 Task: Add a signature Kendall Wright containing Have a great National Womens Equality Day, Kendall Wright to email address softage.3@softage.net and add a label Research and development
Action: Mouse moved to (65, 126)
Screenshot: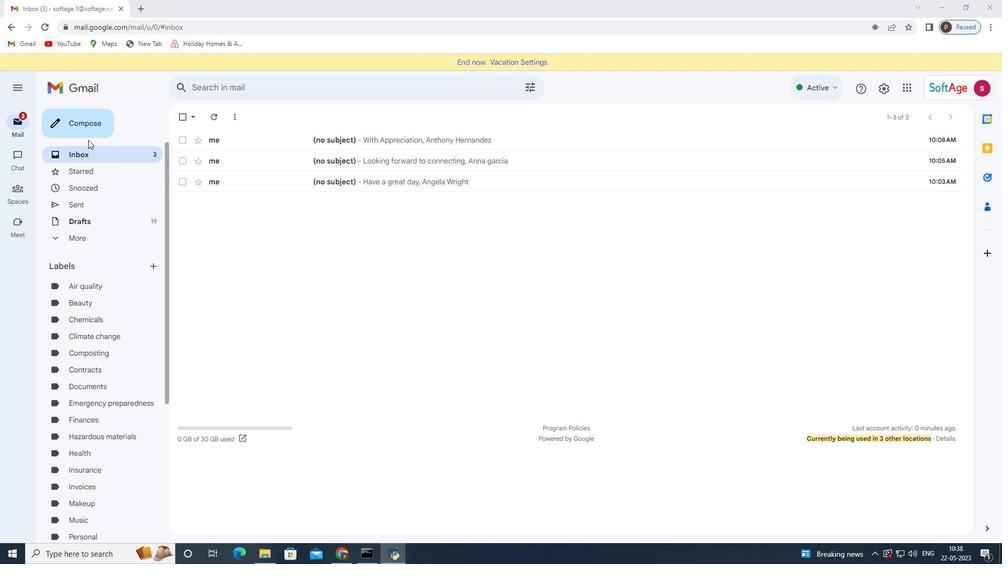 
Action: Mouse pressed left at (65, 126)
Screenshot: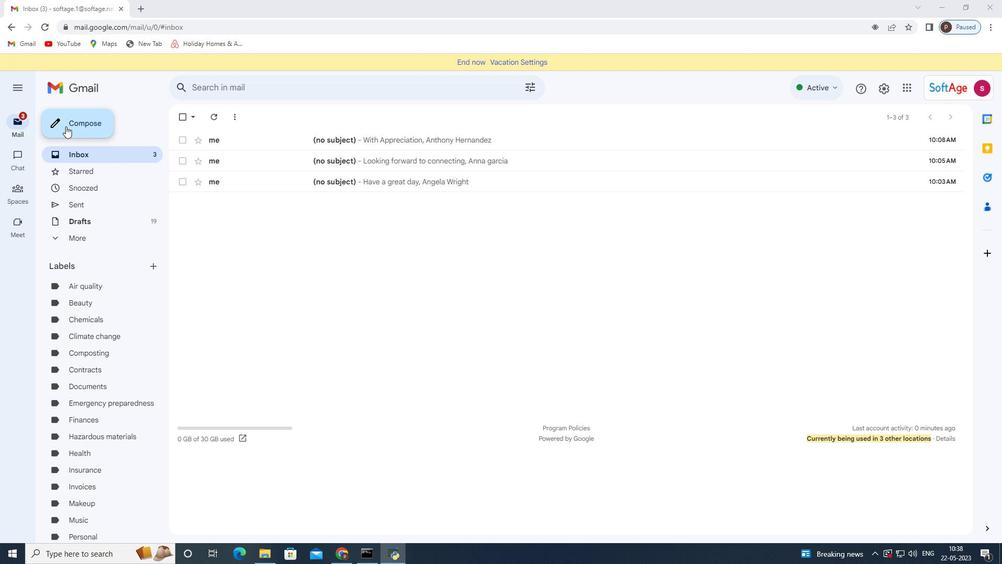 
Action: Mouse moved to (845, 528)
Screenshot: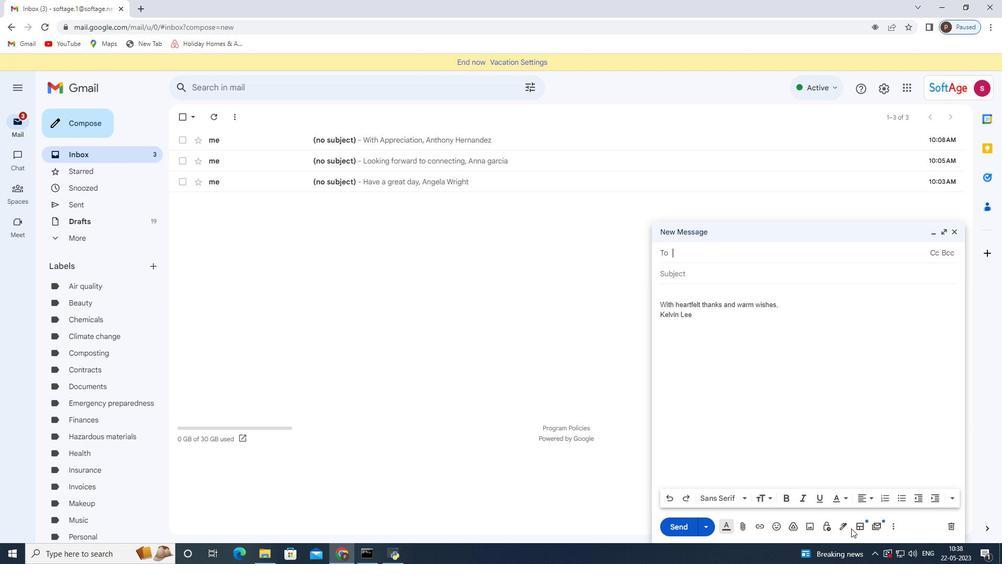 
Action: Mouse pressed left at (845, 528)
Screenshot: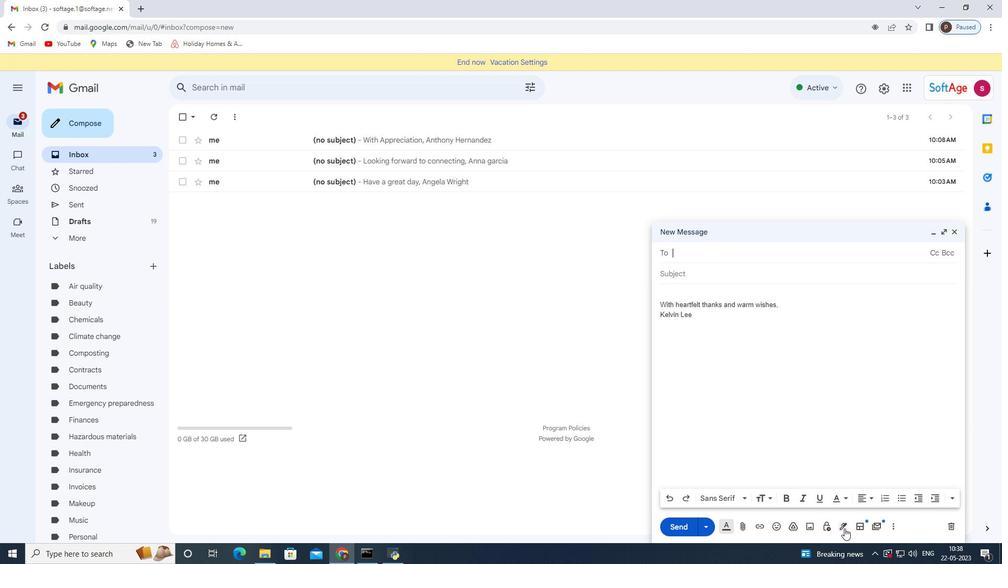 
Action: Mouse moved to (878, 467)
Screenshot: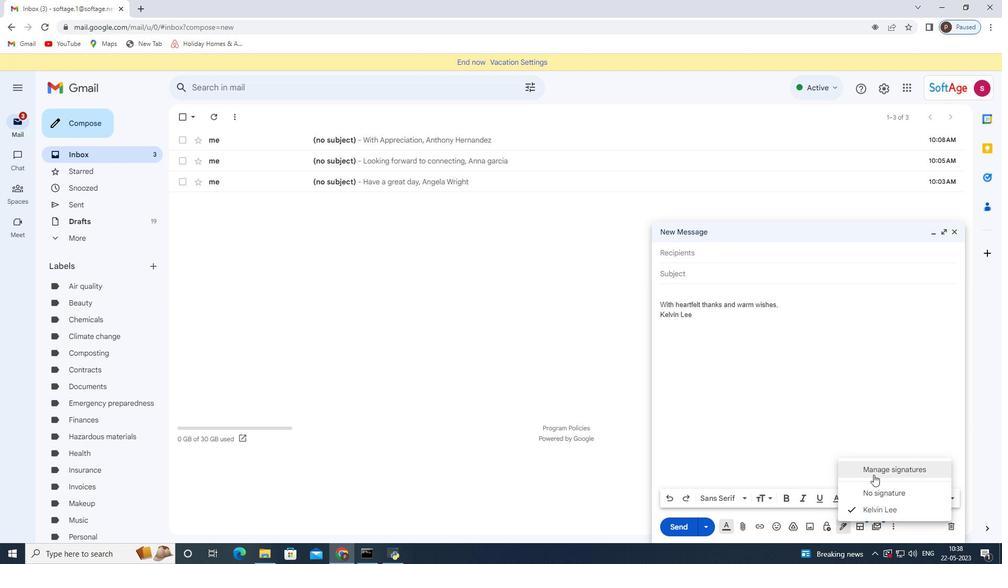 
Action: Mouse pressed left at (878, 467)
Screenshot: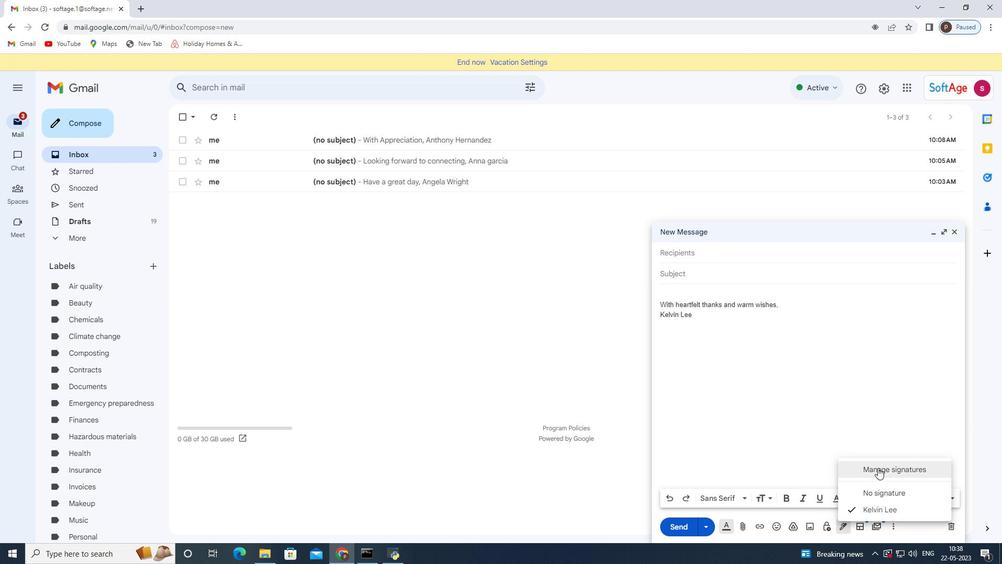 
Action: Mouse moved to (362, 312)
Screenshot: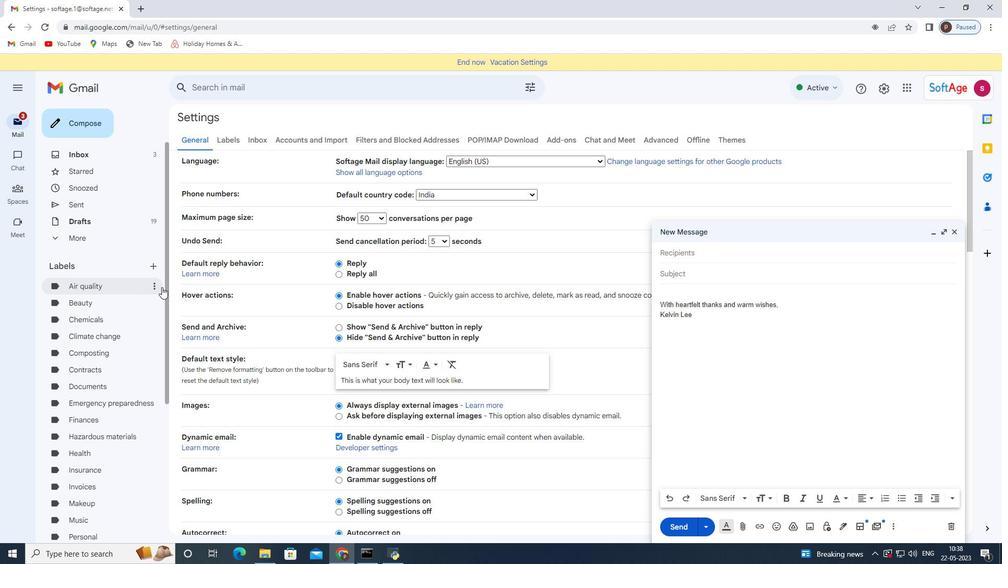 
Action: Mouse scrolled (362, 311) with delta (0, 0)
Screenshot: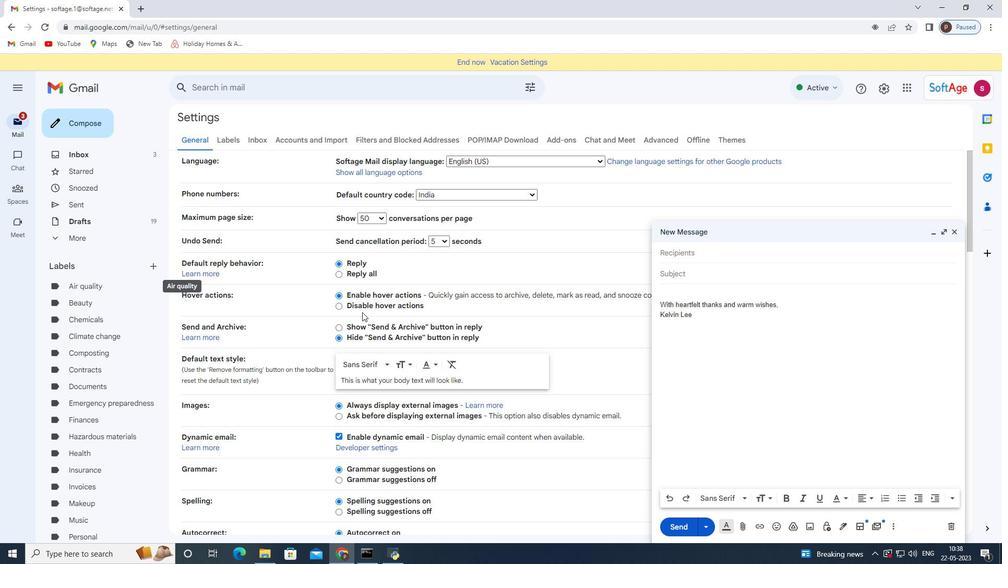 
Action: Mouse scrolled (362, 311) with delta (0, 0)
Screenshot: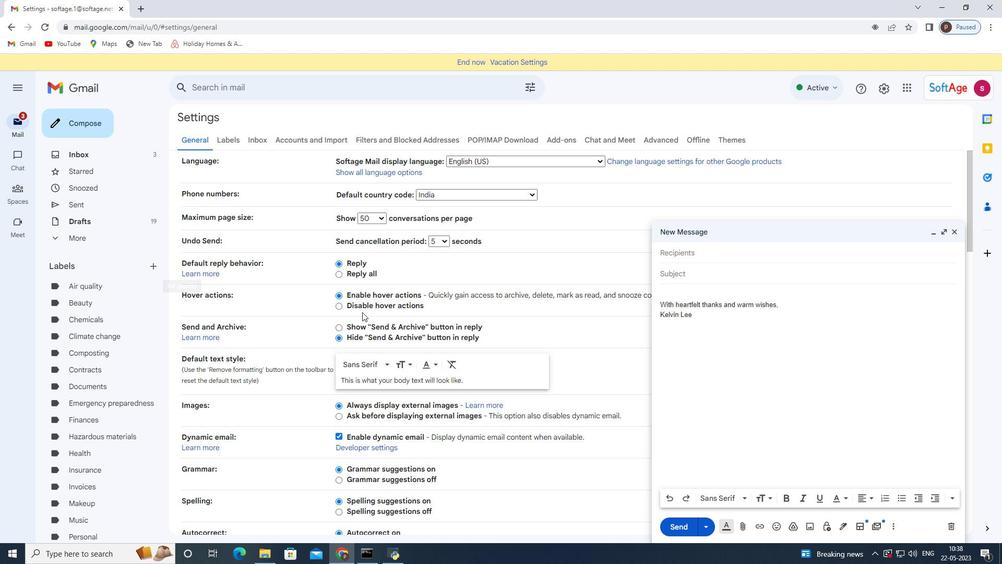 
Action: Mouse moved to (362, 312)
Screenshot: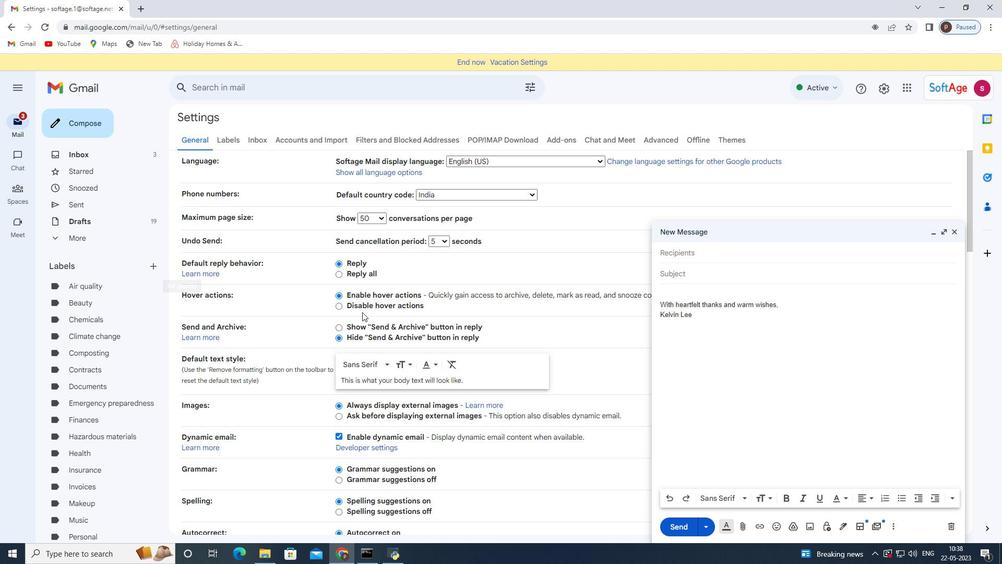 
Action: Mouse scrolled (362, 312) with delta (0, 0)
Screenshot: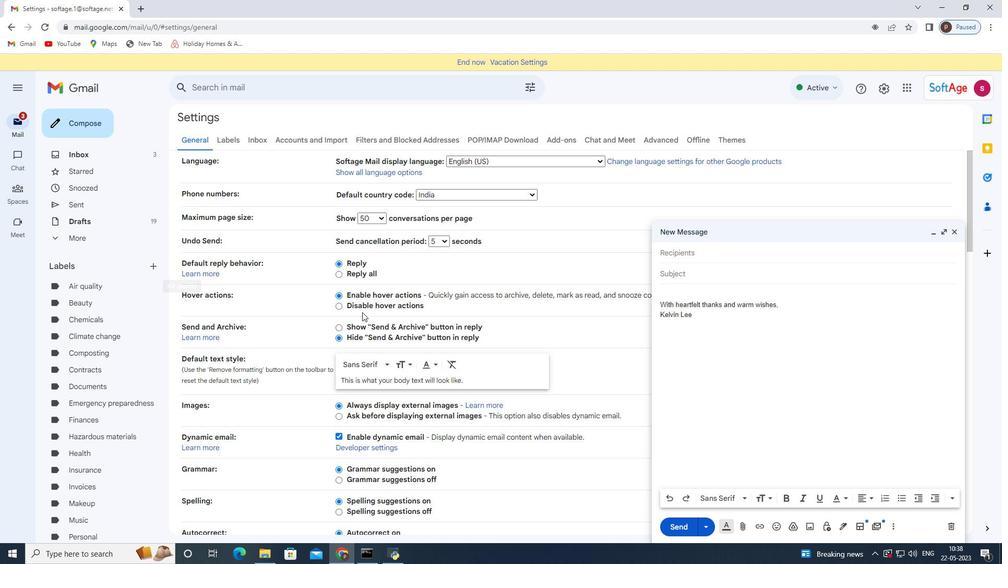 
Action: Mouse scrolled (362, 312) with delta (0, 0)
Screenshot: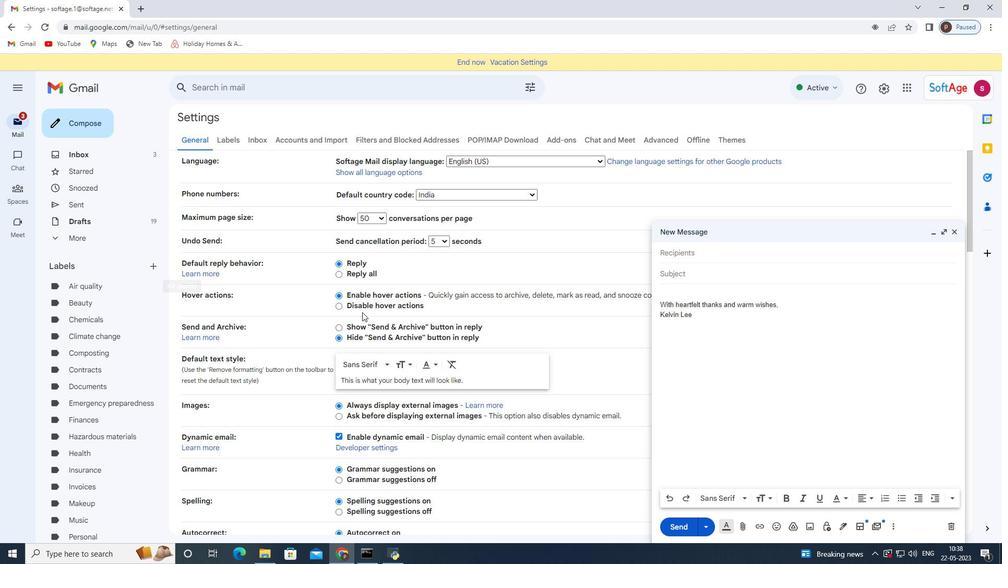 
Action: Mouse moved to (362, 313)
Screenshot: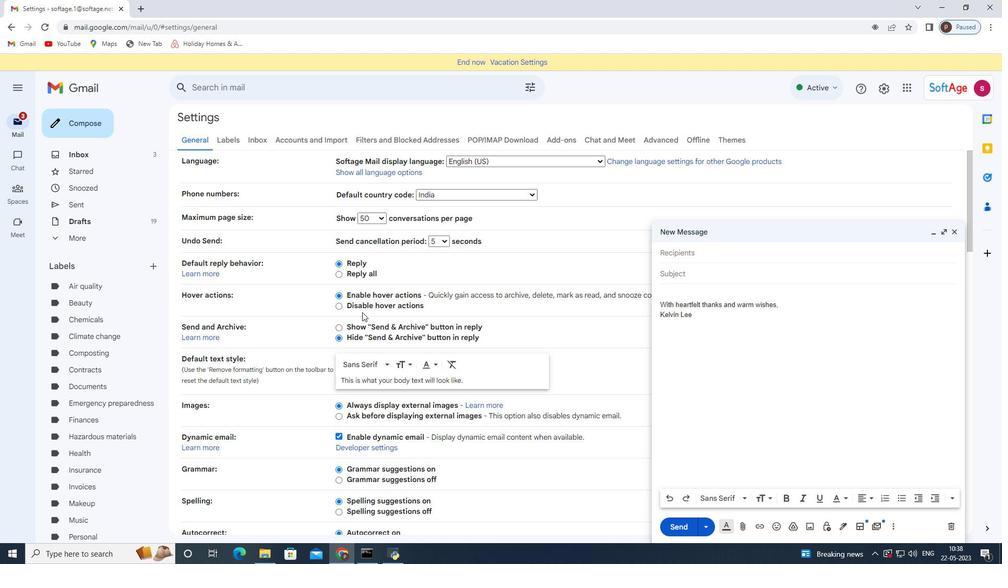 
Action: Mouse scrolled (362, 312) with delta (0, 0)
Screenshot: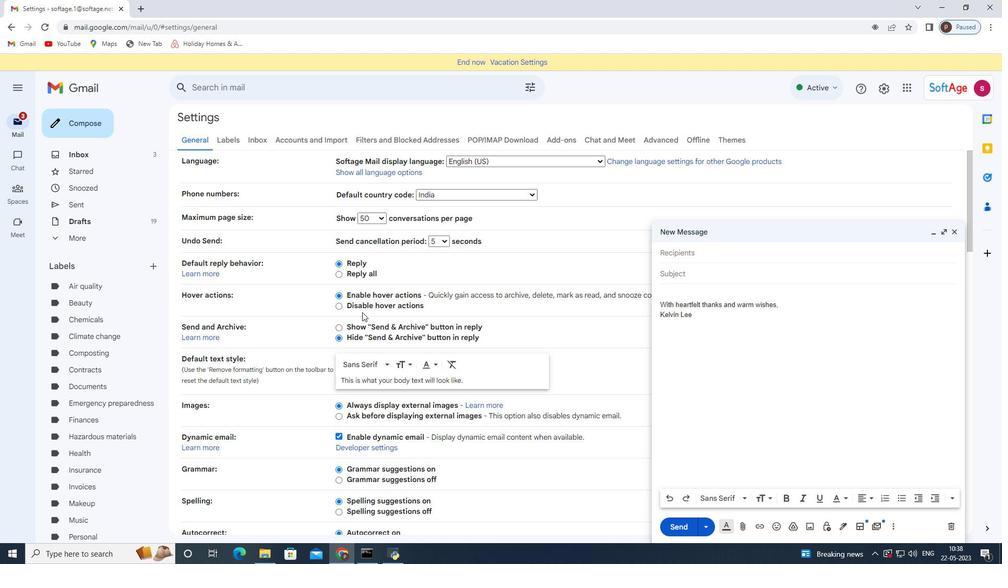 
Action: Mouse moved to (362, 313)
Screenshot: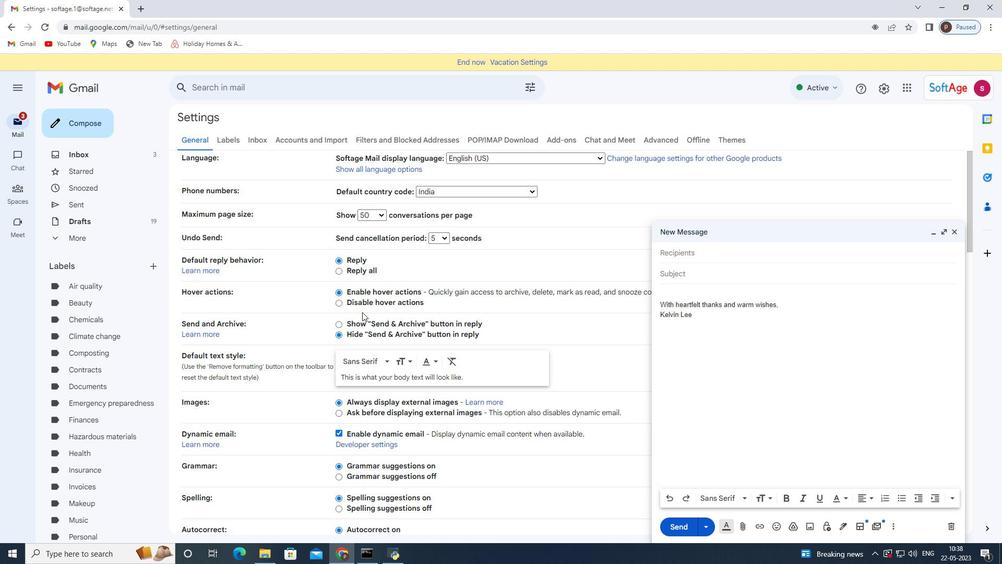 
Action: Mouse scrolled (362, 313) with delta (0, 0)
Screenshot: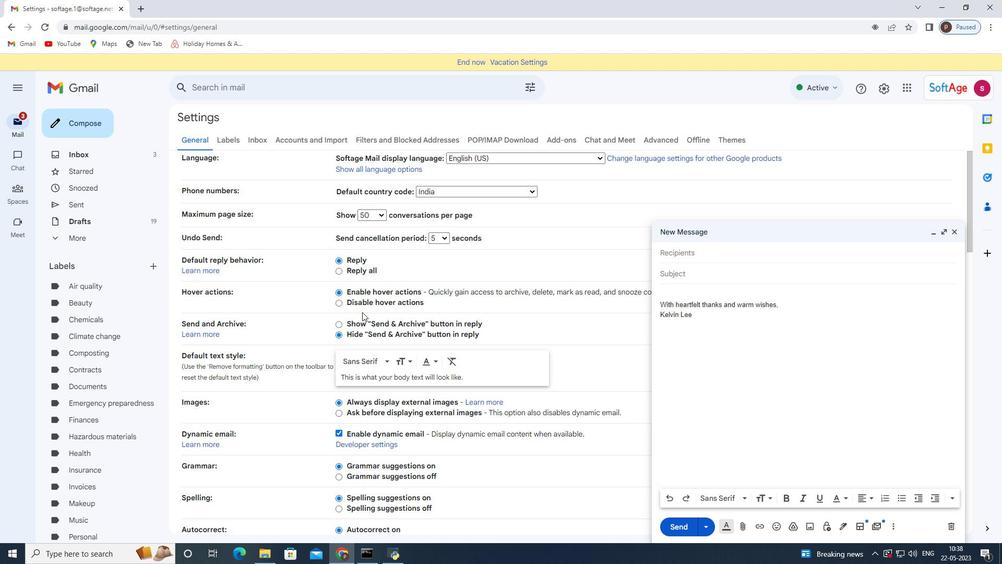 
Action: Mouse moved to (348, 333)
Screenshot: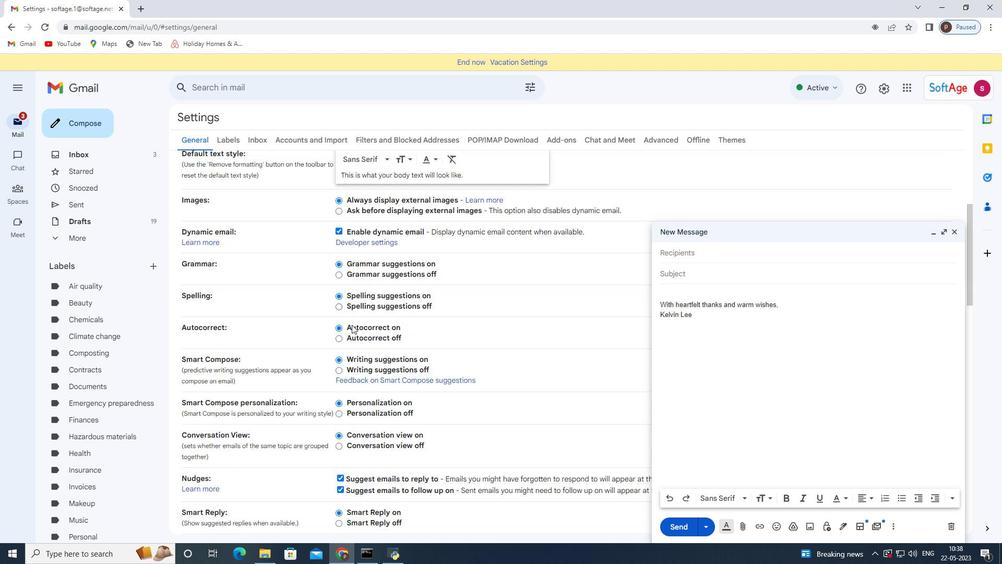 
Action: Mouse scrolled (348, 332) with delta (0, 0)
Screenshot: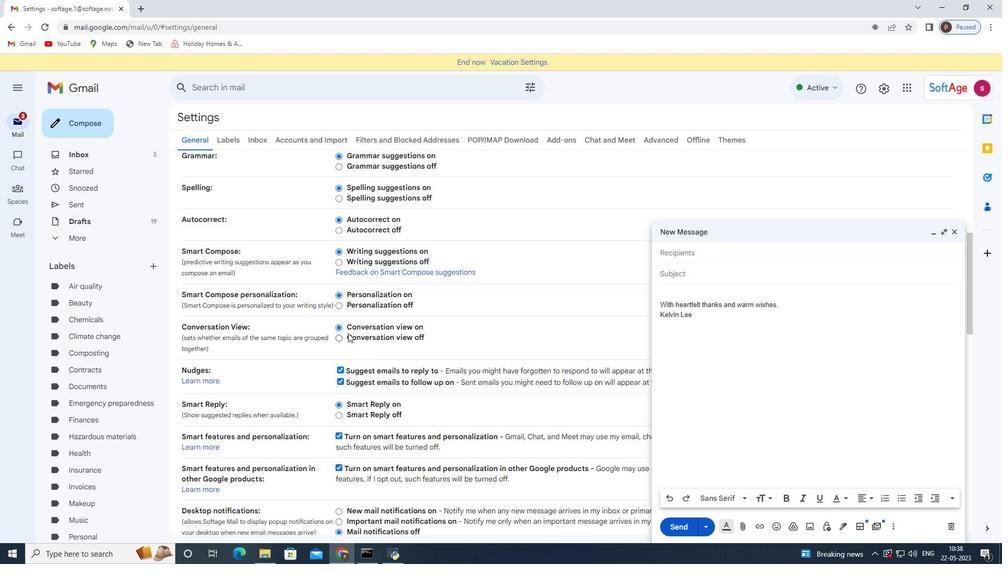 
Action: Mouse scrolled (348, 332) with delta (0, 0)
Screenshot: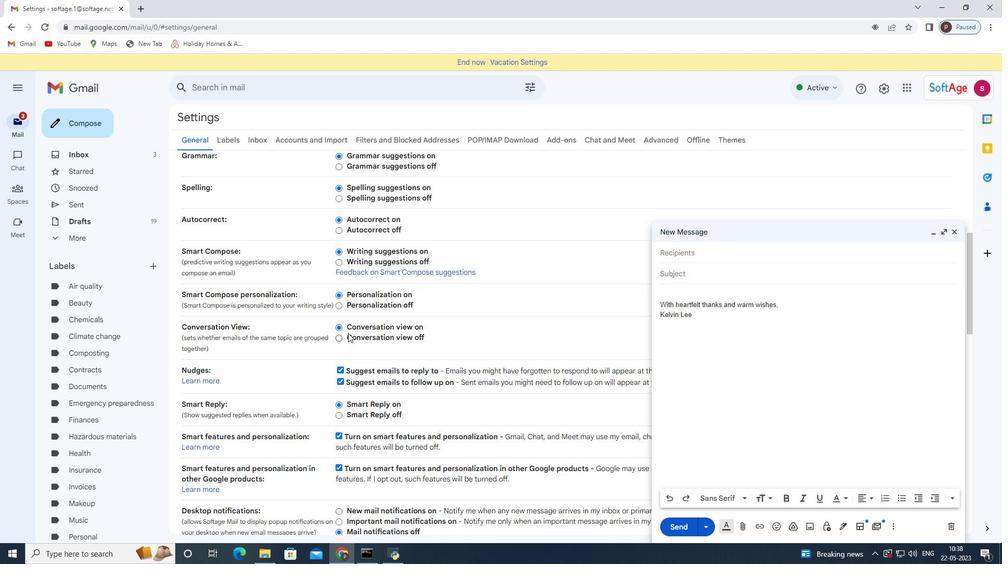 
Action: Mouse scrolled (348, 332) with delta (0, 0)
Screenshot: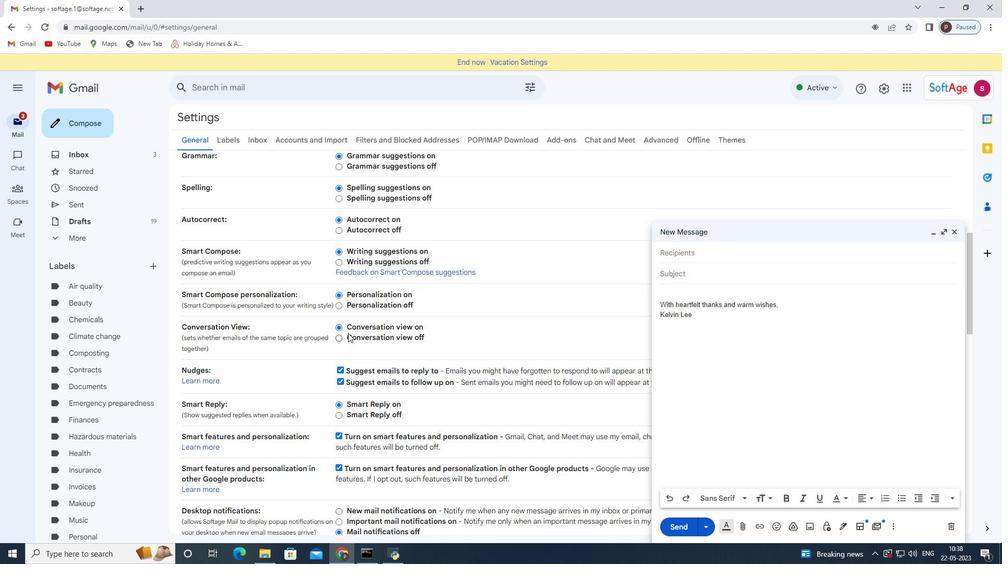 
Action: Mouse scrolled (348, 333) with delta (0, 0)
Screenshot: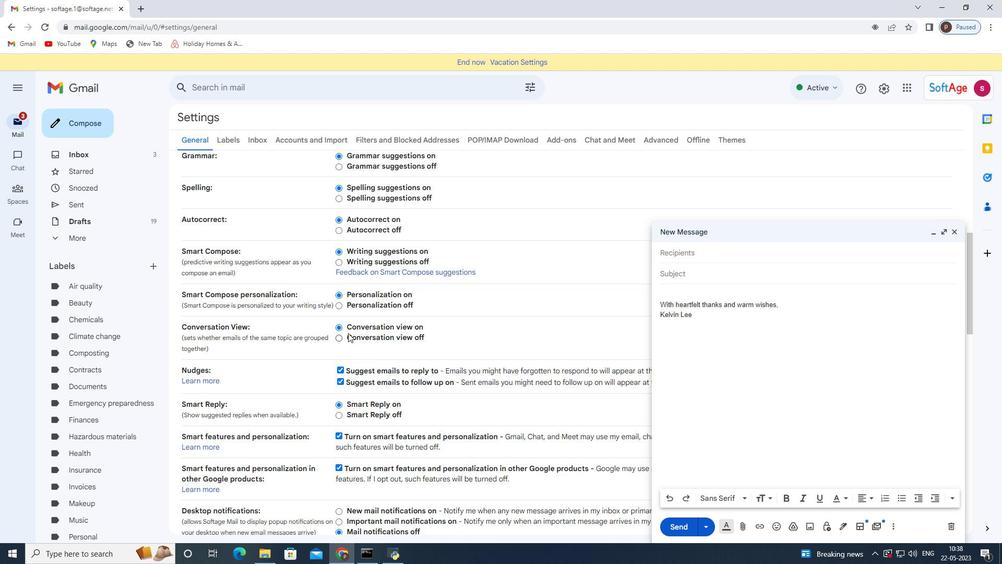 
Action: Mouse scrolled (348, 332) with delta (0, 0)
Screenshot: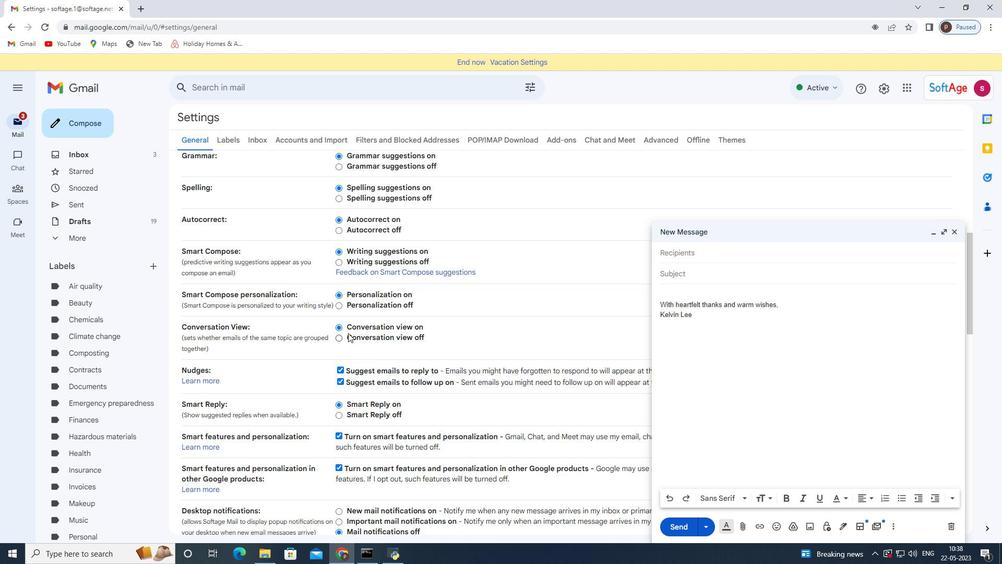 
Action: Mouse scrolled (348, 332) with delta (0, 0)
Screenshot: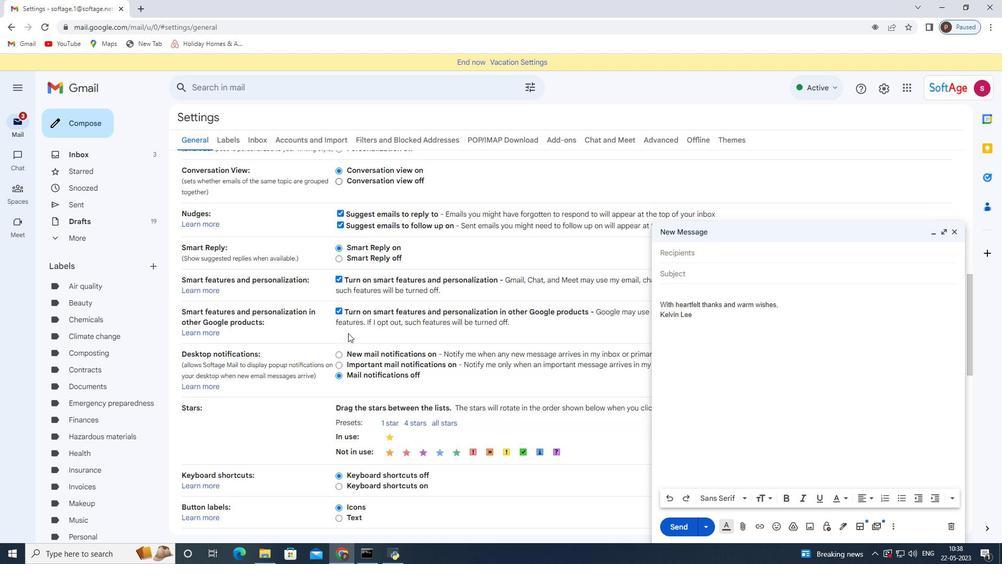 
Action: Mouse scrolled (348, 332) with delta (0, 0)
Screenshot: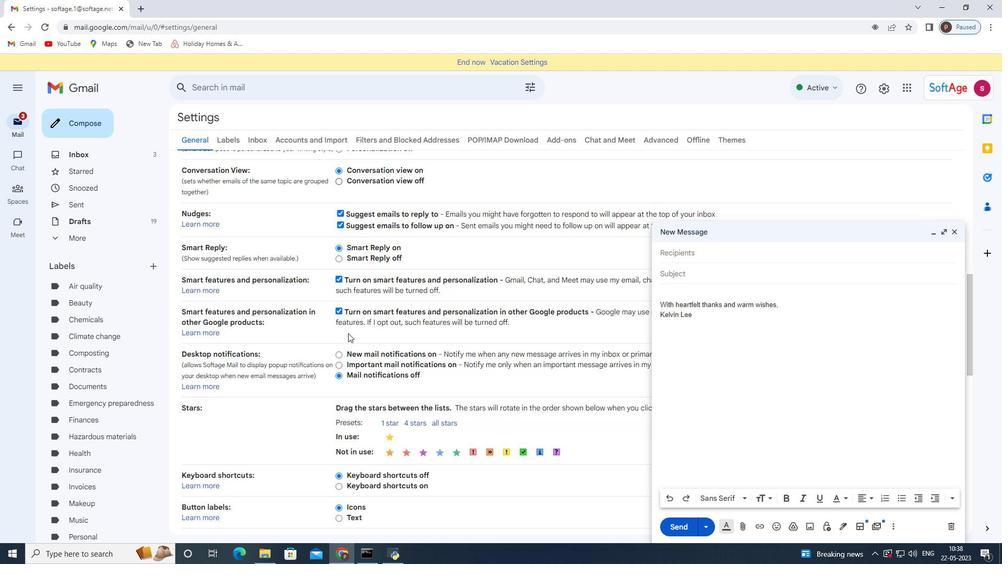 
Action: Mouse scrolled (348, 333) with delta (0, 0)
Screenshot: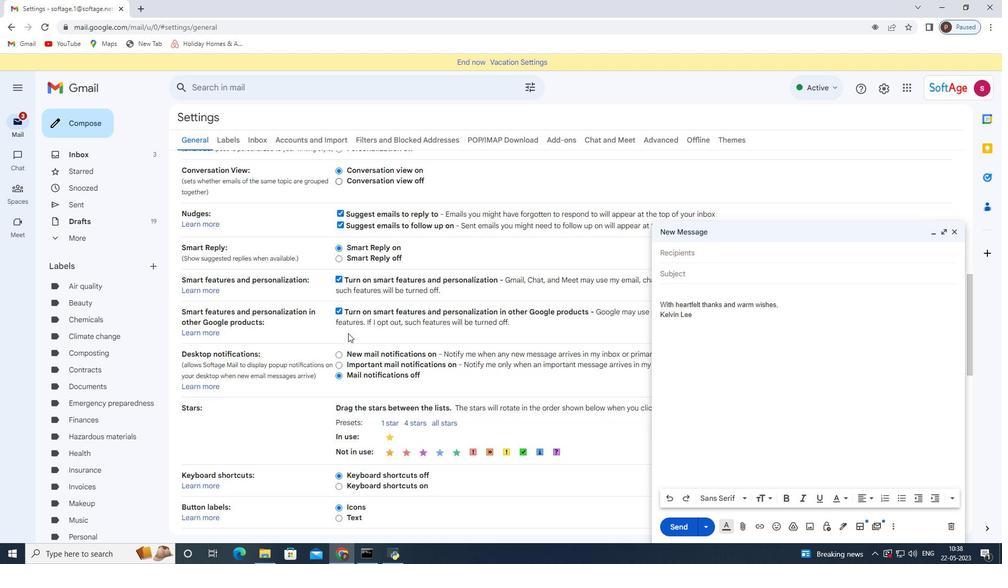 
Action: Mouse scrolled (348, 332) with delta (0, 0)
Screenshot: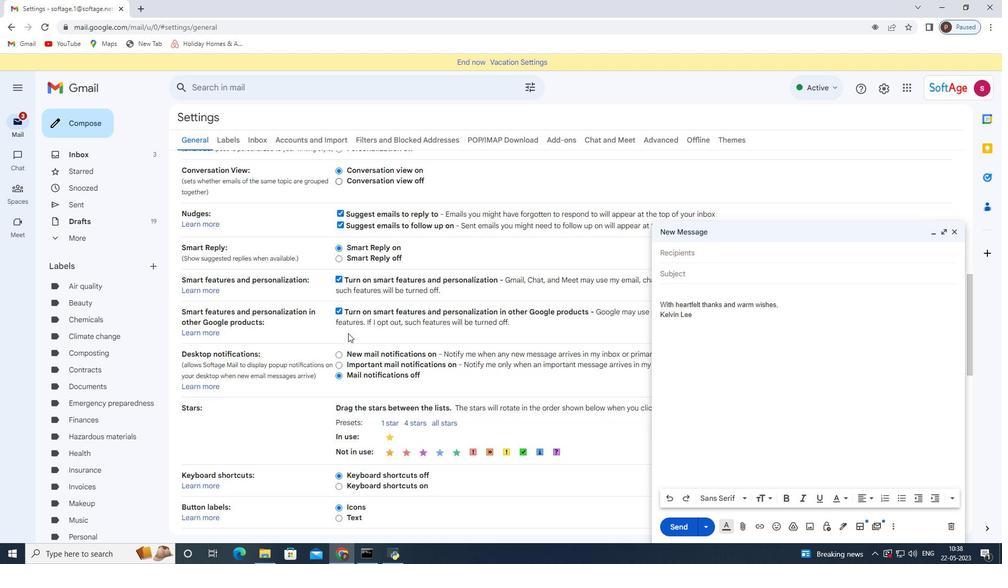 
Action: Mouse scrolled (348, 332) with delta (0, 0)
Screenshot: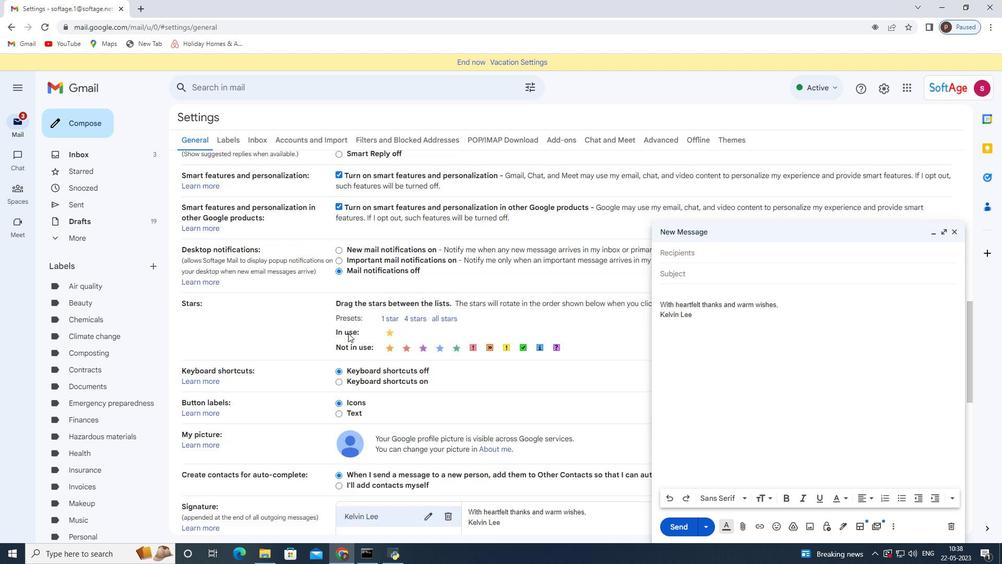 
Action: Mouse scrolled (348, 332) with delta (0, 0)
Screenshot: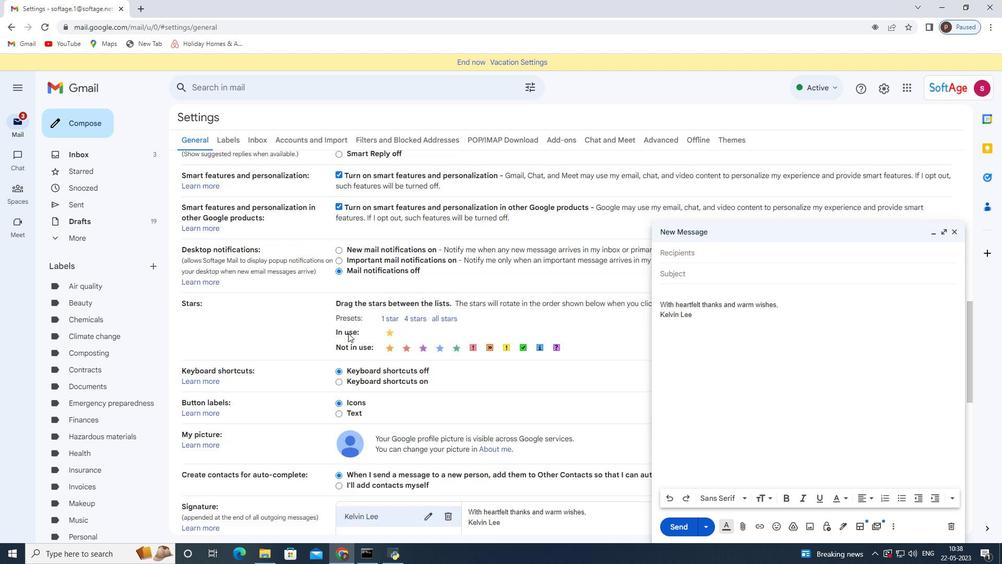 
Action: Mouse scrolled (348, 332) with delta (0, 0)
Screenshot: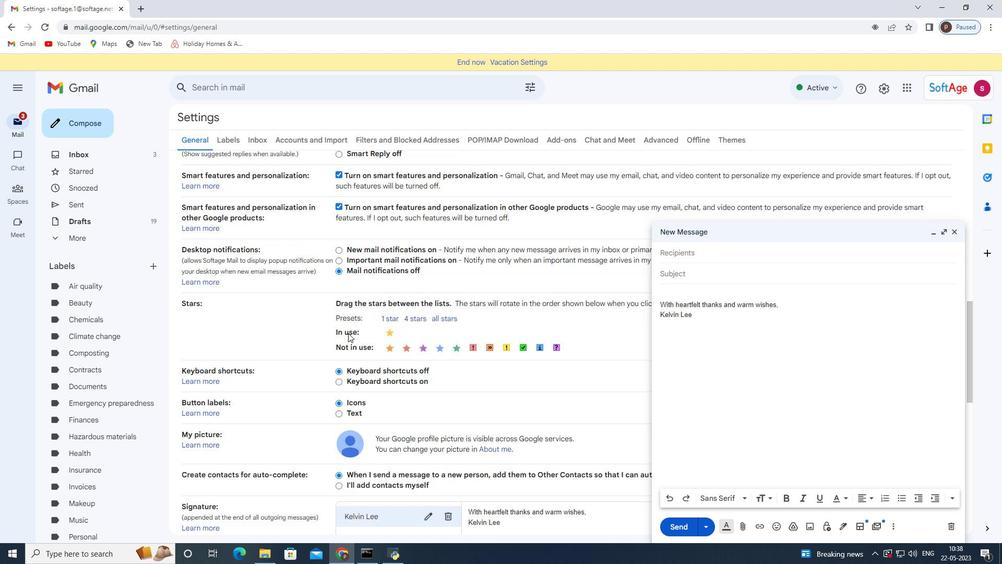 
Action: Mouse scrolled (348, 332) with delta (0, 0)
Screenshot: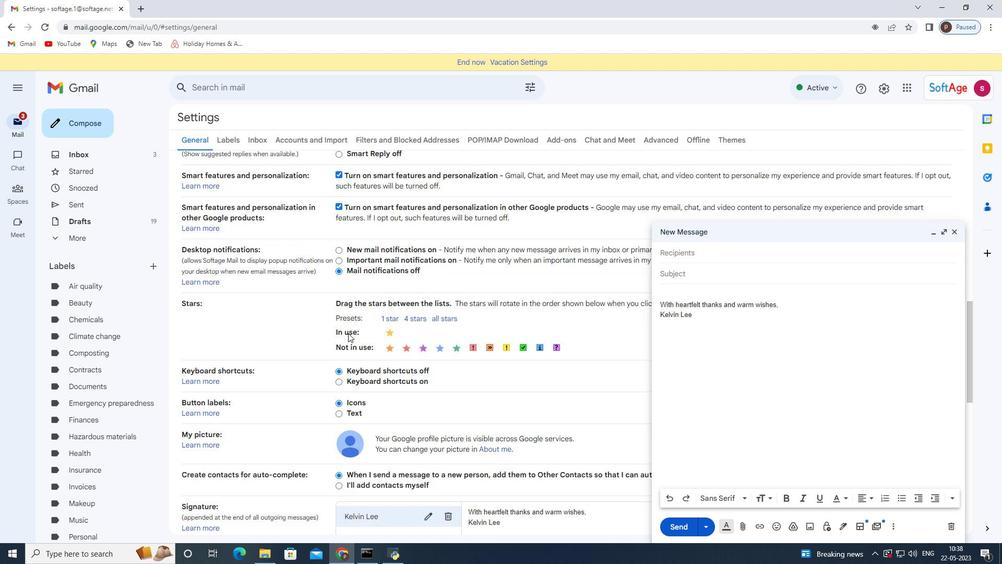 
Action: Mouse moved to (452, 308)
Screenshot: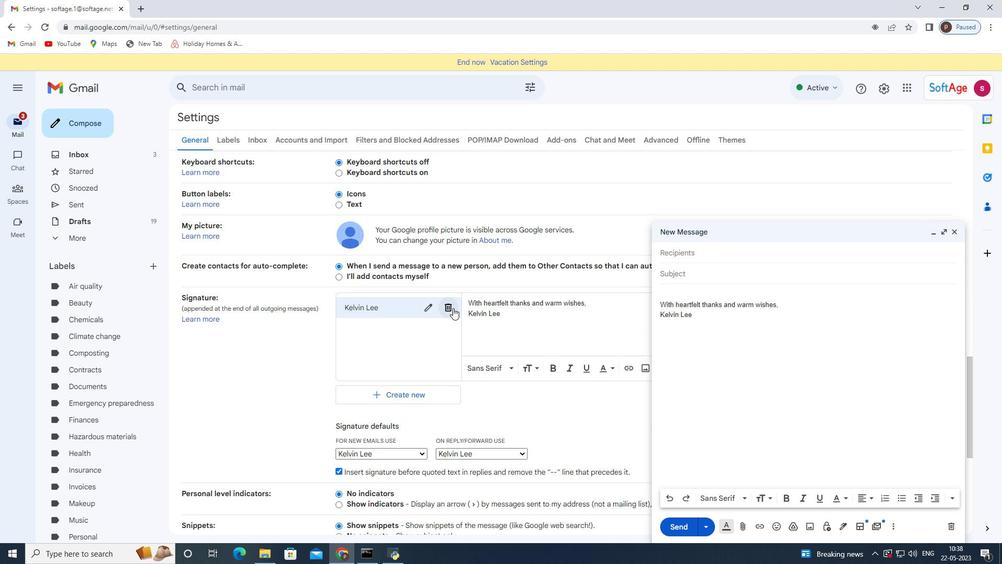 
Action: Mouse pressed left at (452, 308)
Screenshot: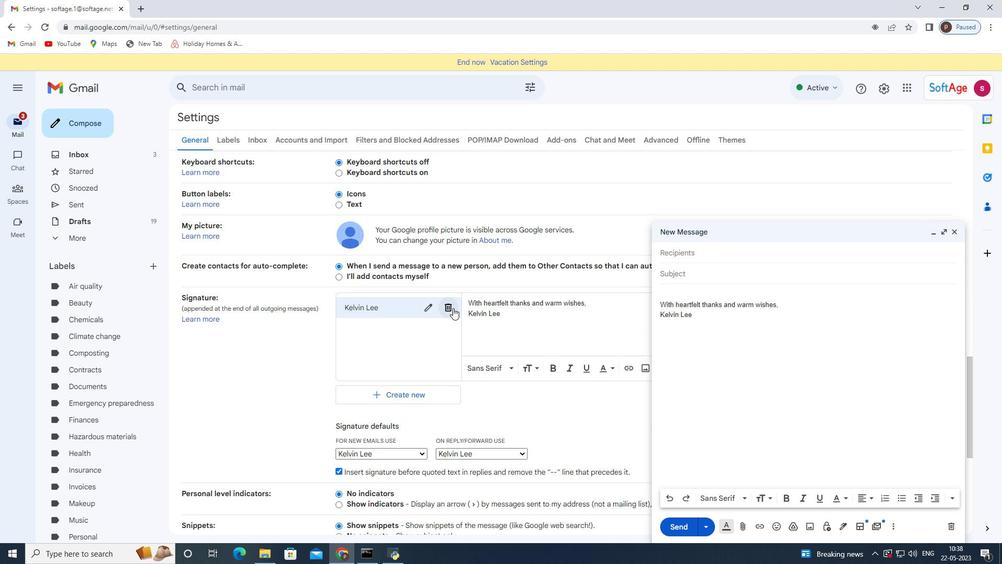 
Action: Mouse moved to (589, 320)
Screenshot: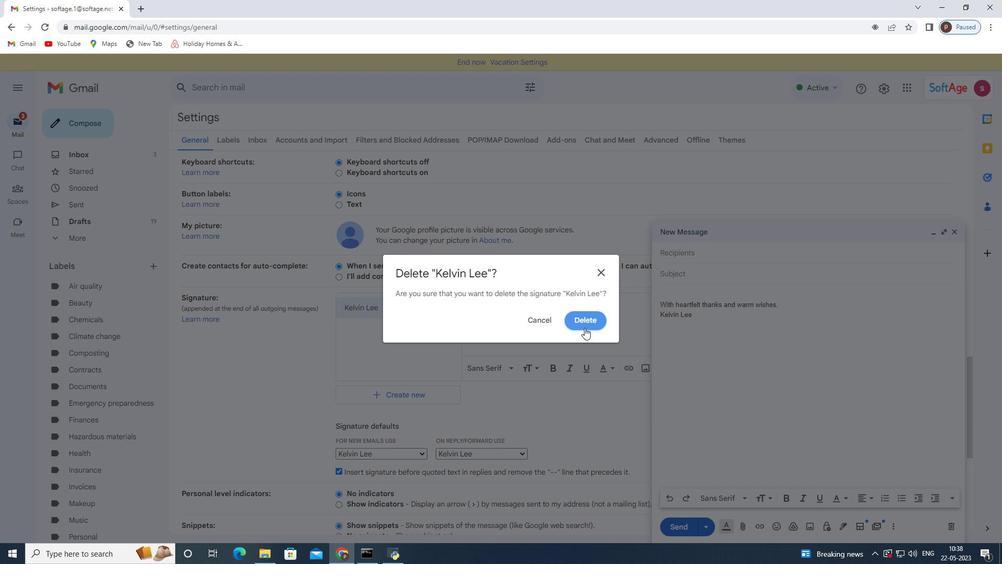 
Action: Mouse pressed left at (589, 320)
Screenshot: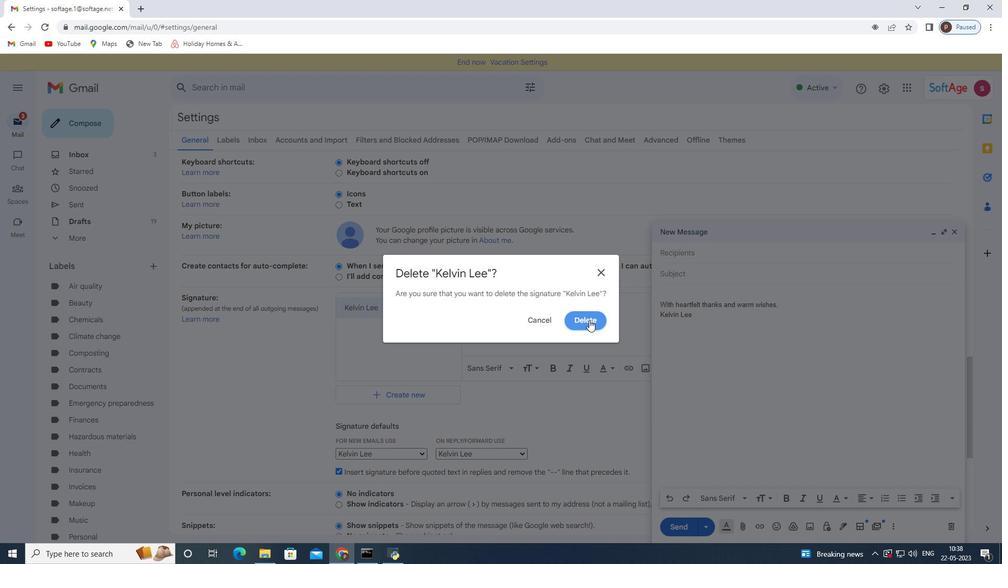 
Action: Mouse moved to (364, 317)
Screenshot: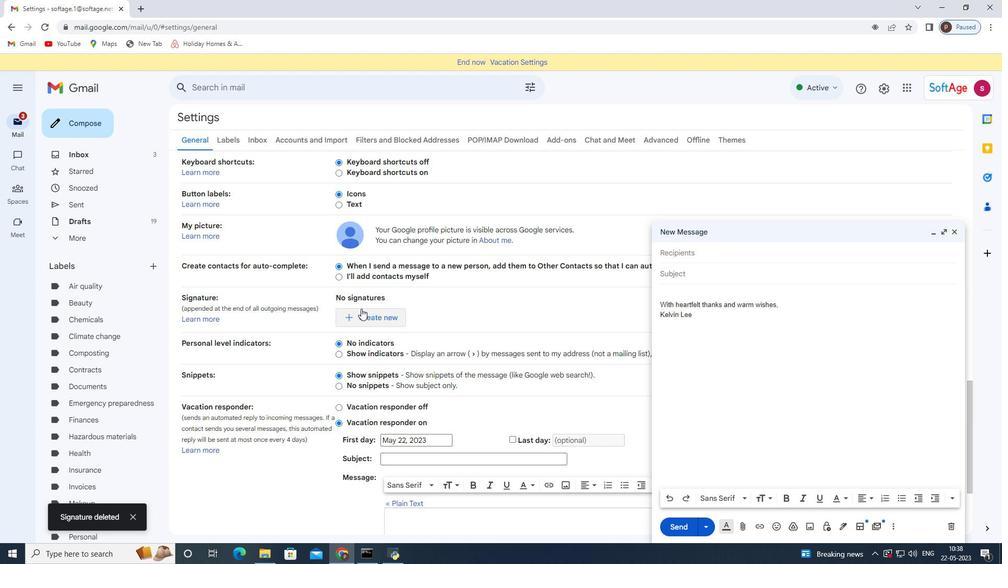 
Action: Mouse pressed left at (364, 317)
Screenshot: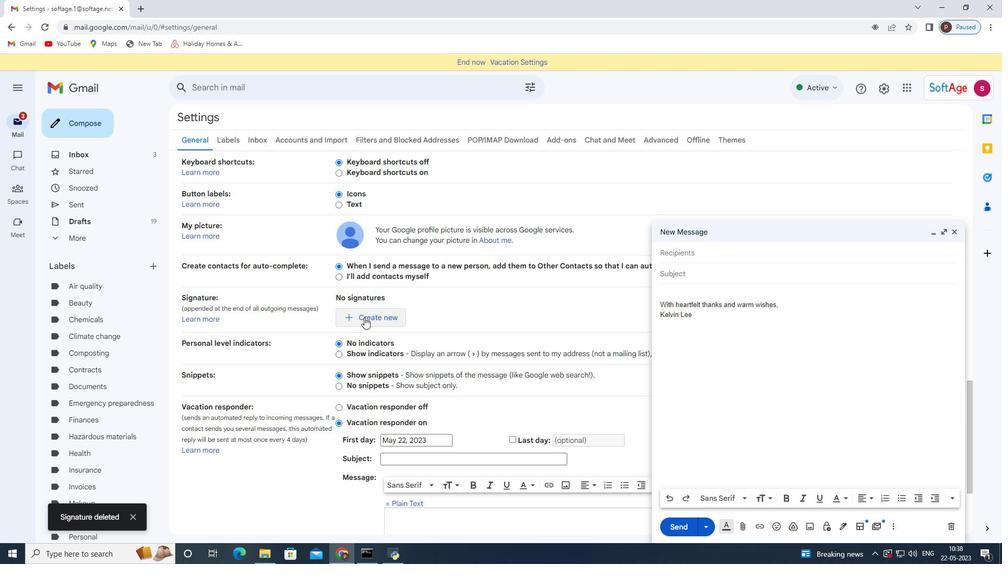 
Action: Mouse moved to (411, 293)
Screenshot: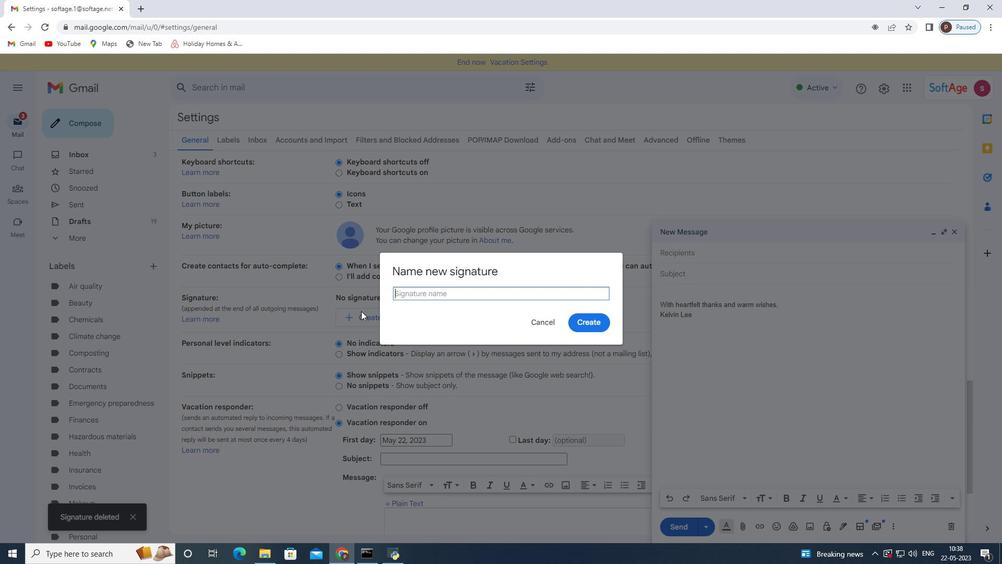 
Action: Mouse pressed left at (411, 293)
Screenshot: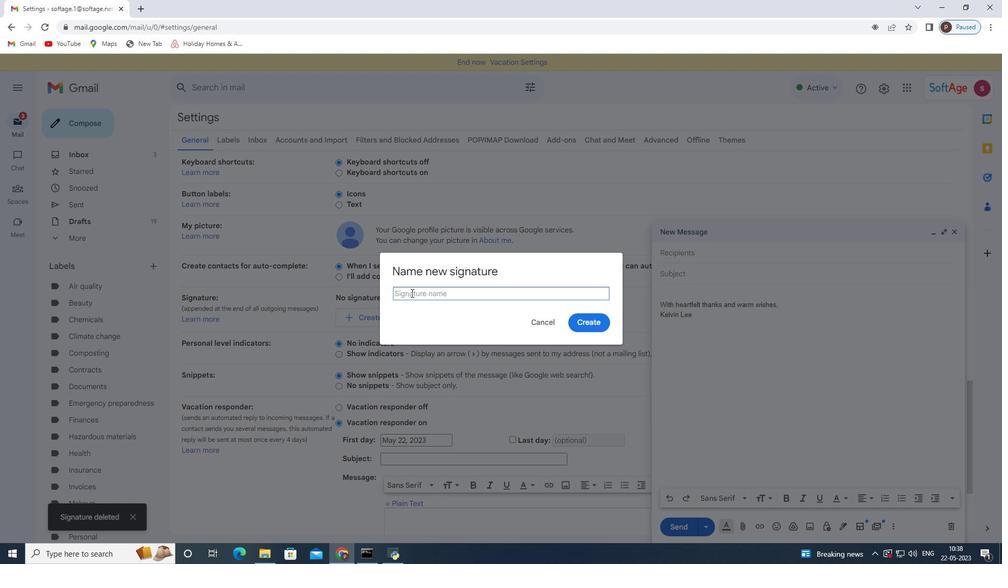 
Action: Key pressed <Key.shift><Key.shift><Key.shift><Key.shift><Key.shift>Kendall<Key.space><Key.shift>Wright
Screenshot: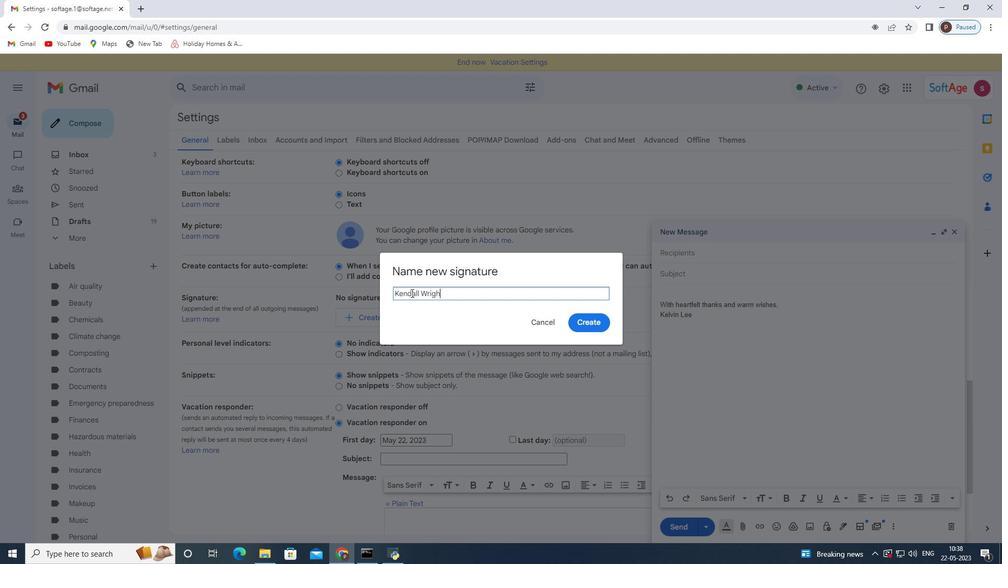 
Action: Mouse moved to (591, 325)
Screenshot: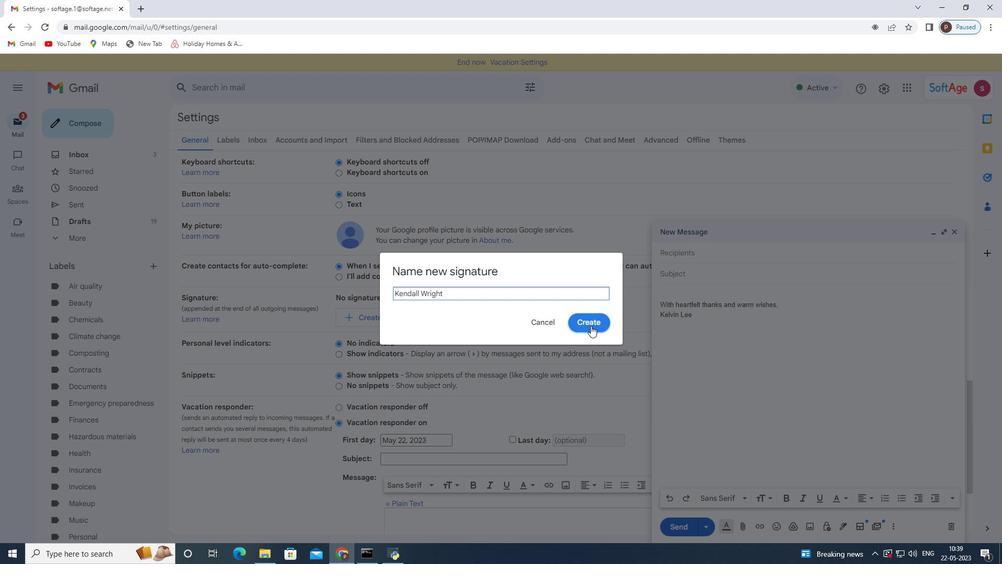 
Action: Mouse pressed left at (591, 325)
Screenshot: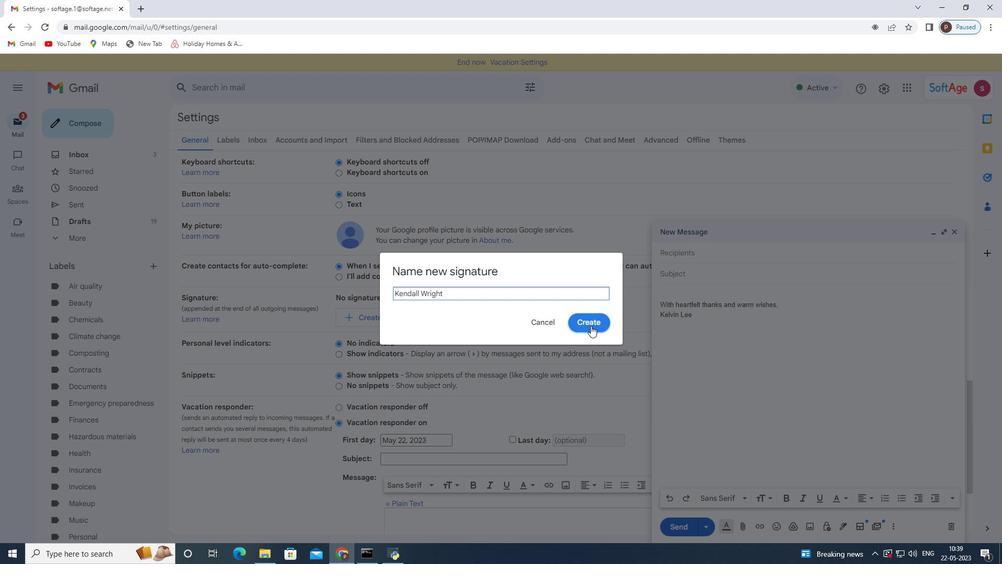
Action: Mouse moved to (489, 306)
Screenshot: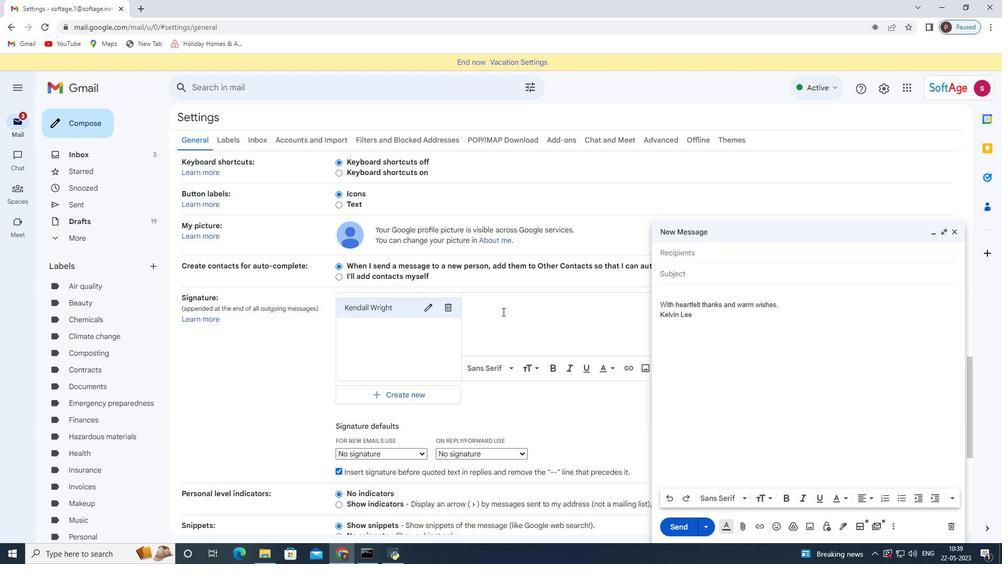 
Action: Mouse pressed left at (489, 306)
Screenshot: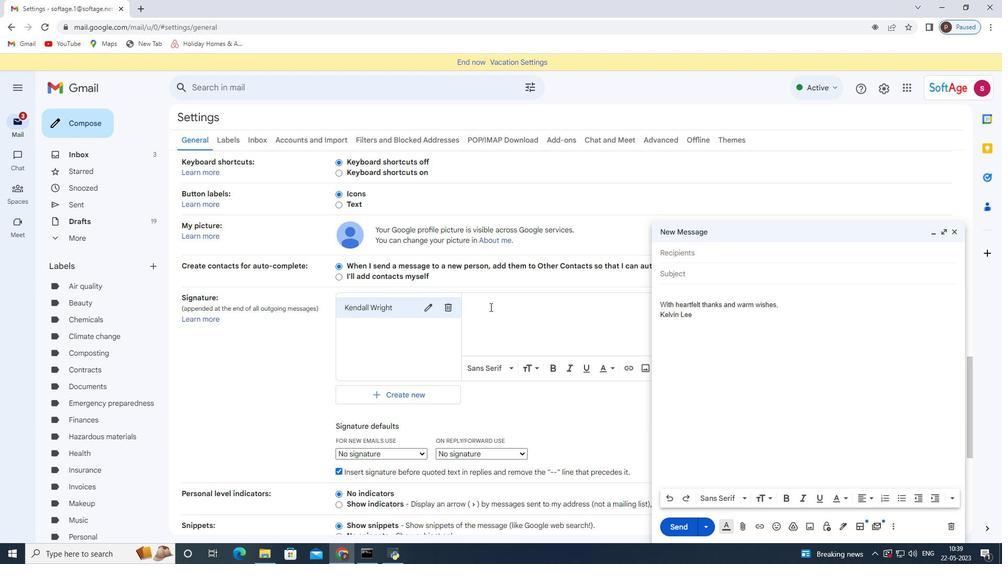 
Action: Key pressed <Key.shift>Have<Key.space>a<Key.space>great<Key.space><Key.shift>National<Key.space><Key.shift>Womwn<Key.space><Key.shift>Wquality
Screenshot: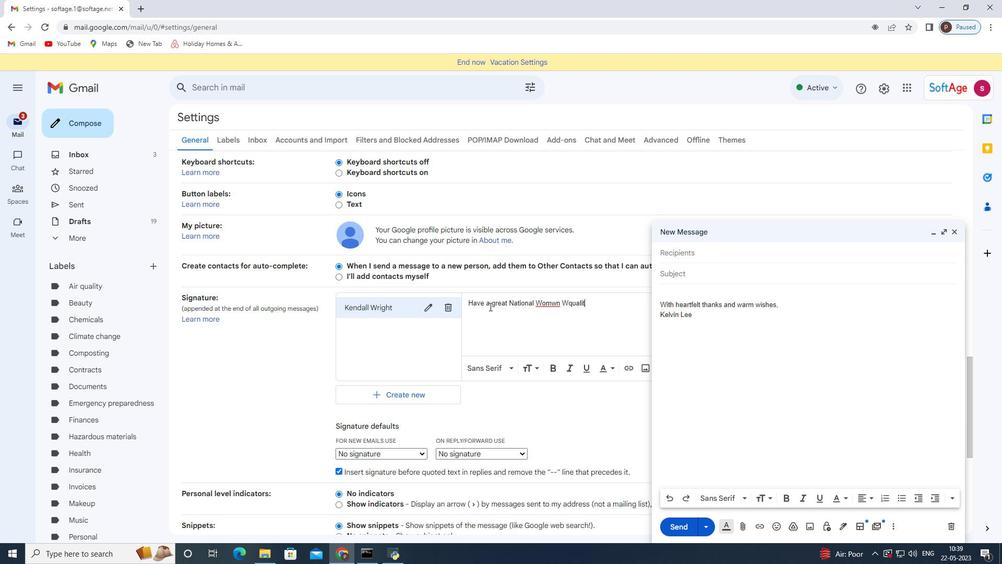 
Action: Mouse moved to (555, 303)
Screenshot: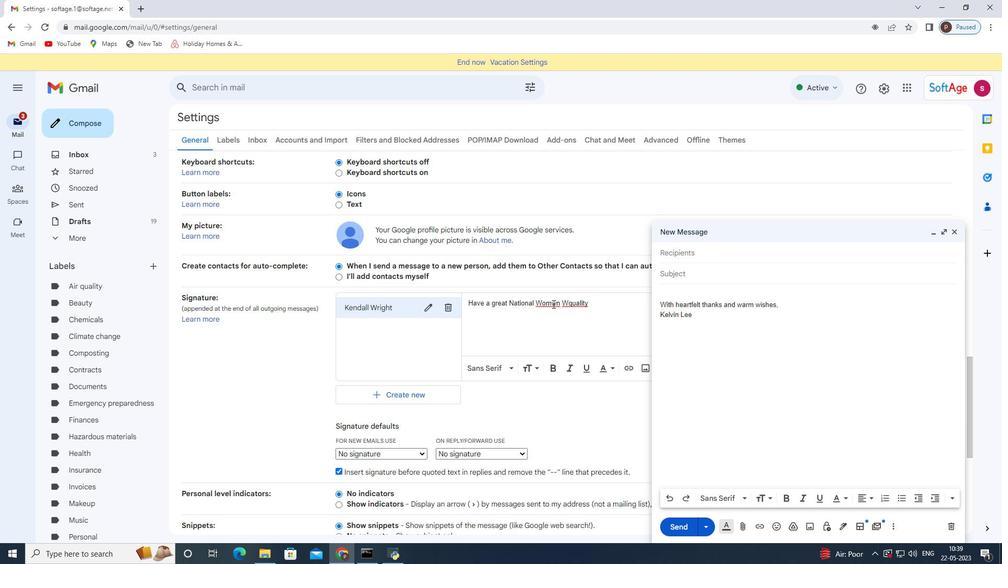 
Action: Mouse pressed left at (555, 303)
Screenshot: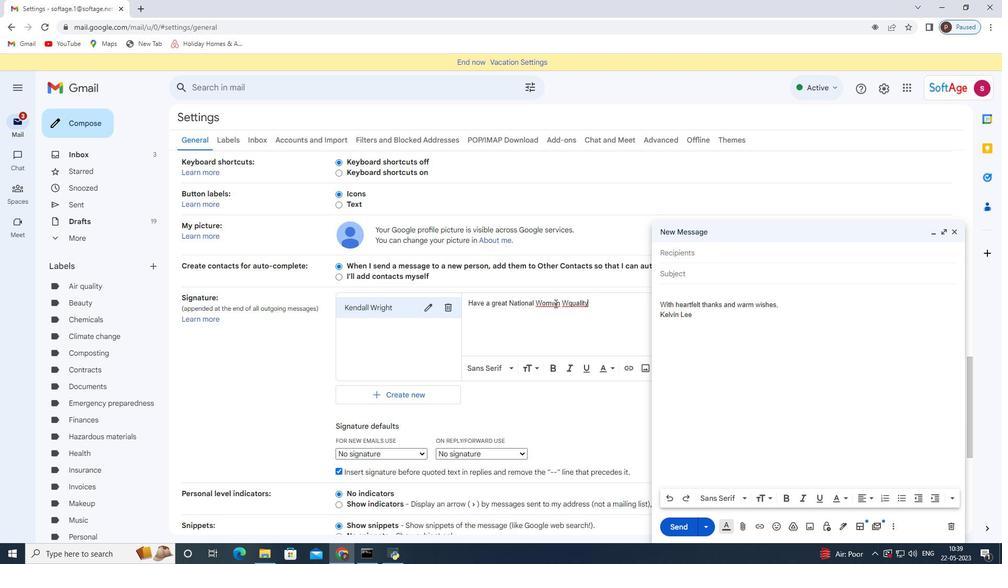 
Action: Mouse moved to (602, 394)
Screenshot: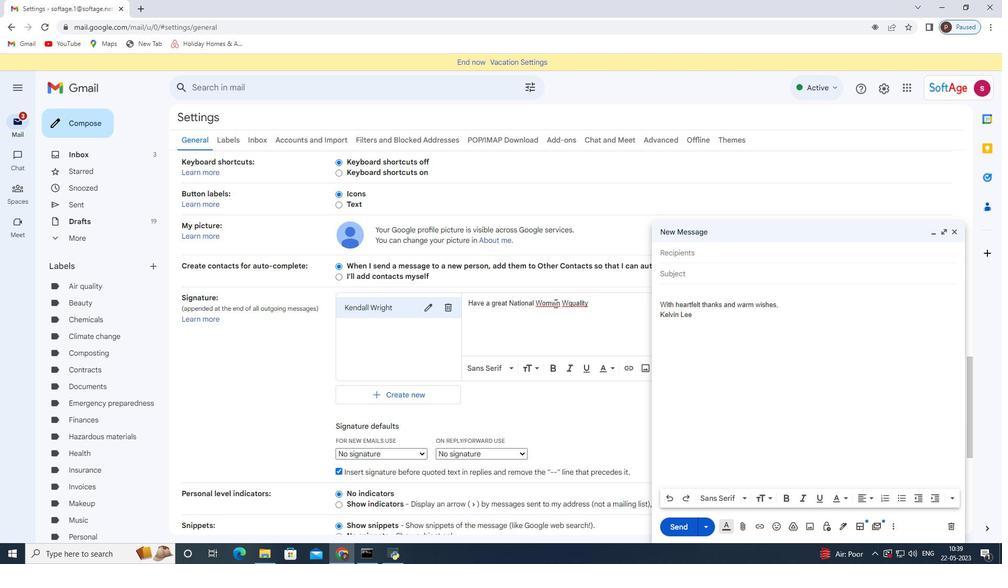 
Action: Key pressed <Key.backspace>e
Screenshot: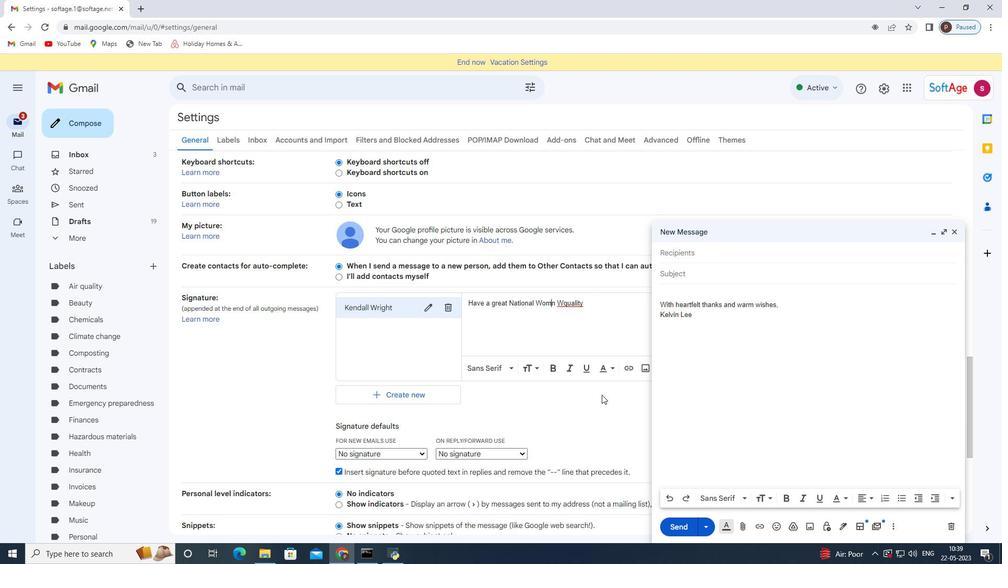 
Action: Mouse moved to (590, 308)
Screenshot: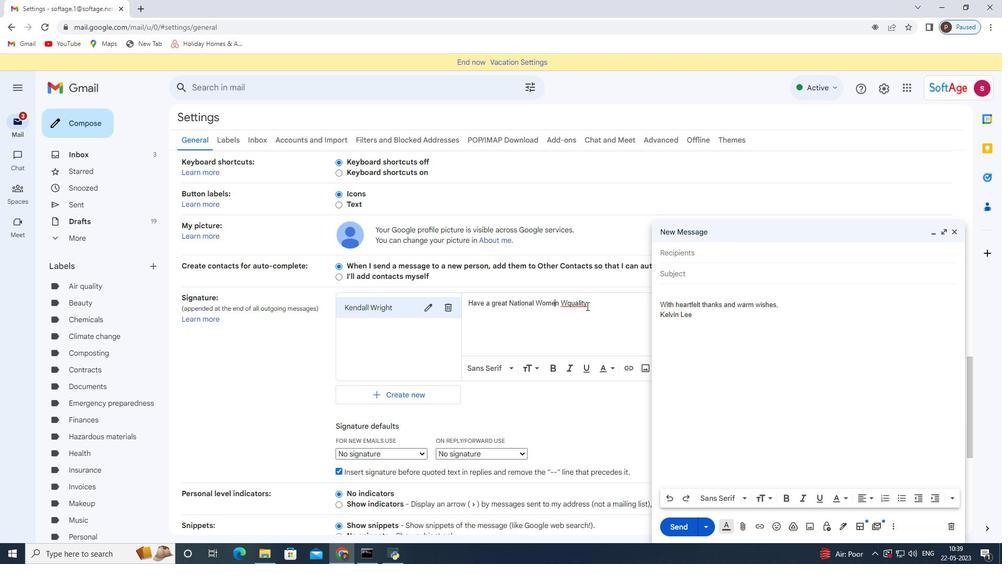 
Action: Mouse pressed left at (590, 308)
Screenshot: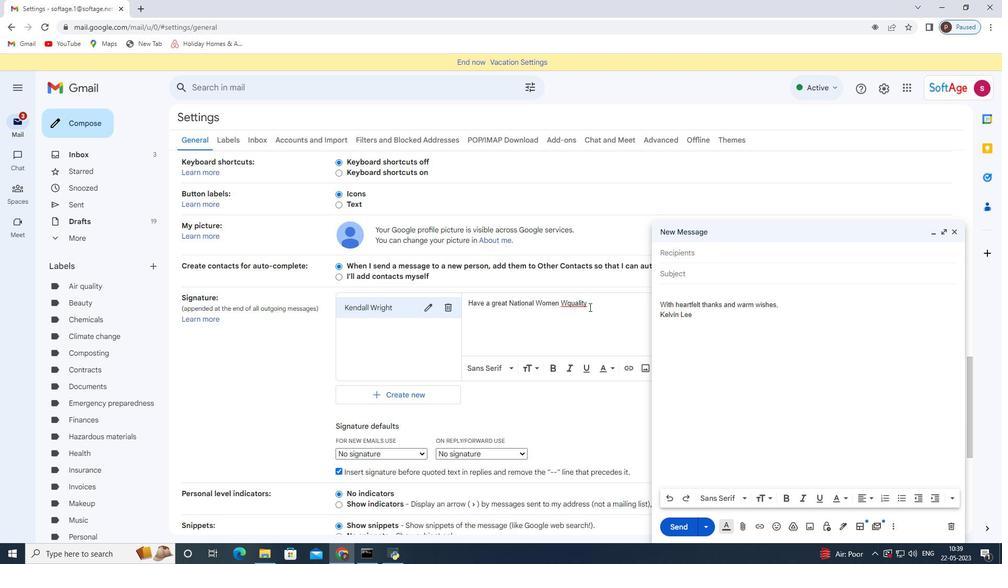
Action: Key pressed <Key.backspace><Key.backspace><Key.backspace><Key.backspace><Key.backspace><Key.backspace><Key.backspace><Key.backspace><Key.shift><Key.shift><Key.shift><Key.shift><Key.shift><Key.shift><Key.shift><Key.shift><Key.shift><Key.shift><Key.shift><Key.shift><Key.shift><Key.shift>Equality<Key.space><Key.shift>Day,<Key.enter><Key.shift>Kendall<Key.space><Key.shift>Wright
Screenshot: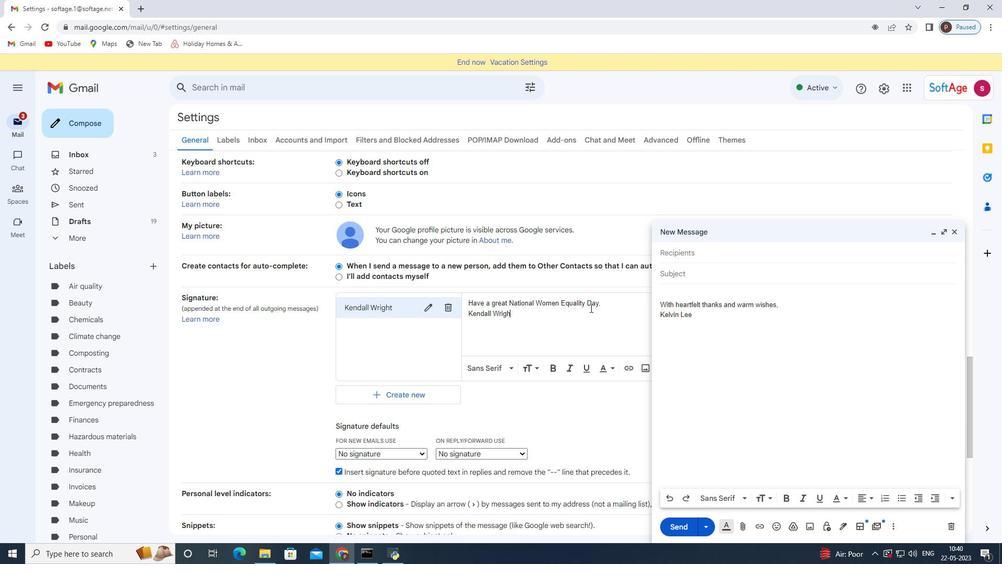 
Action: Mouse moved to (473, 388)
Screenshot: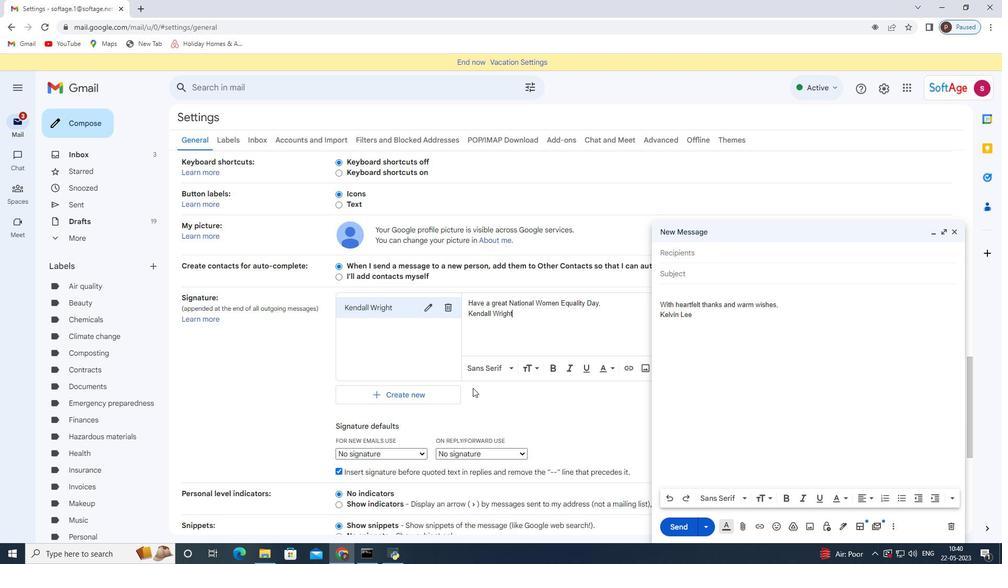 
Action: Mouse scrolled (473, 387) with delta (0, 0)
Screenshot: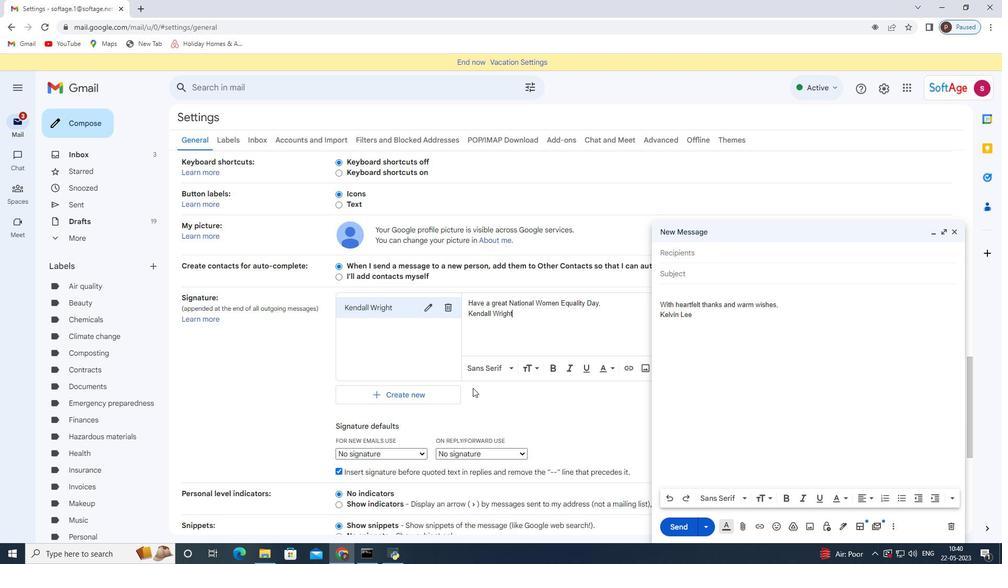 
Action: Mouse moved to (474, 388)
Screenshot: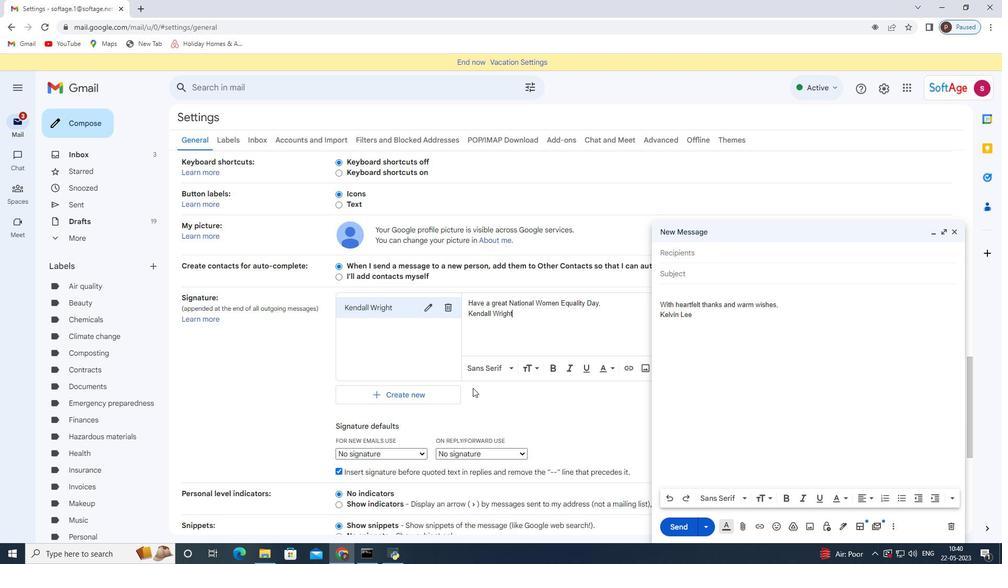 
Action: Mouse scrolled (474, 387) with delta (0, 0)
Screenshot: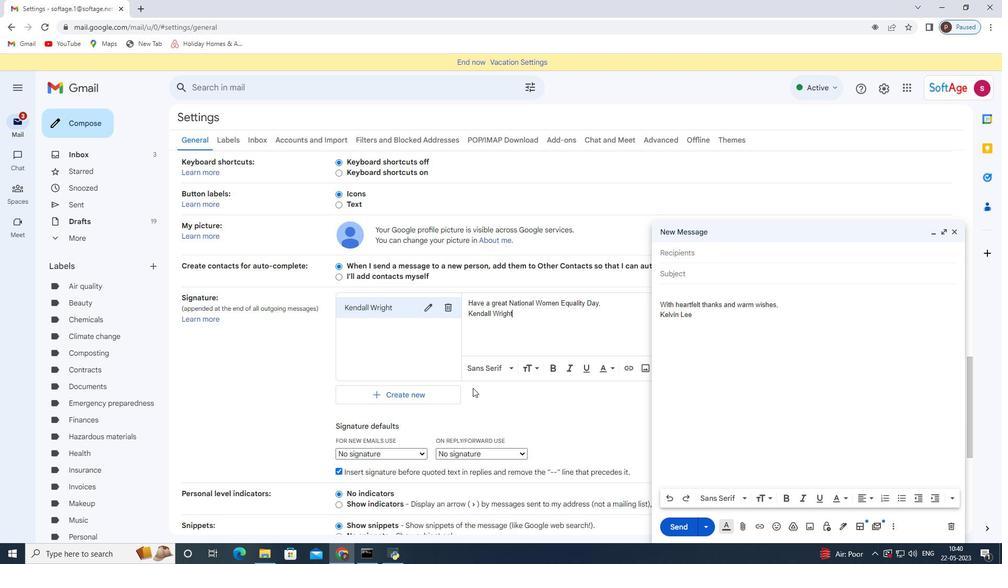 
Action: Mouse moved to (474, 387)
Screenshot: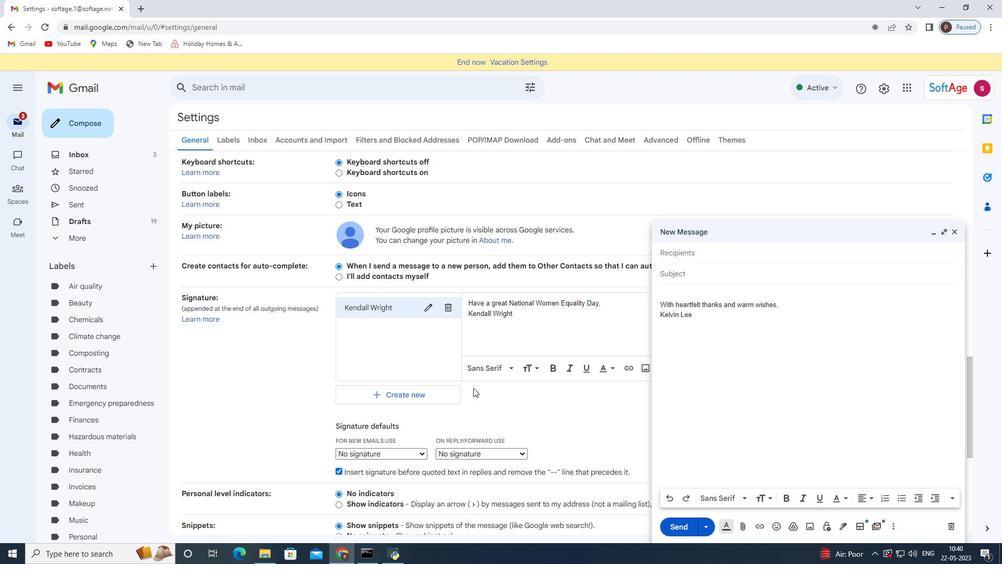 
Action: Mouse scrolled (474, 387) with delta (0, 0)
Screenshot: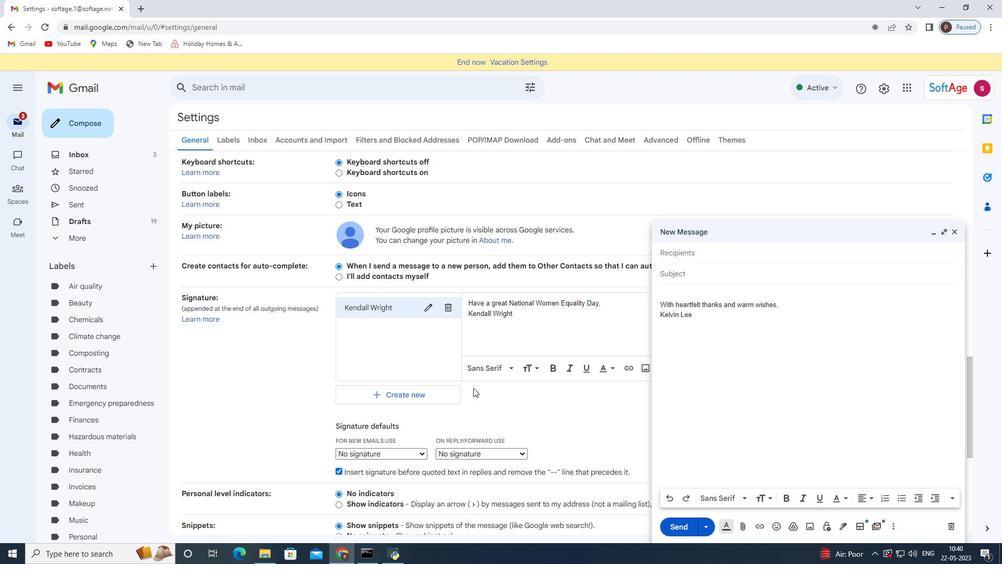 
Action: Mouse moved to (407, 293)
Screenshot: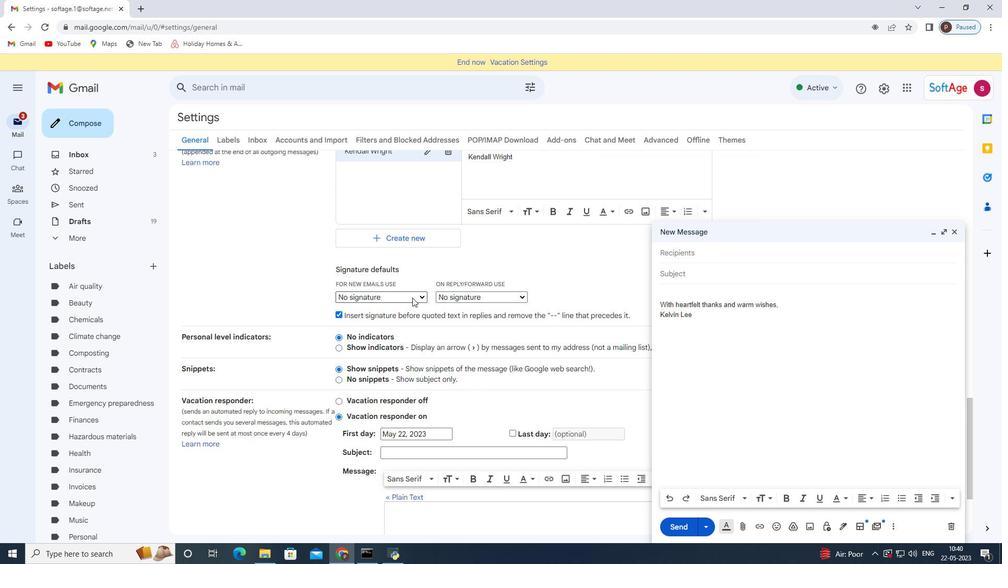 
Action: Mouse pressed left at (407, 293)
Screenshot: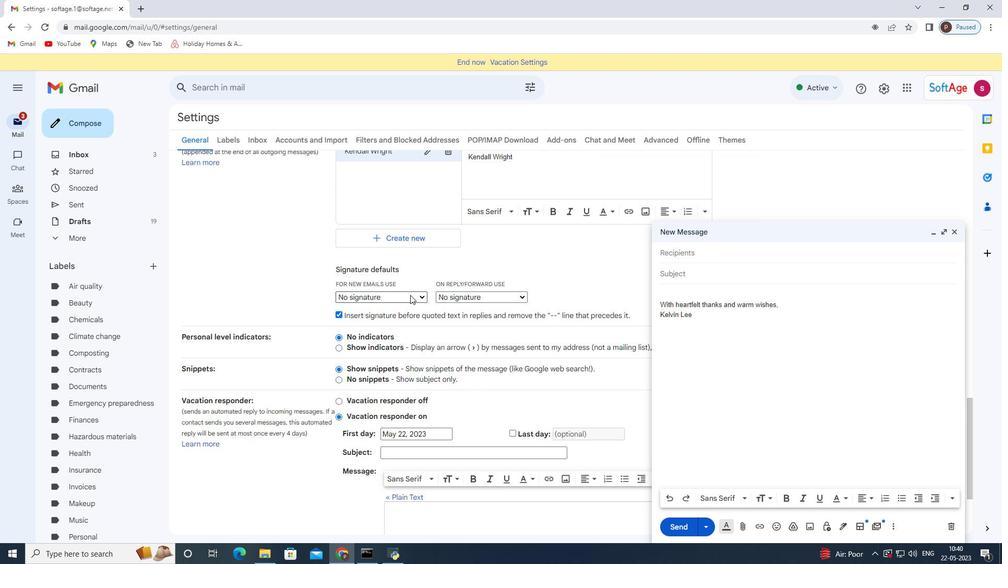 
Action: Mouse moved to (405, 314)
Screenshot: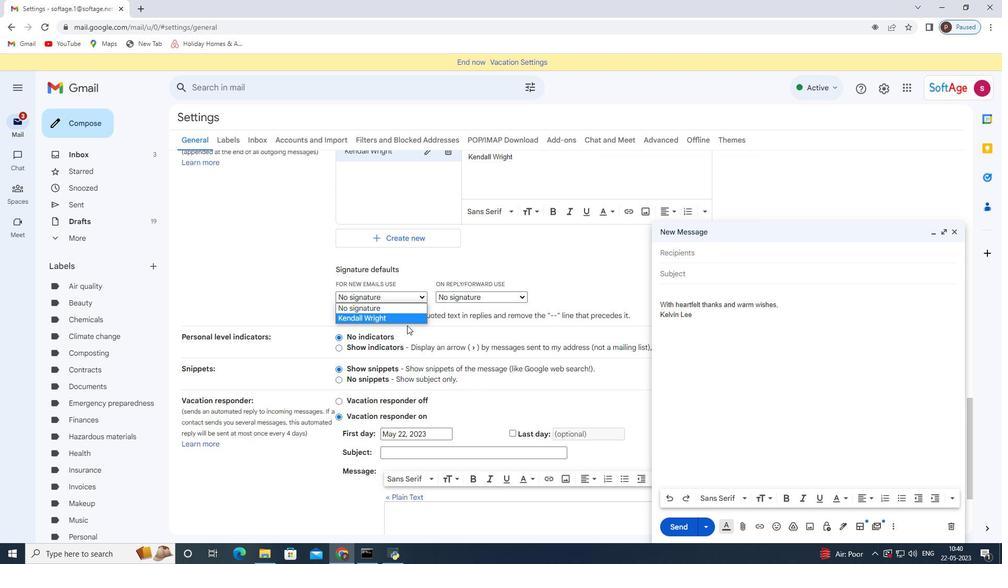 
Action: Mouse pressed left at (405, 314)
Screenshot: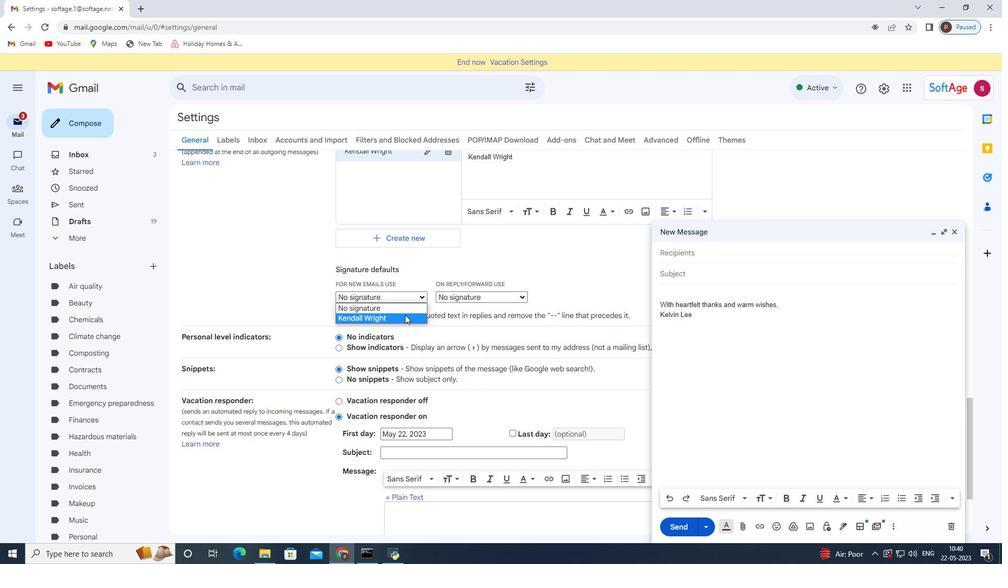 
Action: Mouse moved to (493, 296)
Screenshot: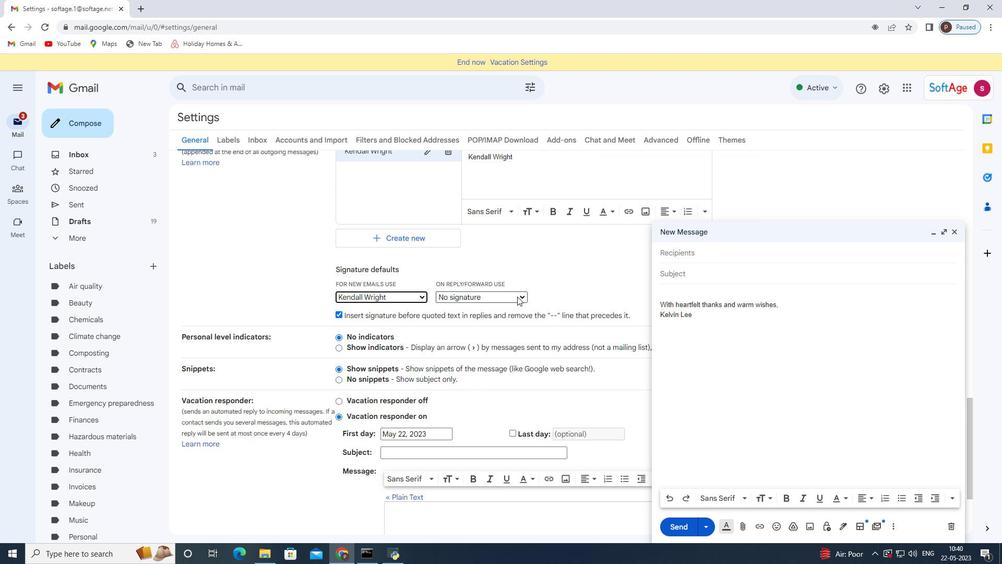 
Action: Mouse pressed left at (493, 296)
Screenshot: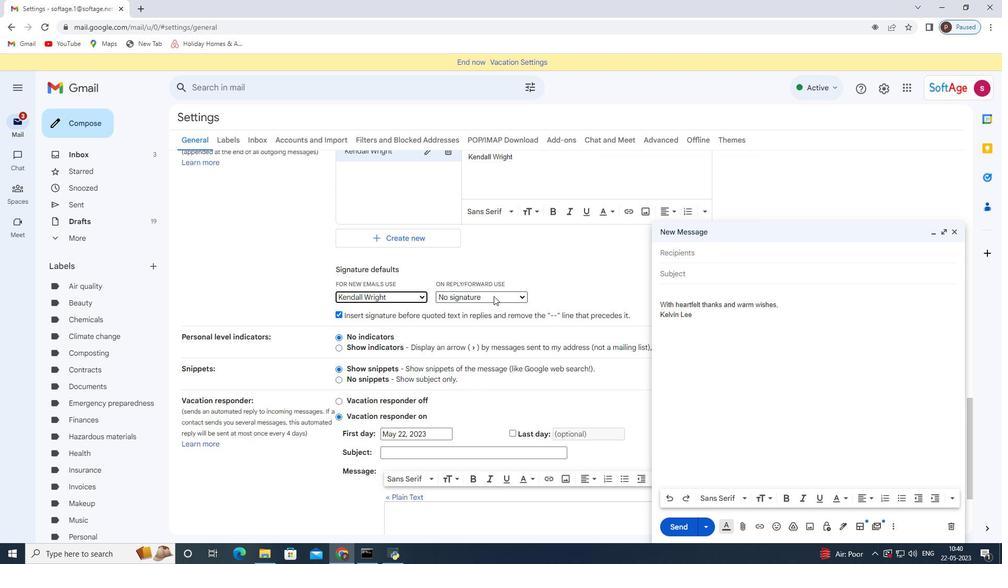 
Action: Mouse moved to (494, 320)
Screenshot: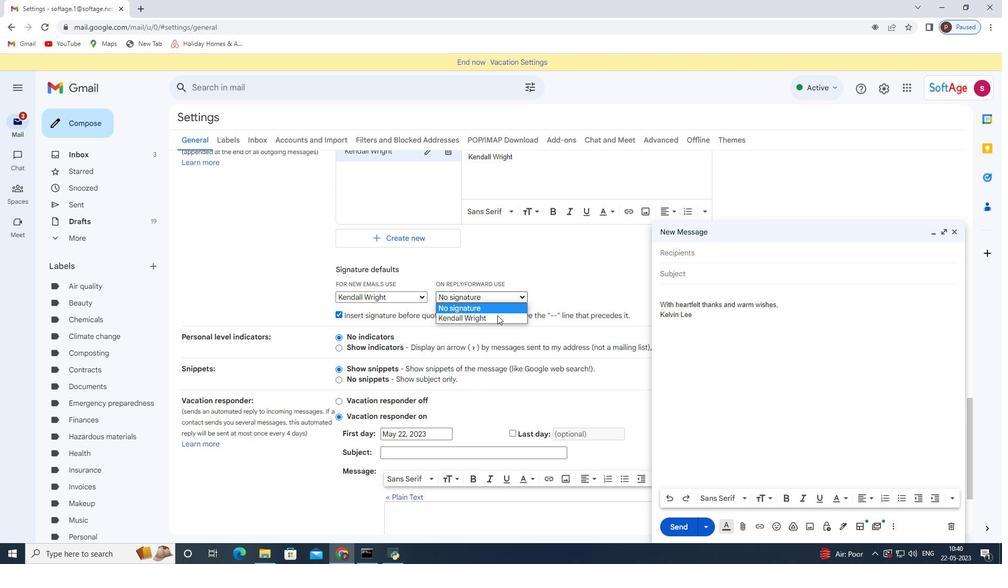 
Action: Mouse pressed left at (494, 320)
Screenshot: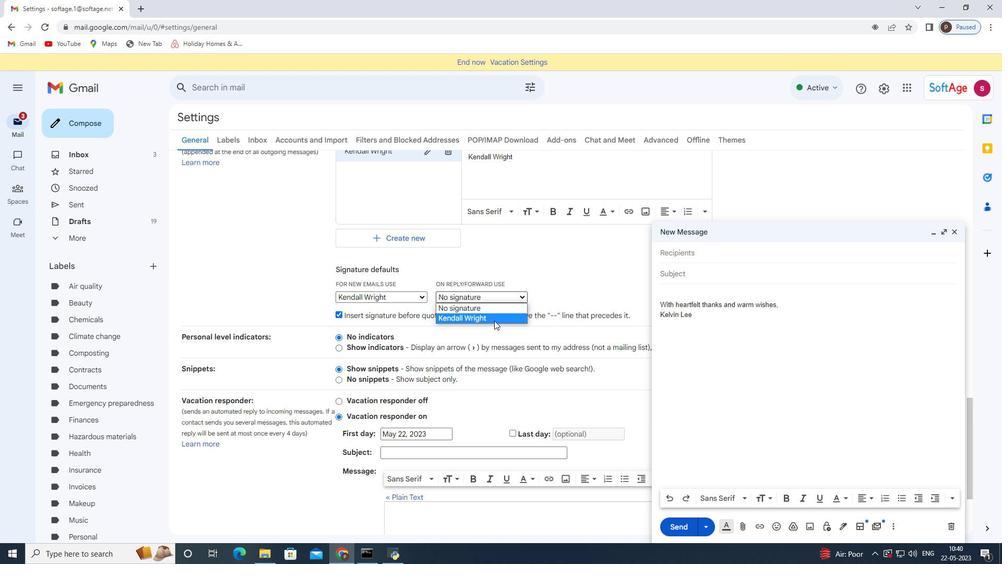 
Action: Mouse moved to (449, 344)
Screenshot: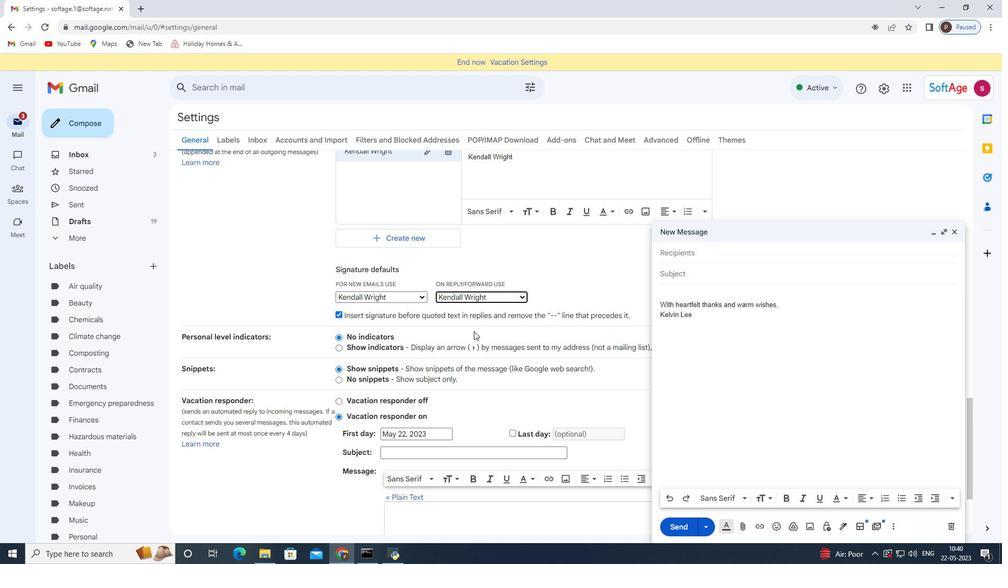 
Action: Mouse scrolled (449, 343) with delta (0, 0)
Screenshot: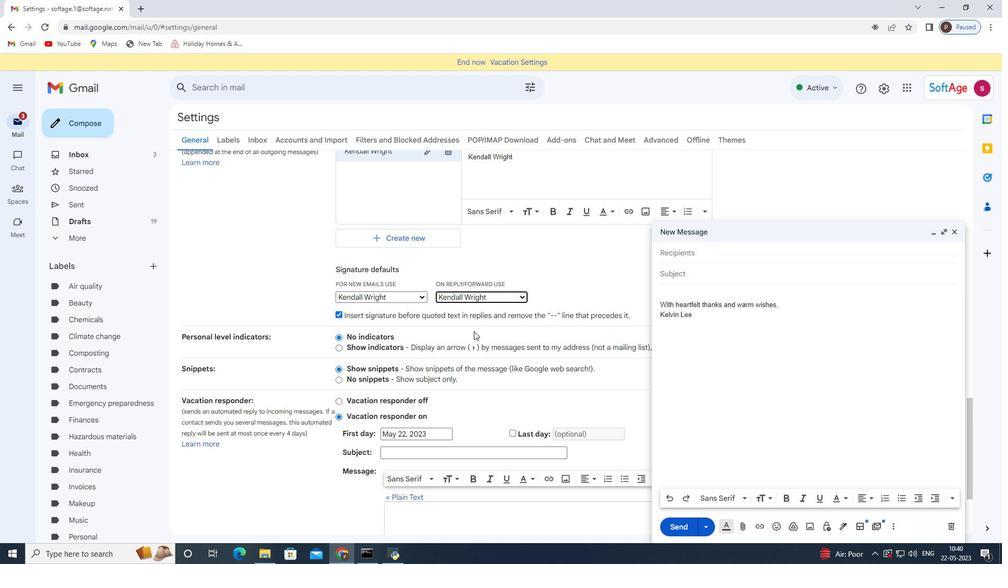 
Action: Mouse moved to (447, 346)
Screenshot: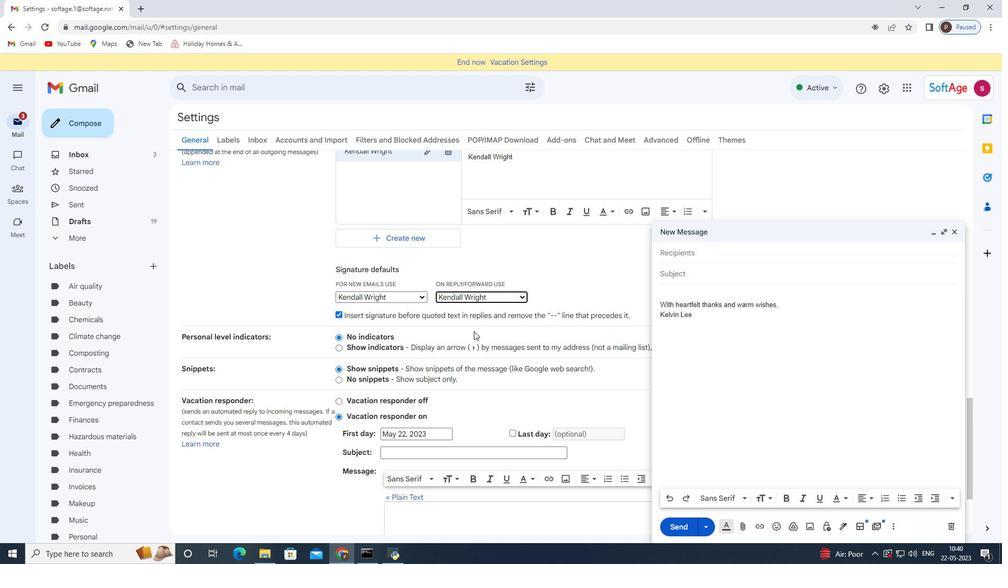 
Action: Mouse scrolled (447, 345) with delta (0, 0)
Screenshot: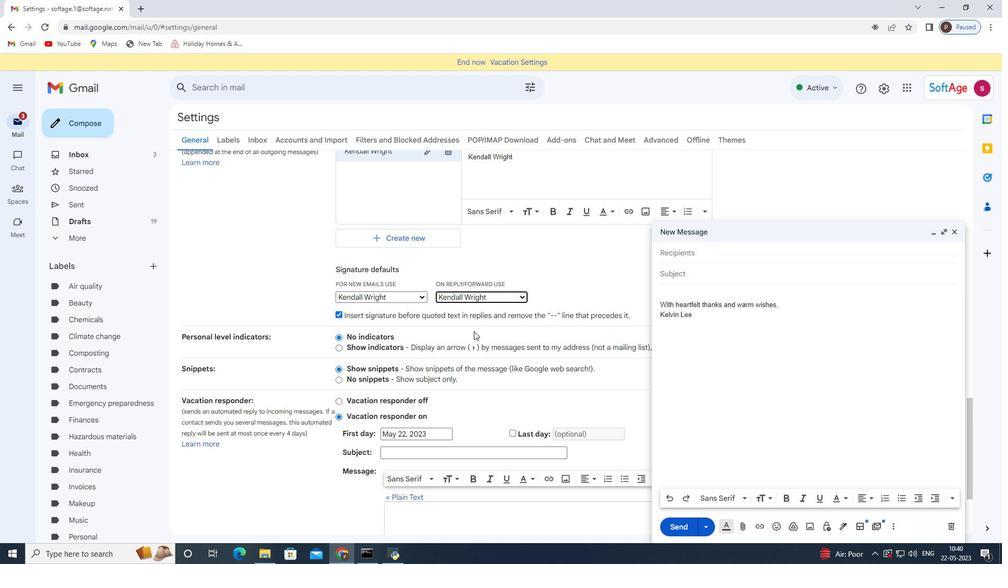 
Action: Mouse moved to (545, 508)
Screenshot: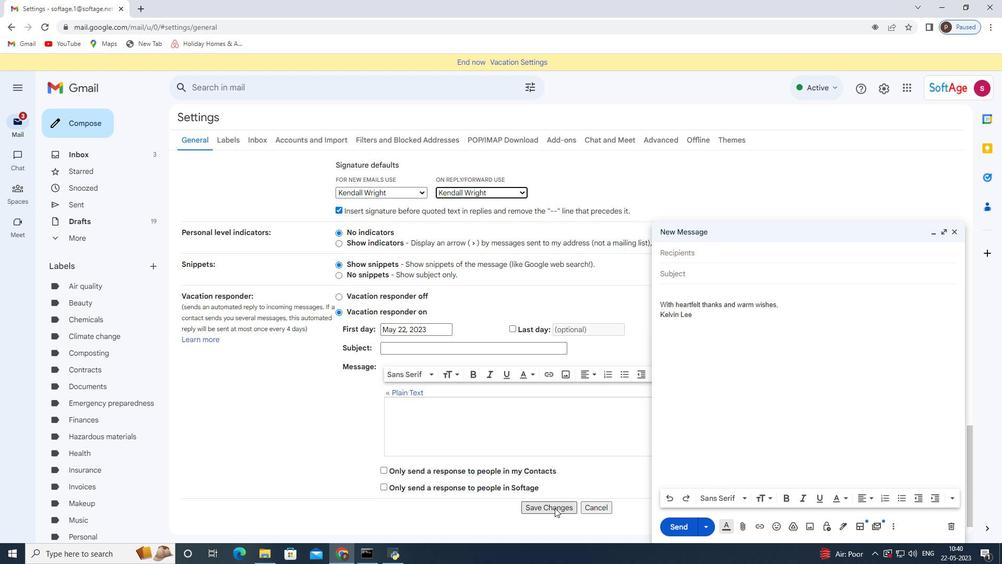 
Action: Mouse pressed left at (545, 508)
Screenshot: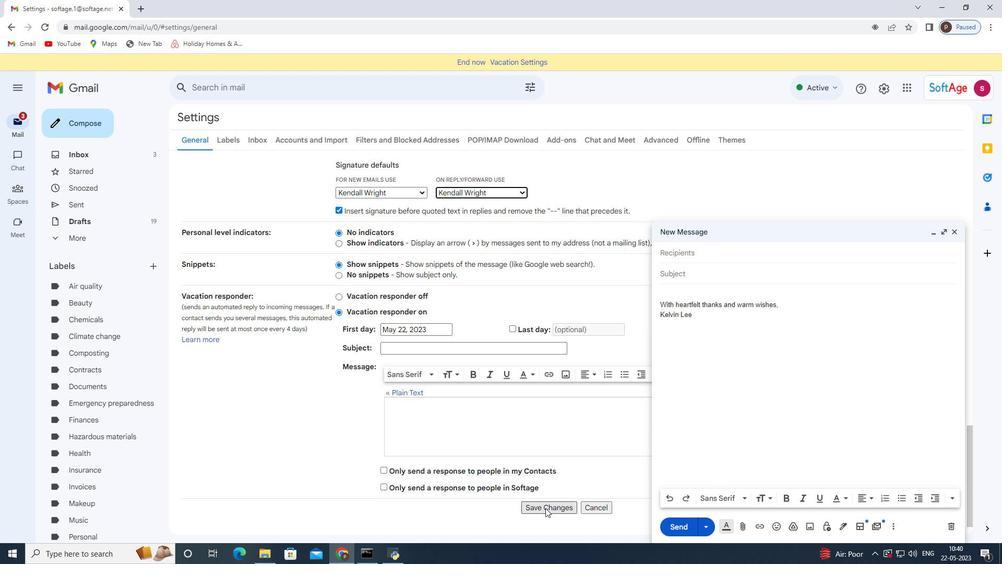 
Action: Mouse moved to (955, 234)
Screenshot: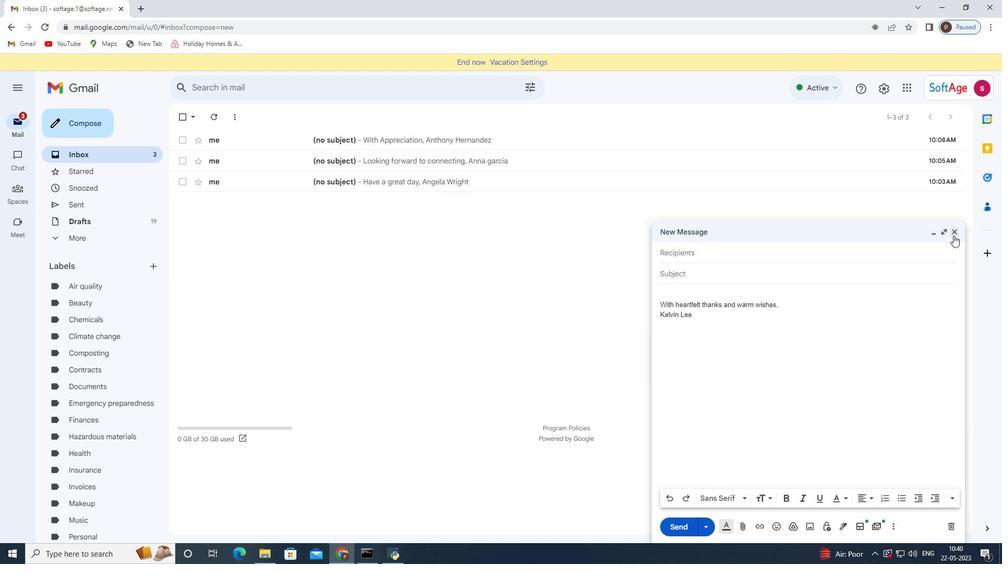 
Action: Mouse pressed left at (955, 234)
Screenshot: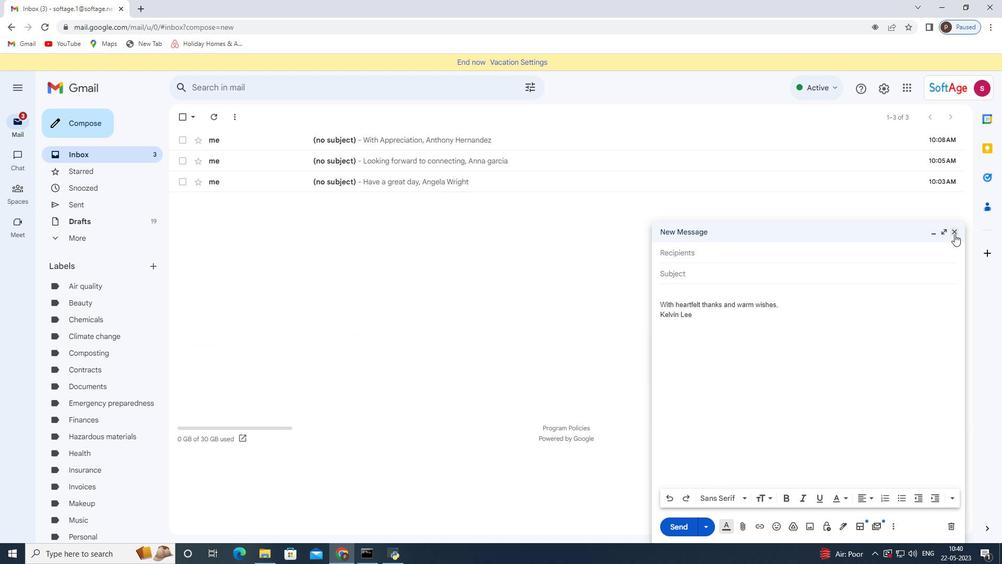
Action: Mouse moved to (89, 117)
Screenshot: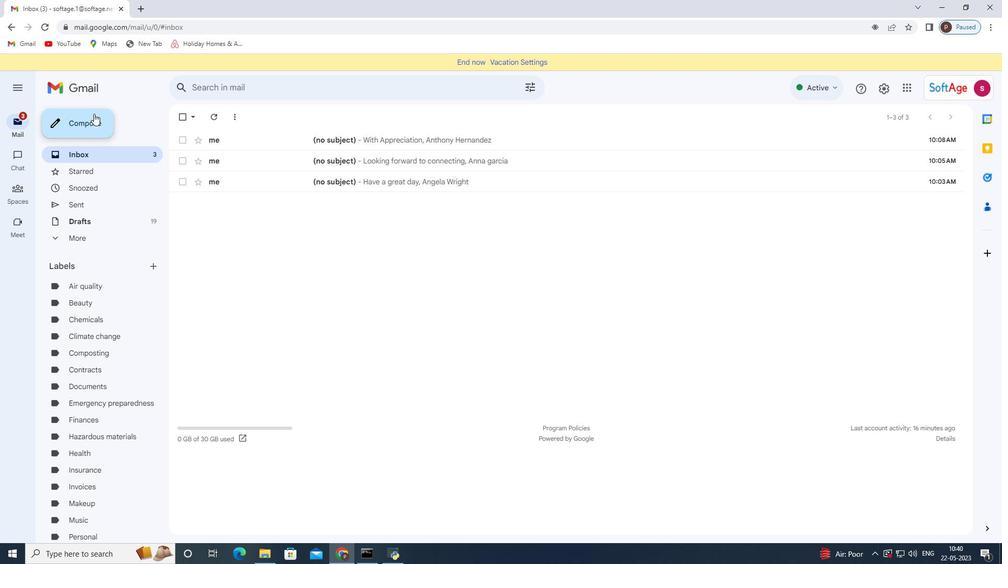 
Action: Mouse pressed left at (89, 117)
Screenshot: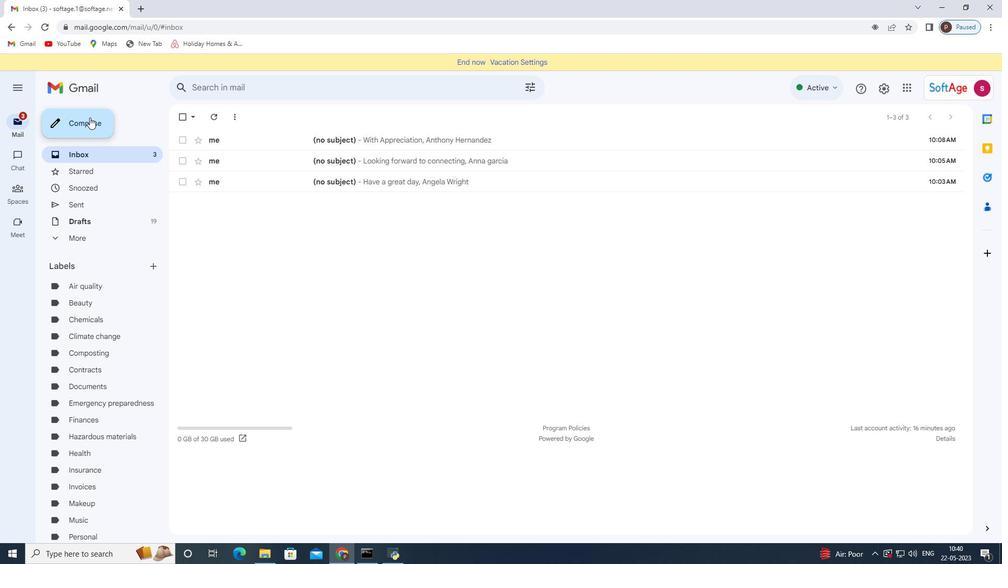 
Action: Mouse moved to (695, 249)
Screenshot: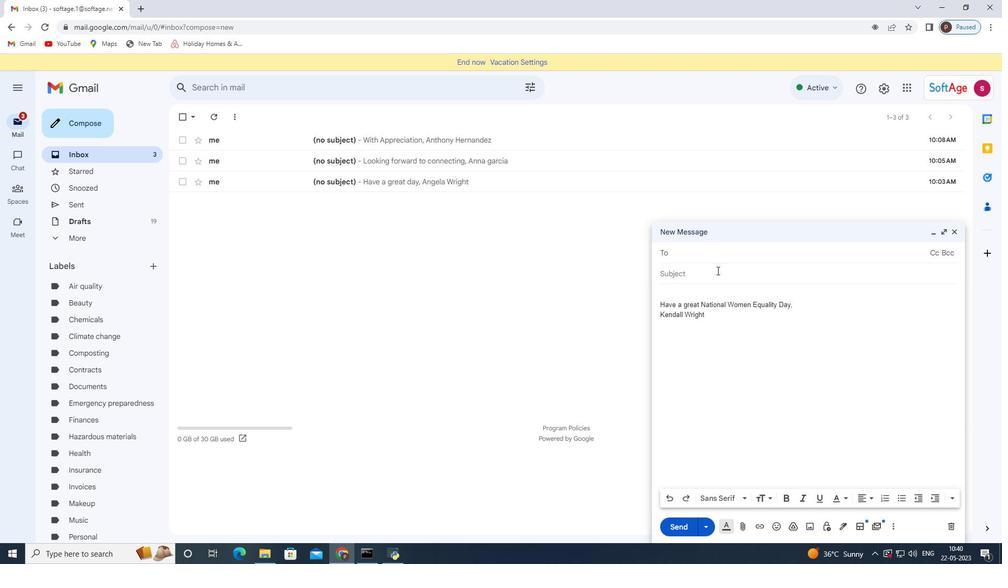 
Action: Mouse pressed left at (695, 249)
Screenshot: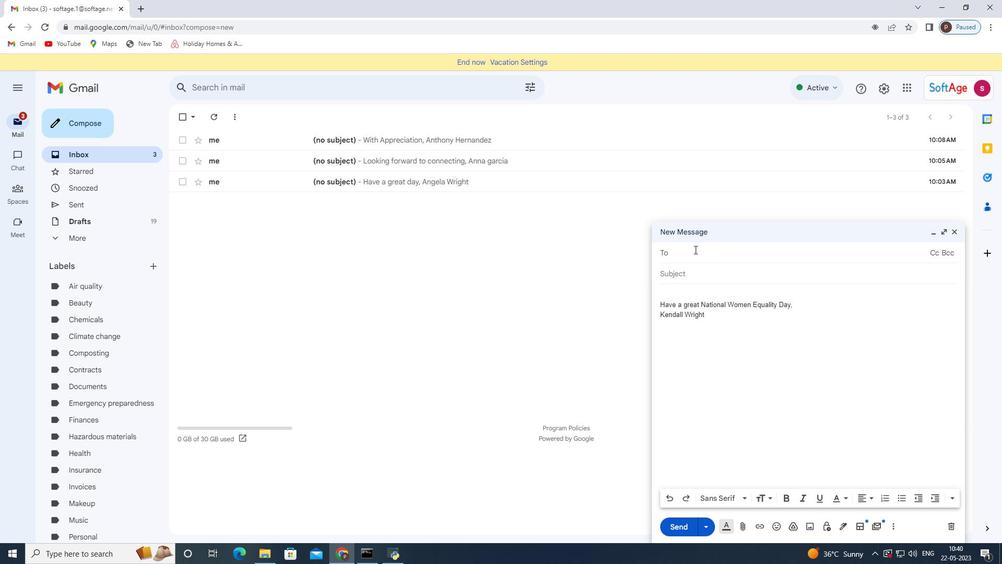 
Action: Key pressed softage.3<Key.shift>@sp<Key.backspace>oftage,<Key.backspace>.net
Screenshot: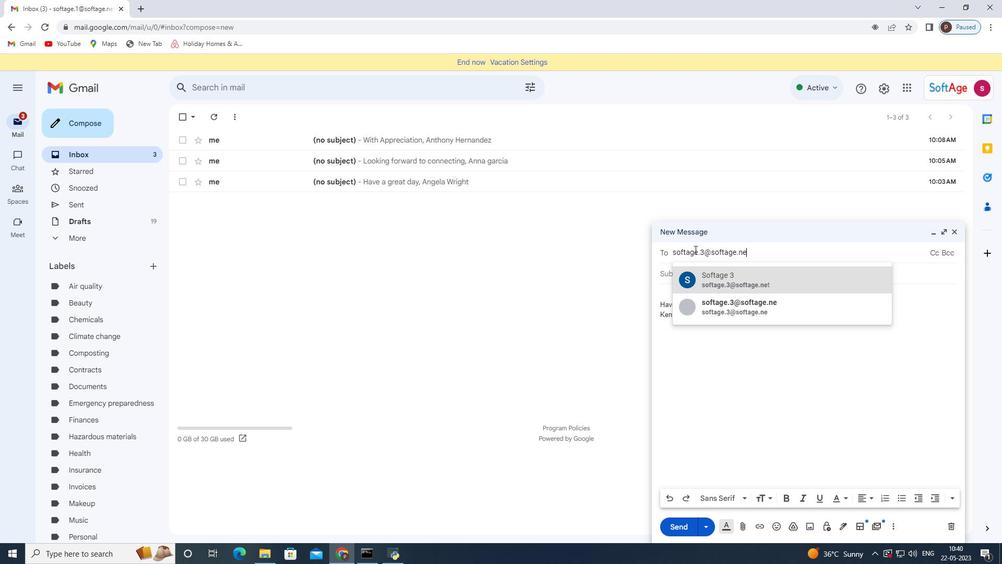 
Action: Mouse moved to (776, 274)
Screenshot: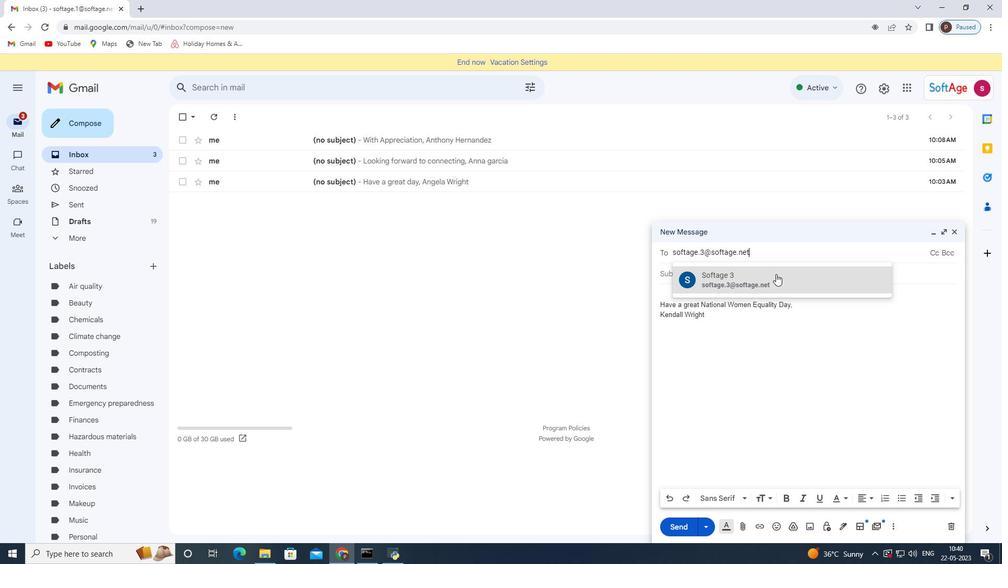 
Action: Mouse pressed left at (776, 274)
Screenshot: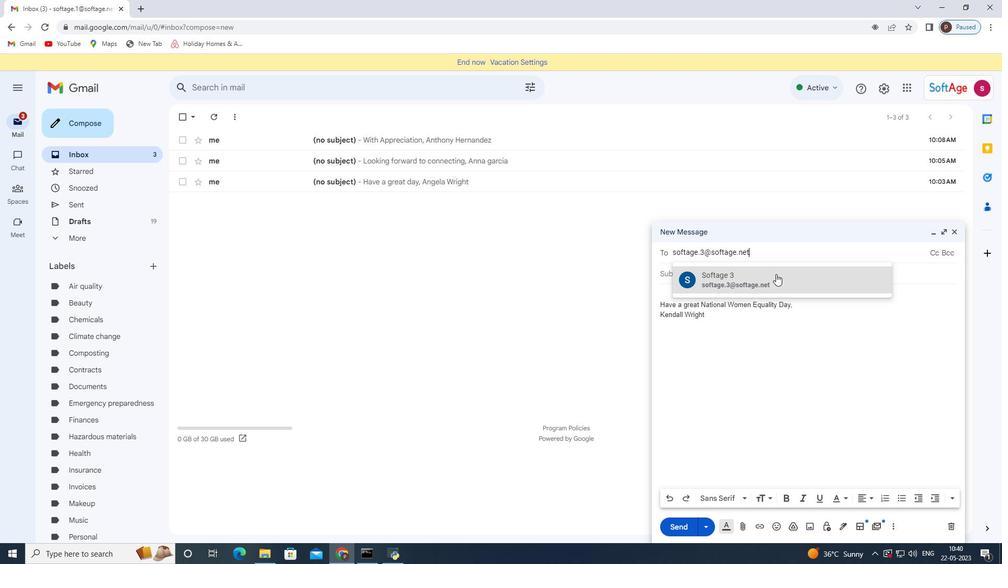 
Action: Mouse moved to (893, 528)
Screenshot: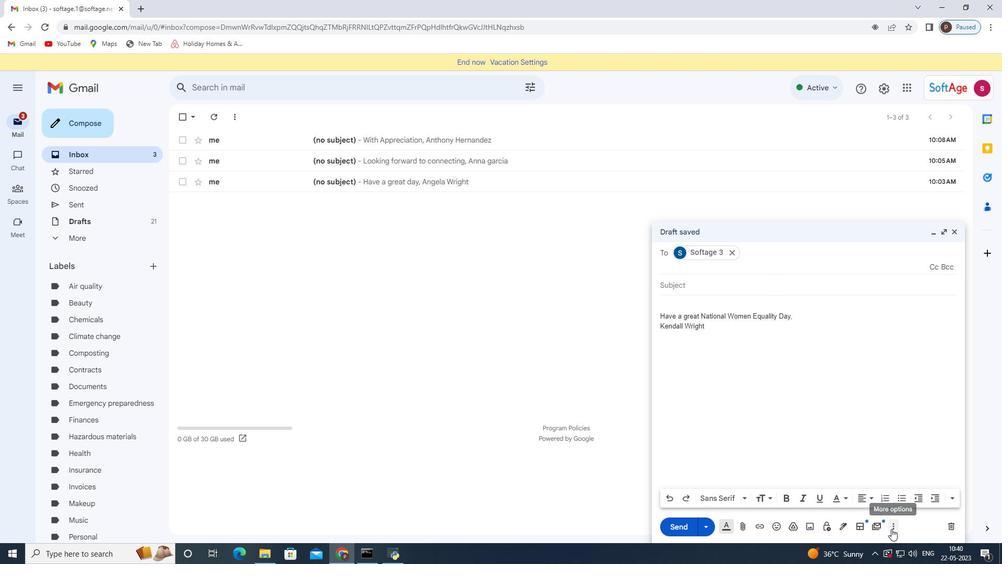 
Action: Mouse pressed left at (893, 528)
Screenshot: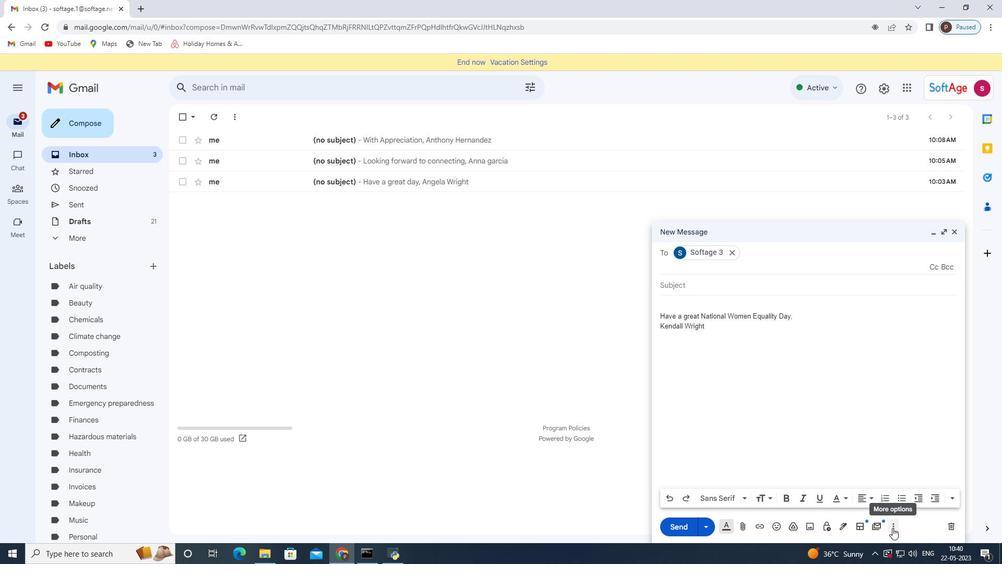 
Action: Mouse moved to (845, 426)
Screenshot: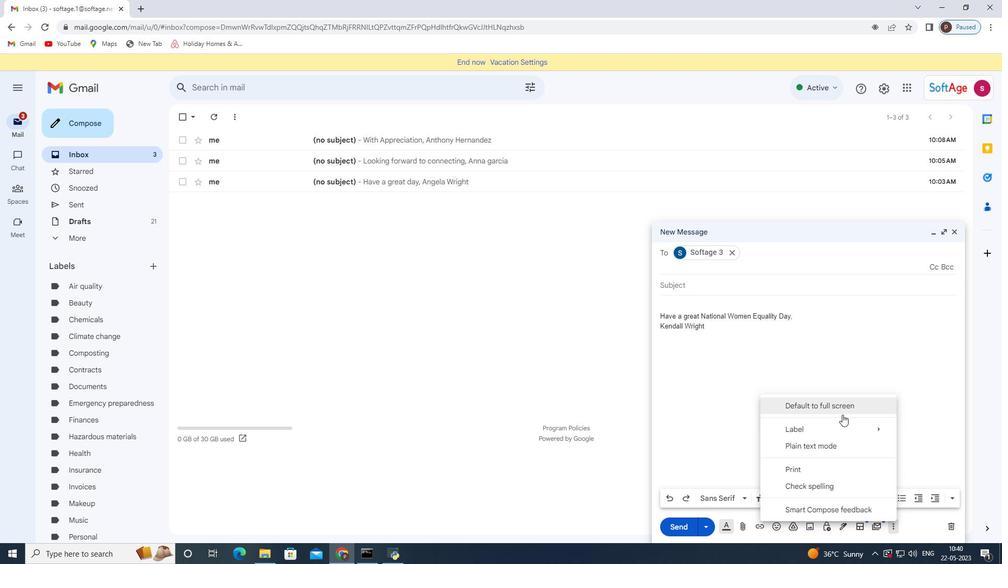 
Action: Mouse pressed left at (845, 426)
Screenshot: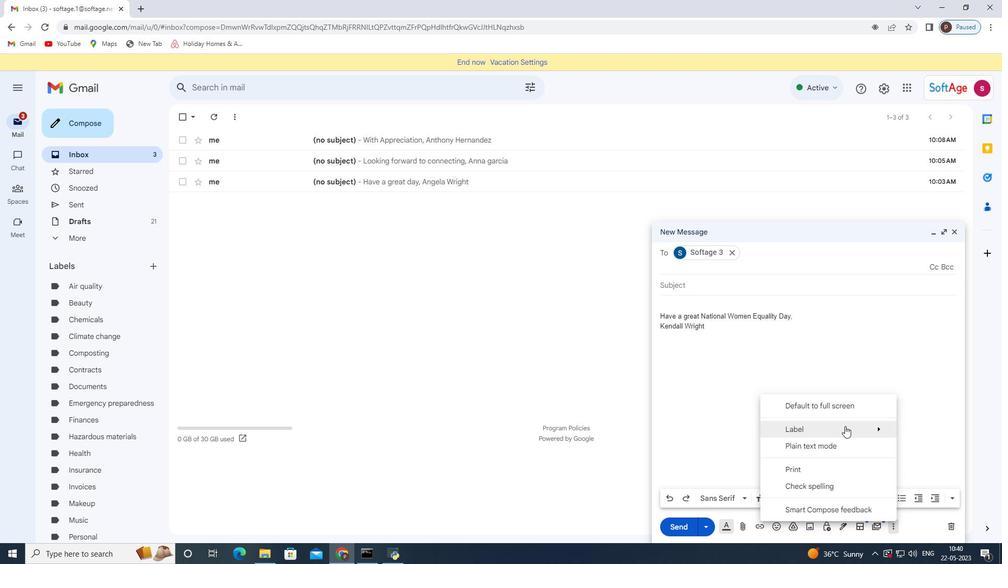 
Action: Mouse moved to (697, 325)
Screenshot: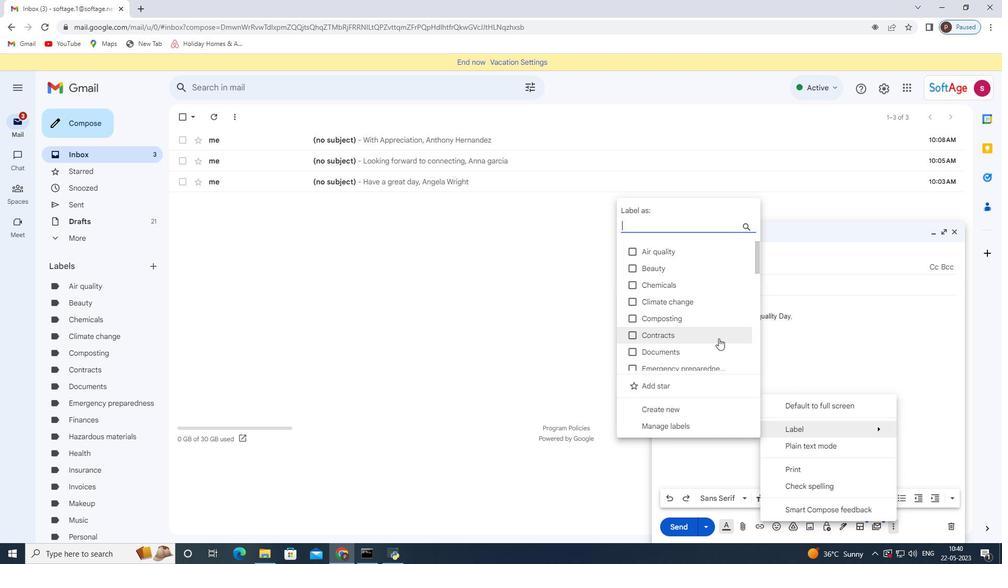 
Action: Mouse scrolled (697, 325) with delta (0, 0)
Screenshot: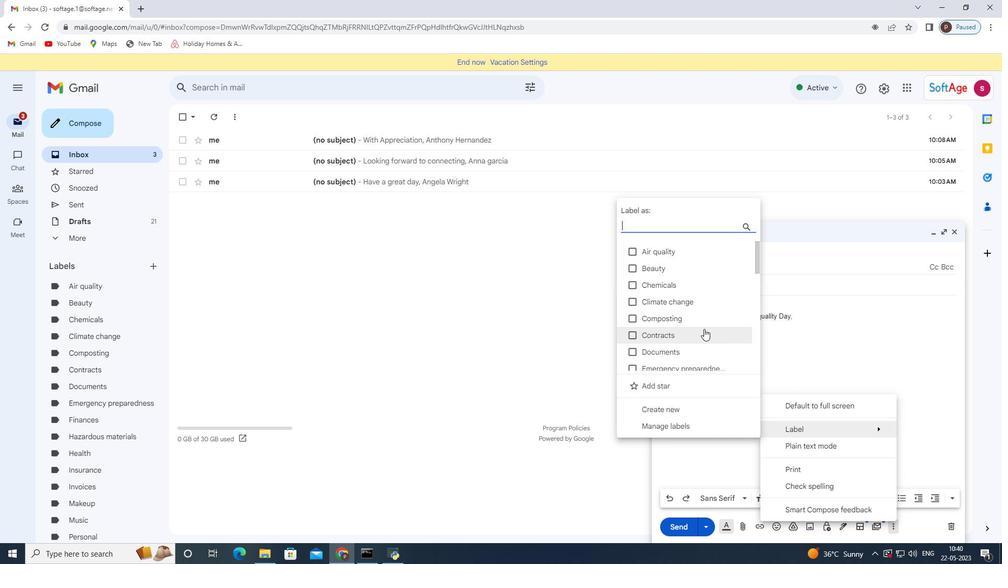 
Action: Mouse moved to (697, 325)
Screenshot: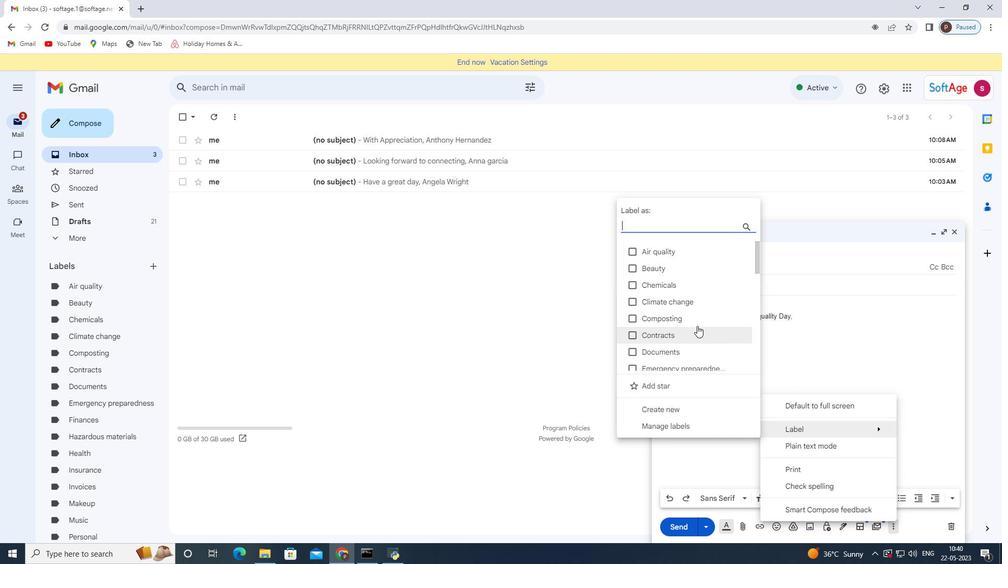 
Action: Mouse scrolled (697, 325) with delta (0, 0)
Screenshot: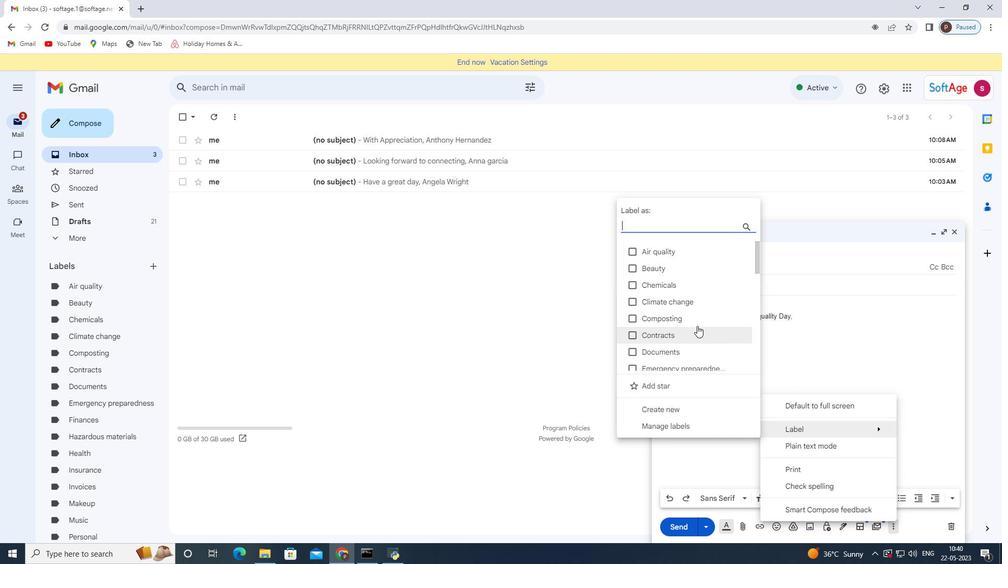 
Action: Mouse moved to (696, 325)
Screenshot: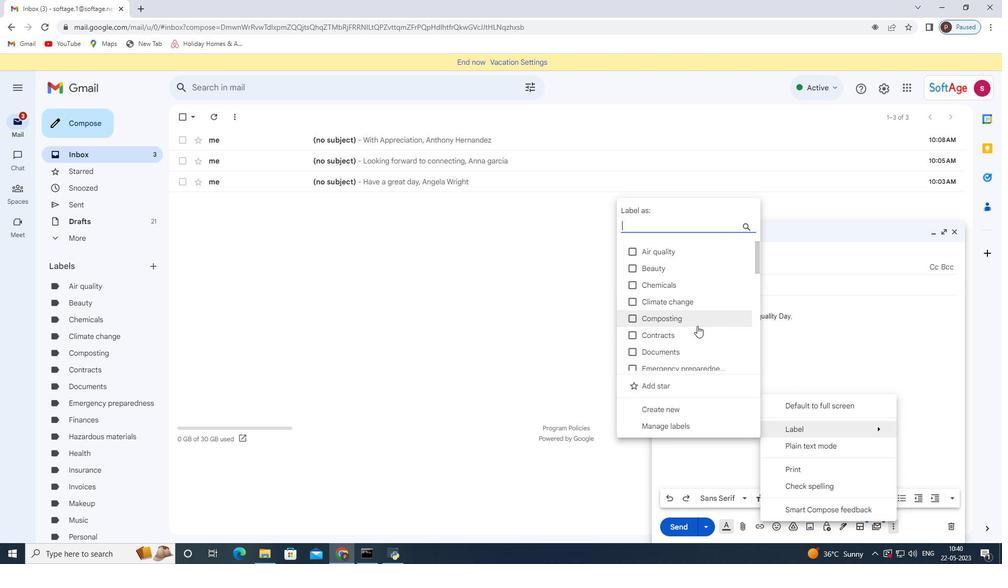 
Action: Mouse scrolled (696, 325) with delta (0, 0)
Screenshot: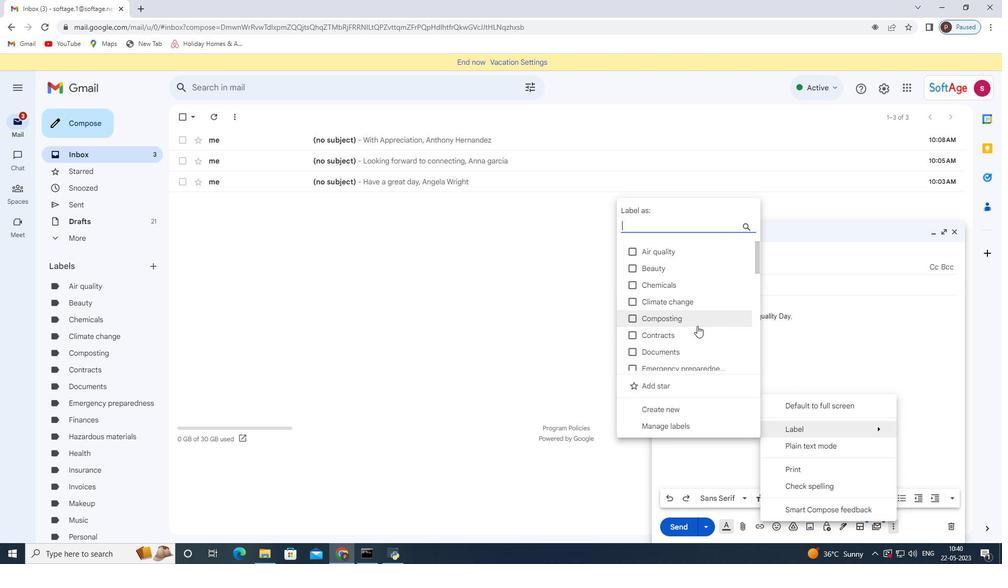 
Action: Mouse scrolled (696, 325) with delta (0, 0)
Screenshot: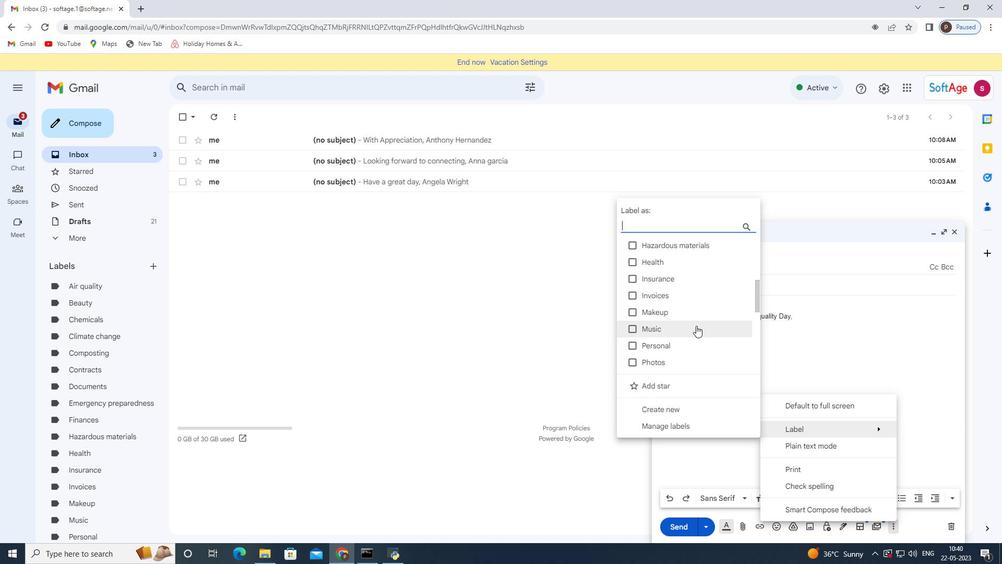 
Action: Mouse scrolled (696, 325) with delta (0, 0)
Screenshot: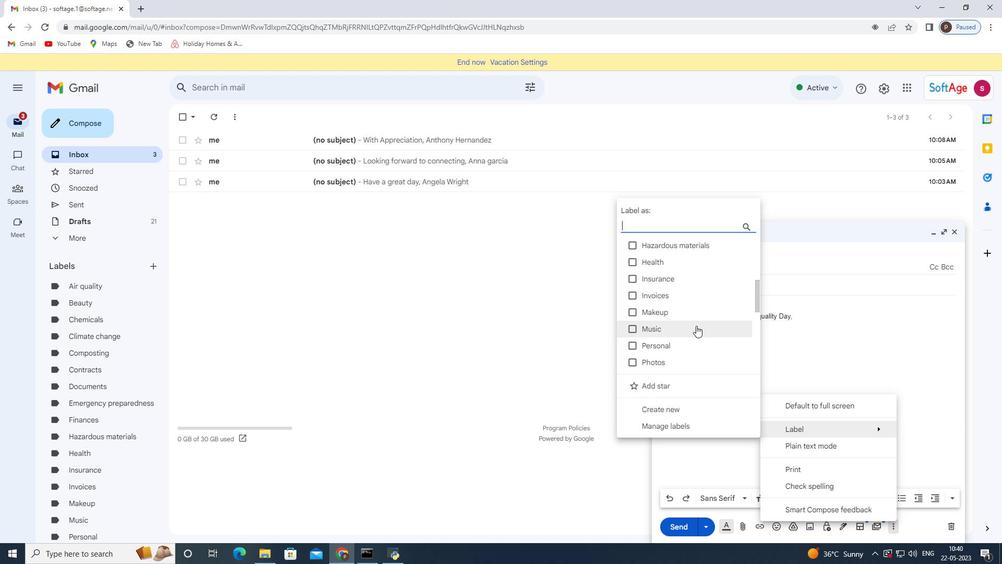 
Action: Mouse scrolled (696, 325) with delta (0, 0)
Screenshot: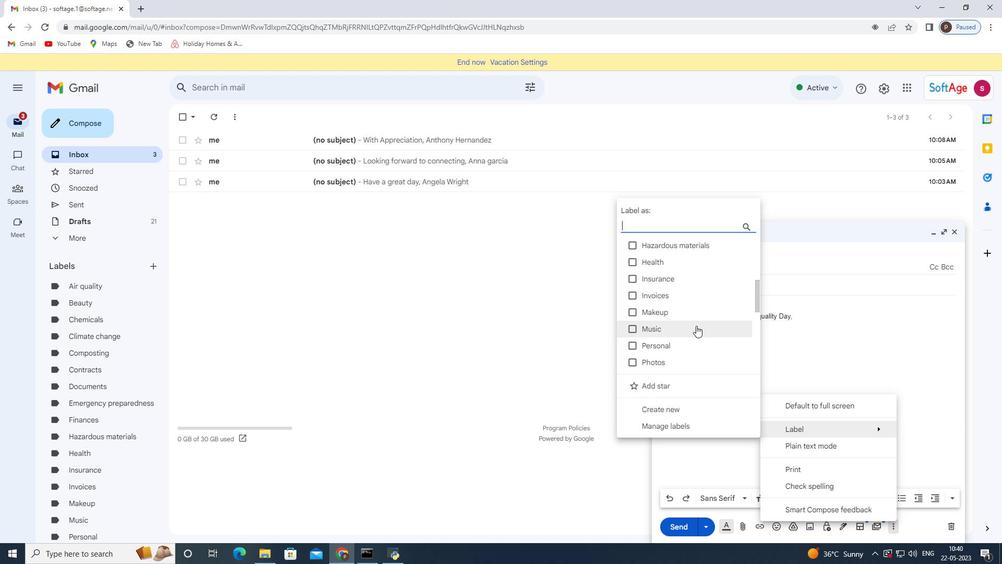 
Action: Mouse scrolled (696, 325) with delta (0, 0)
Screenshot: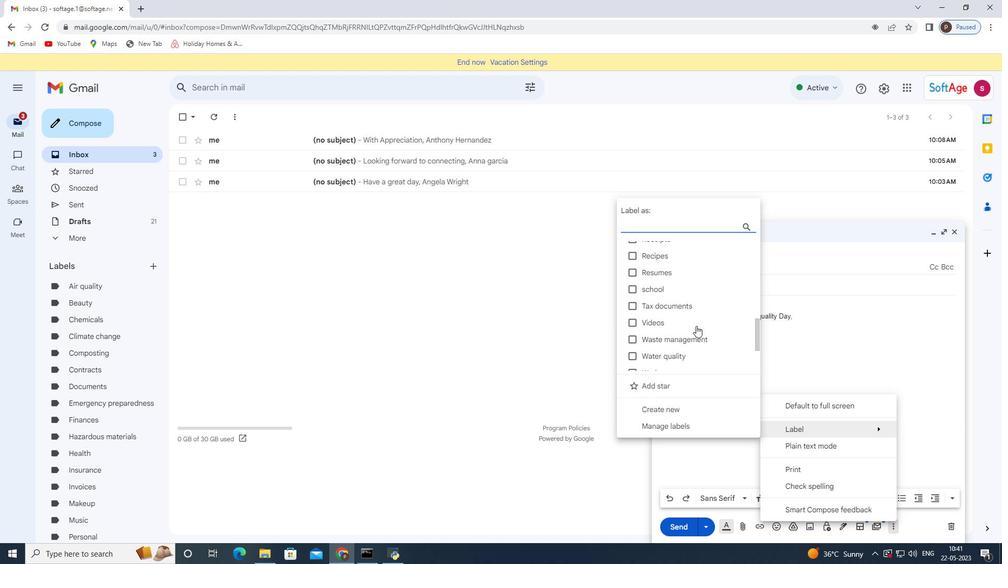 
Action: Mouse scrolled (696, 325) with delta (0, 0)
Screenshot: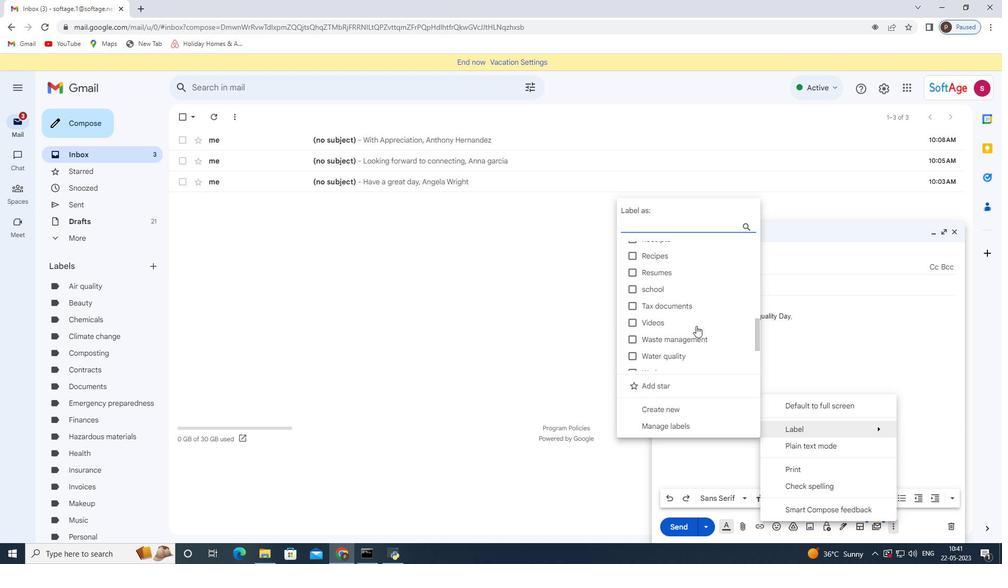 
Action: Mouse scrolled (696, 325) with delta (0, 0)
Screenshot: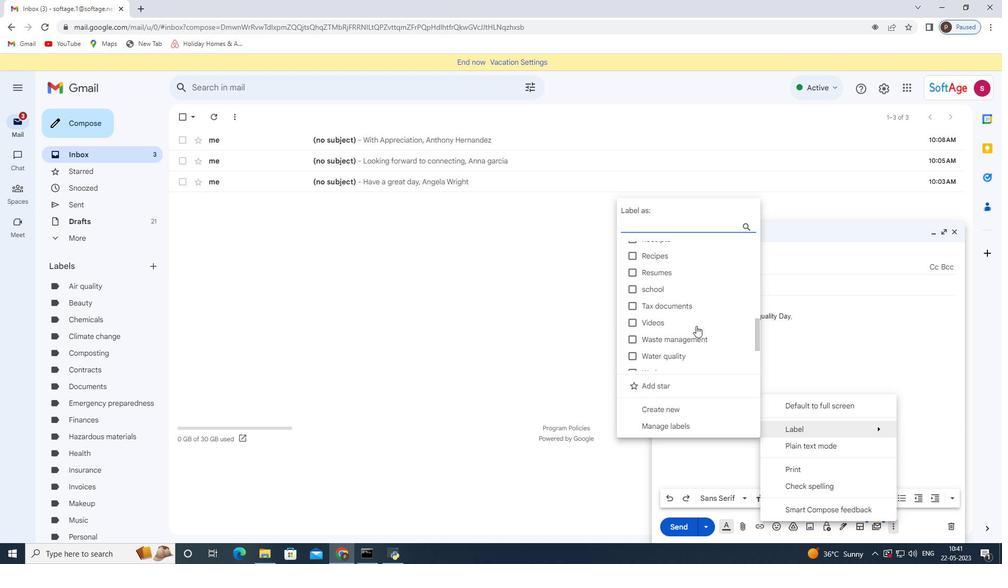 
Action: Mouse scrolled (696, 325) with delta (0, 0)
Screenshot: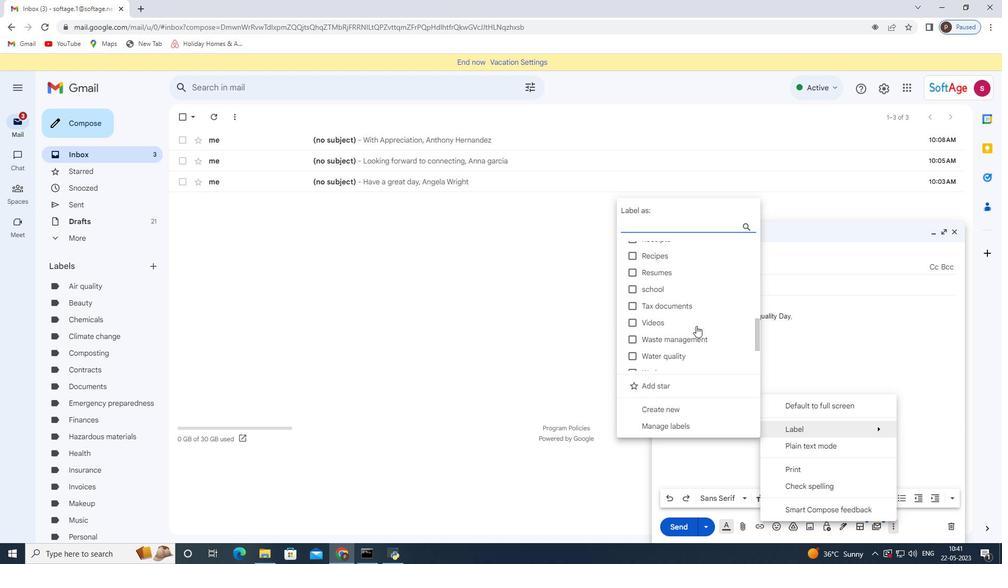
Action: Mouse scrolled (696, 325) with delta (0, 0)
Screenshot: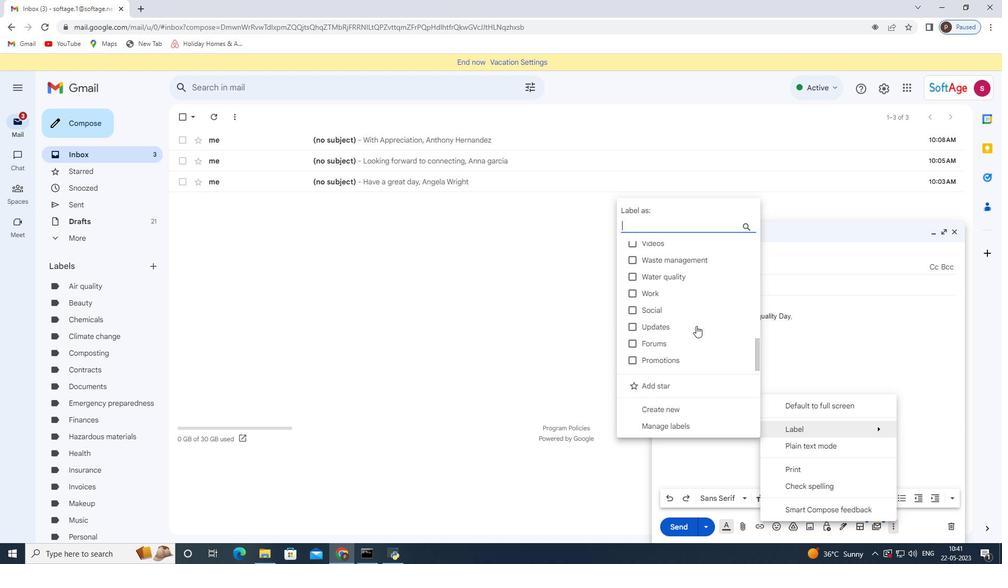 
Action: Mouse scrolled (696, 325) with delta (0, 0)
Screenshot: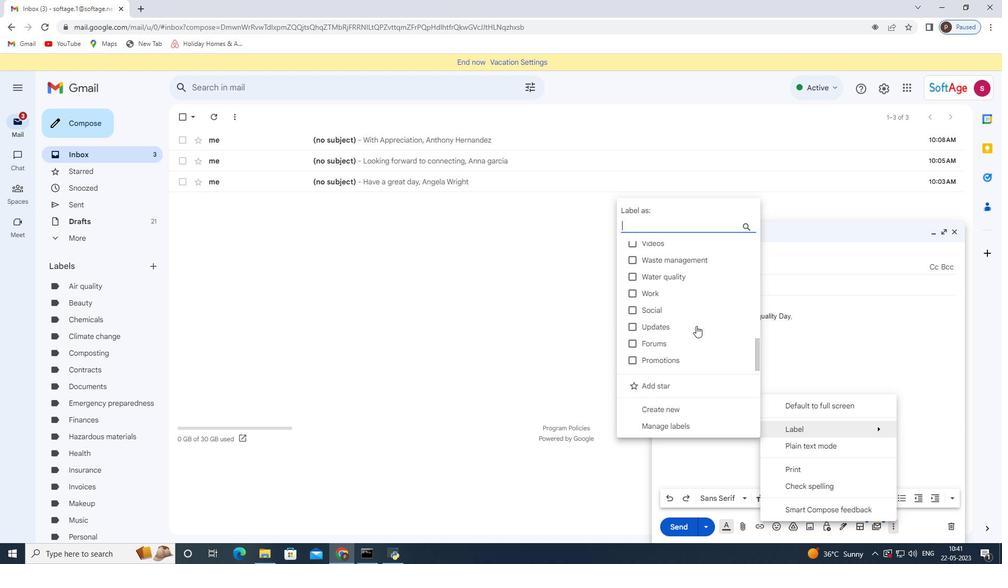 
Action: Mouse scrolled (696, 325) with delta (0, 0)
Screenshot: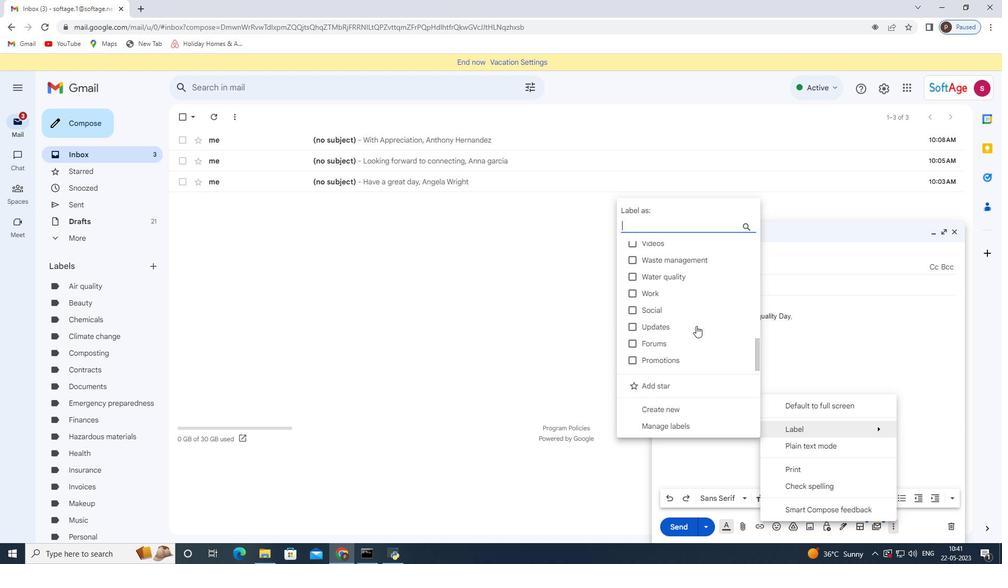 
Action: Mouse scrolled (696, 325) with delta (0, 0)
Screenshot: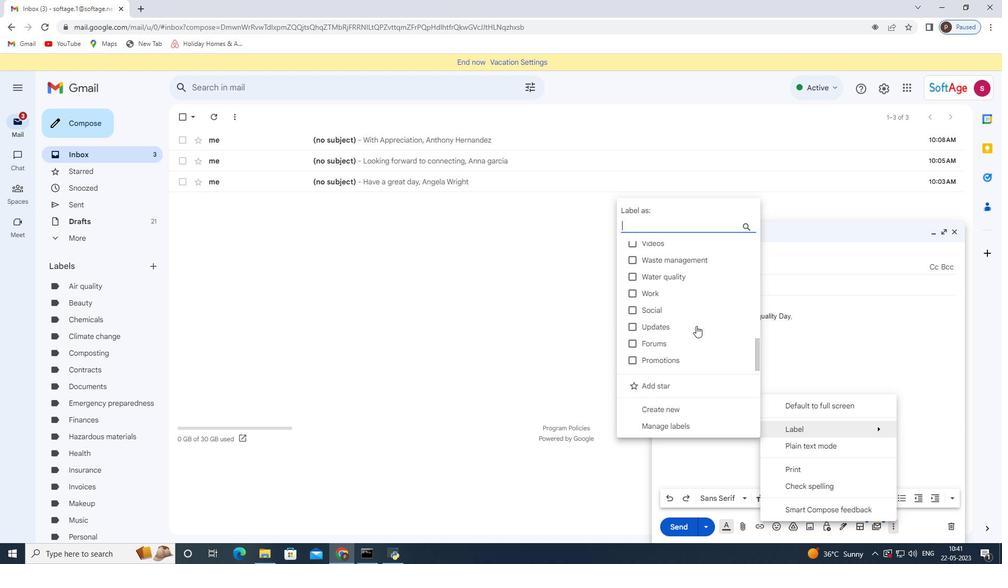 
Action: Mouse scrolled (696, 326) with delta (0, 0)
Screenshot: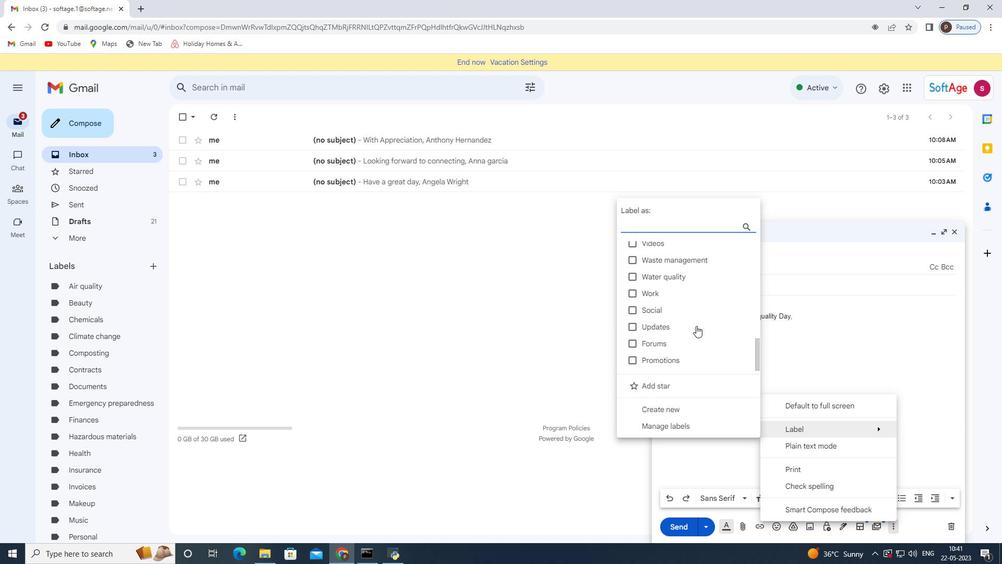 
Action: Mouse scrolled (696, 326) with delta (0, 0)
Screenshot: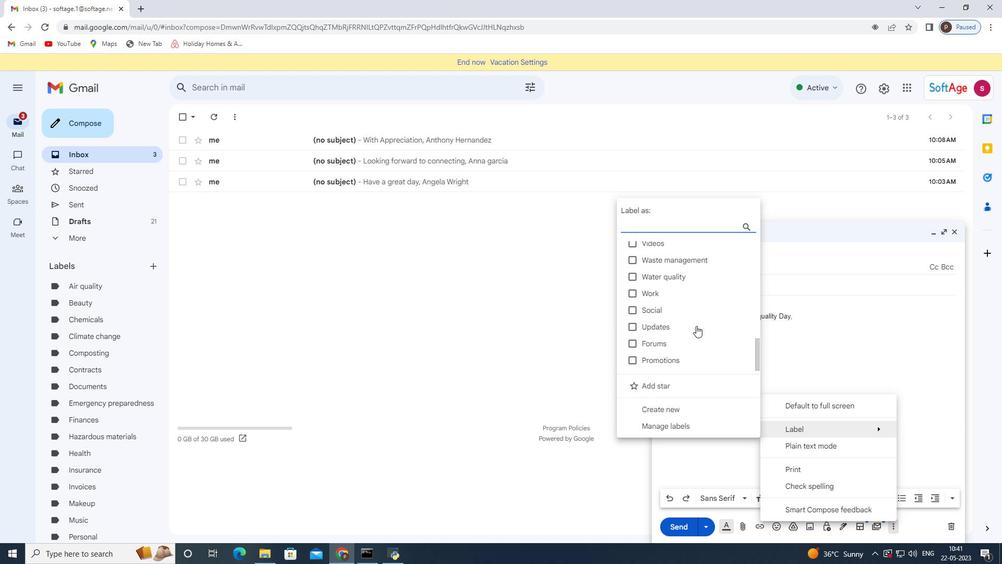
Action: Mouse scrolled (696, 326) with delta (0, 0)
Screenshot: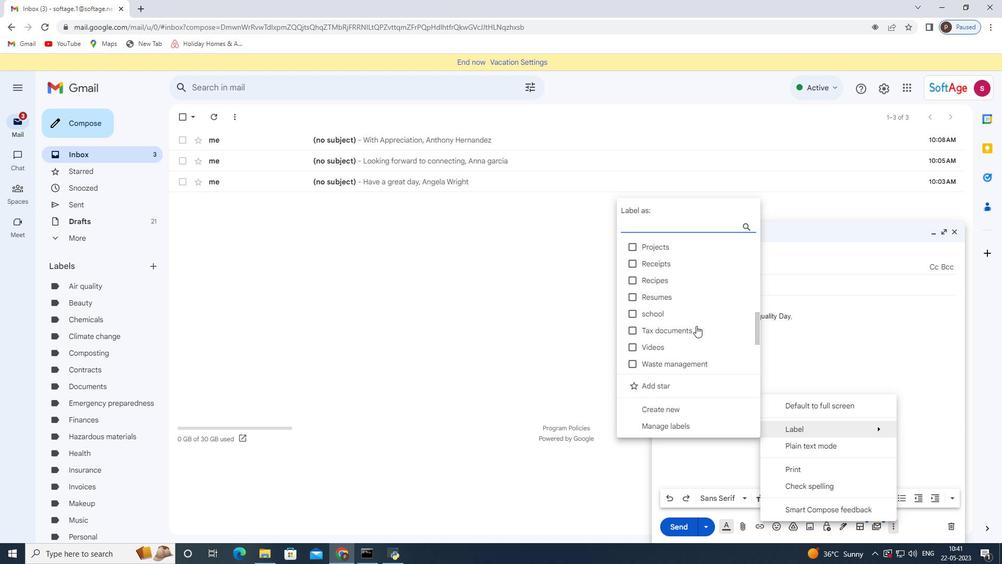 
Action: Mouse scrolled (696, 326) with delta (0, 0)
Screenshot: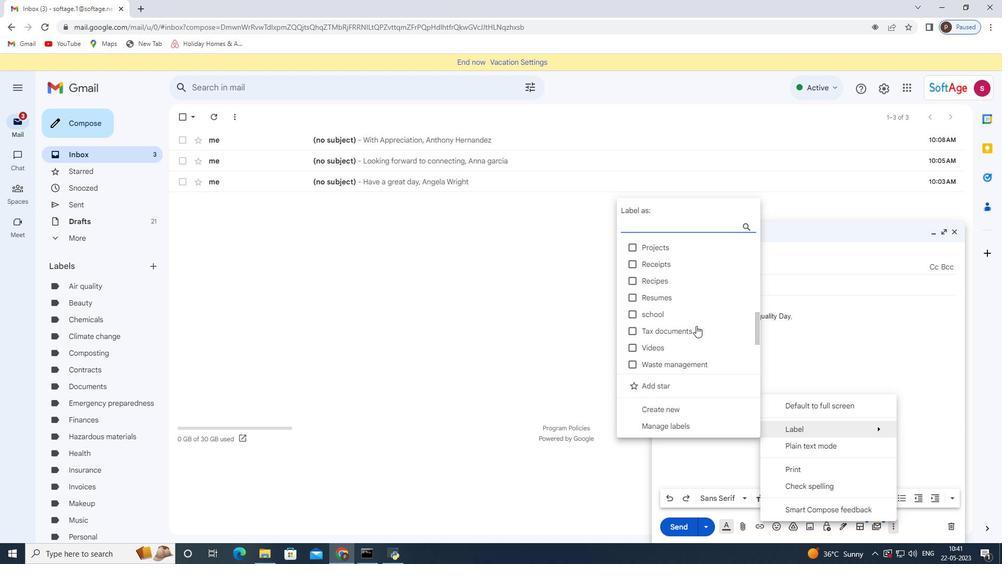 
Action: Mouse scrolled (696, 326) with delta (0, 0)
Screenshot: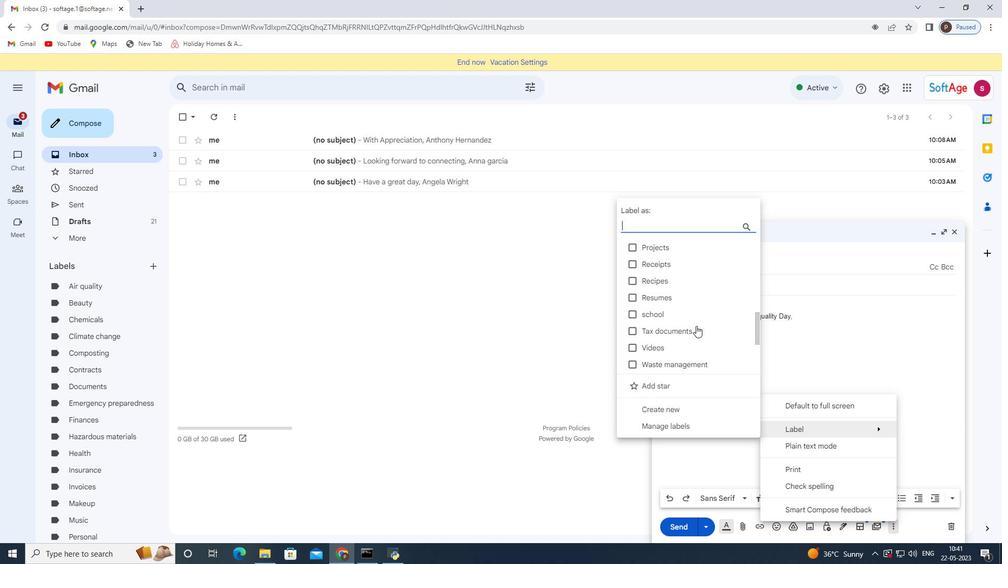 
Action: Mouse scrolled (696, 326) with delta (0, 0)
Screenshot: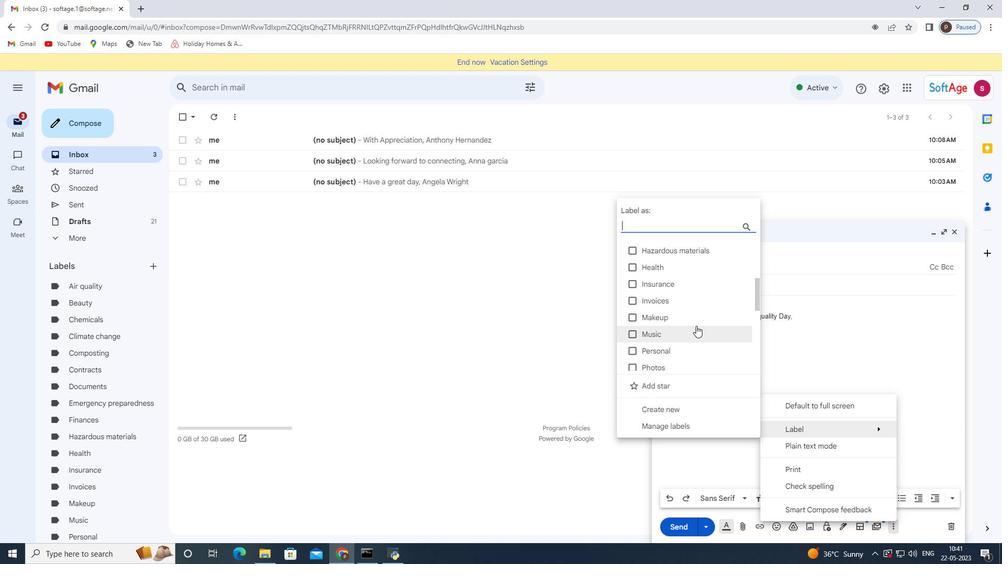 
Action: Mouse scrolled (696, 326) with delta (0, 0)
Screenshot: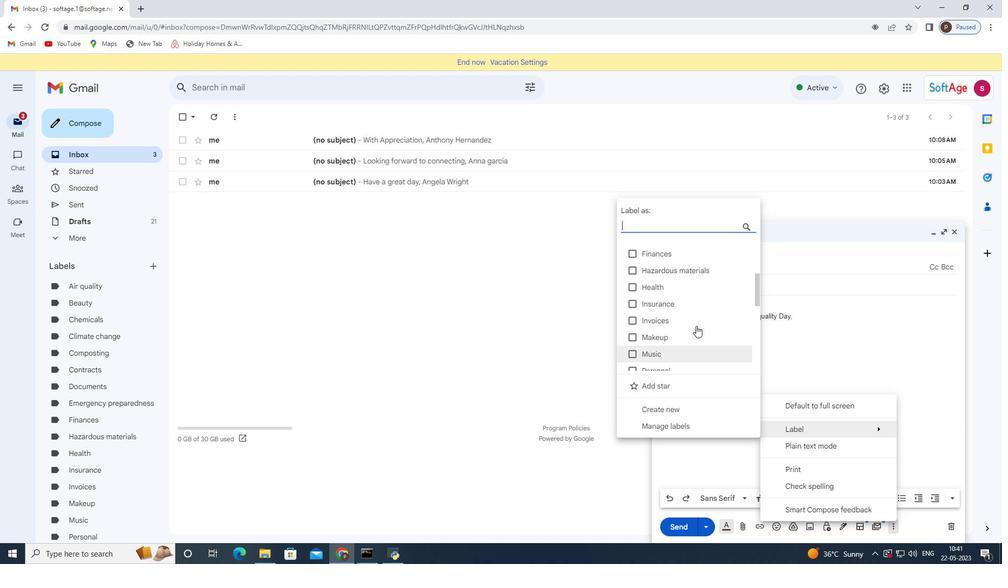 
Action: Mouse scrolled (696, 326) with delta (0, 0)
Screenshot: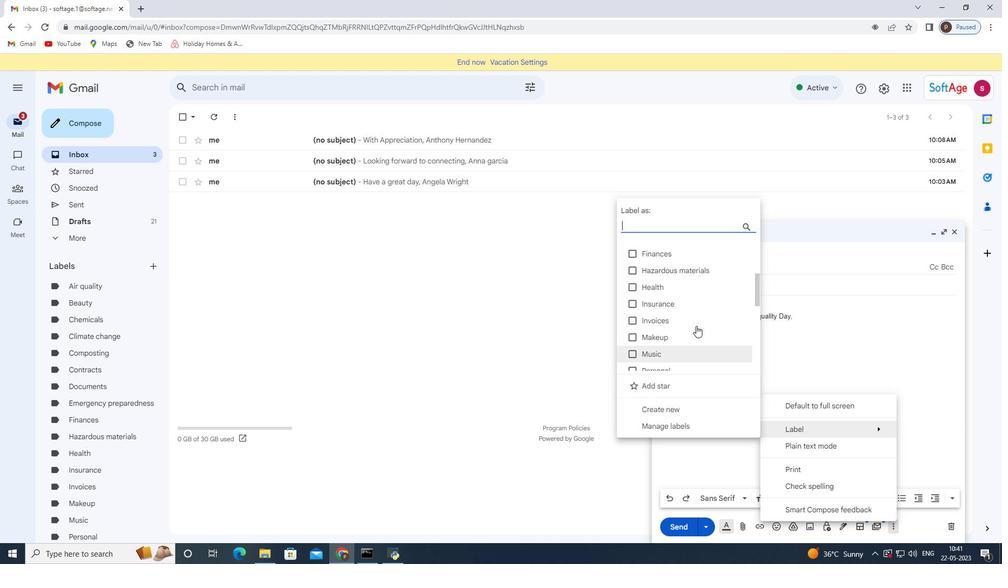 
Action: Mouse scrolled (696, 326) with delta (0, 0)
Screenshot: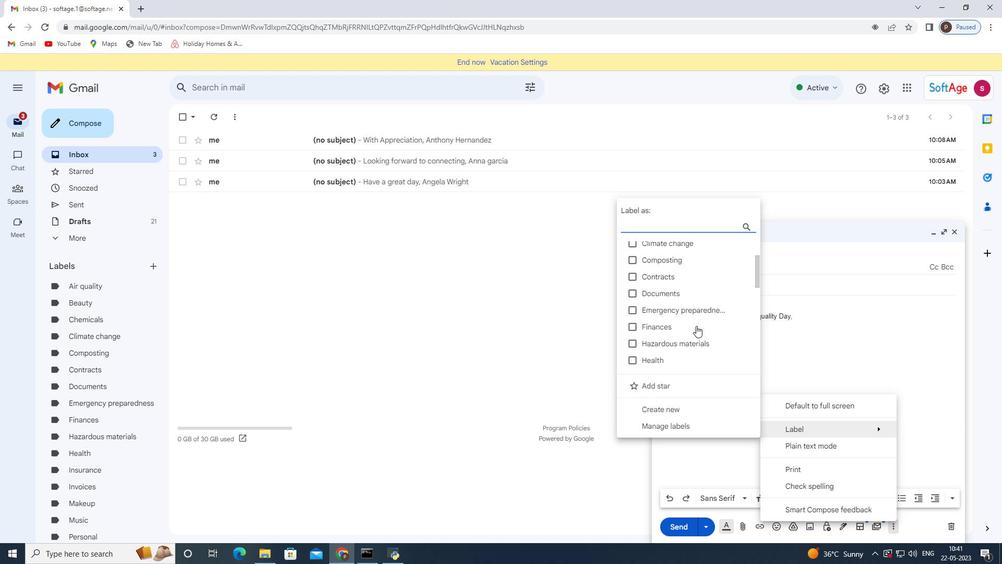 
Action: Mouse scrolled (696, 326) with delta (0, 0)
Screenshot: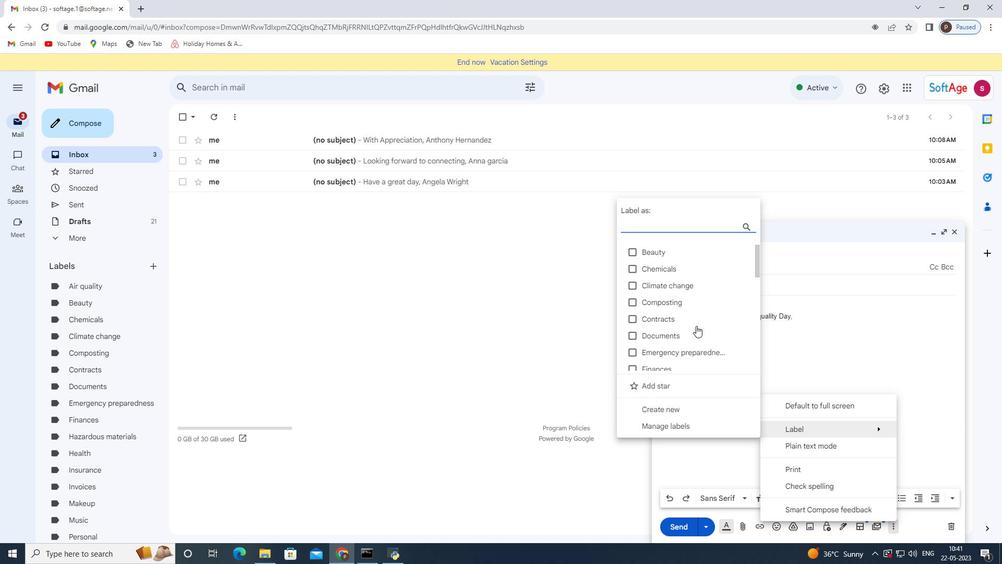 
Action: Mouse scrolled (696, 326) with delta (0, 0)
Screenshot: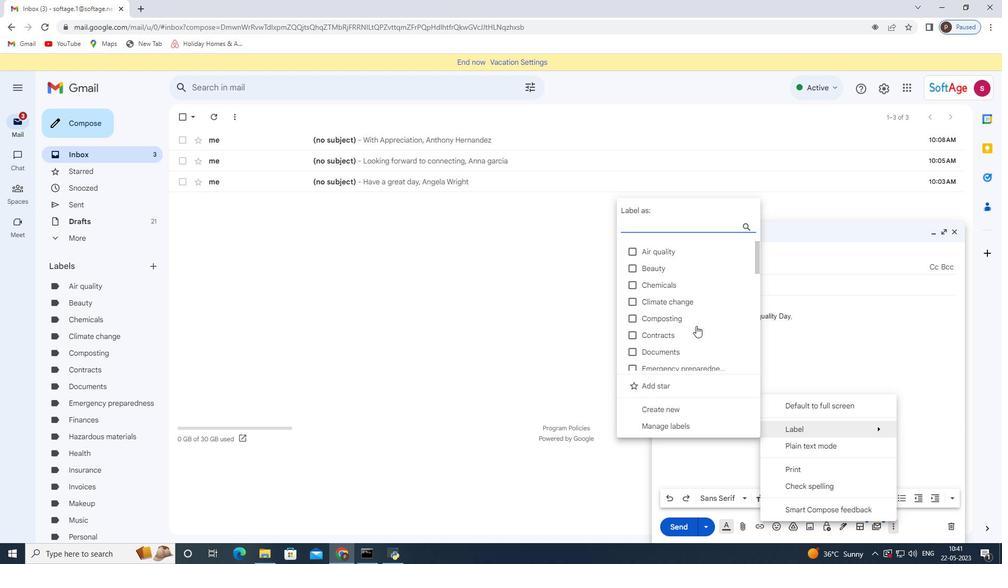 
Action: Mouse scrolled (696, 326) with delta (0, 0)
Screenshot: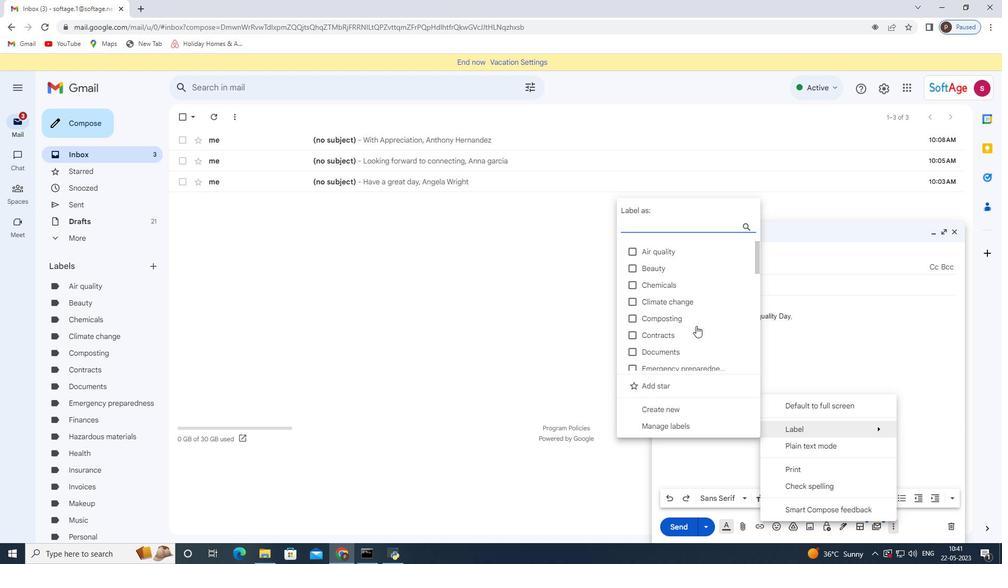 
Action: Mouse scrolled (696, 326) with delta (0, 0)
Screenshot: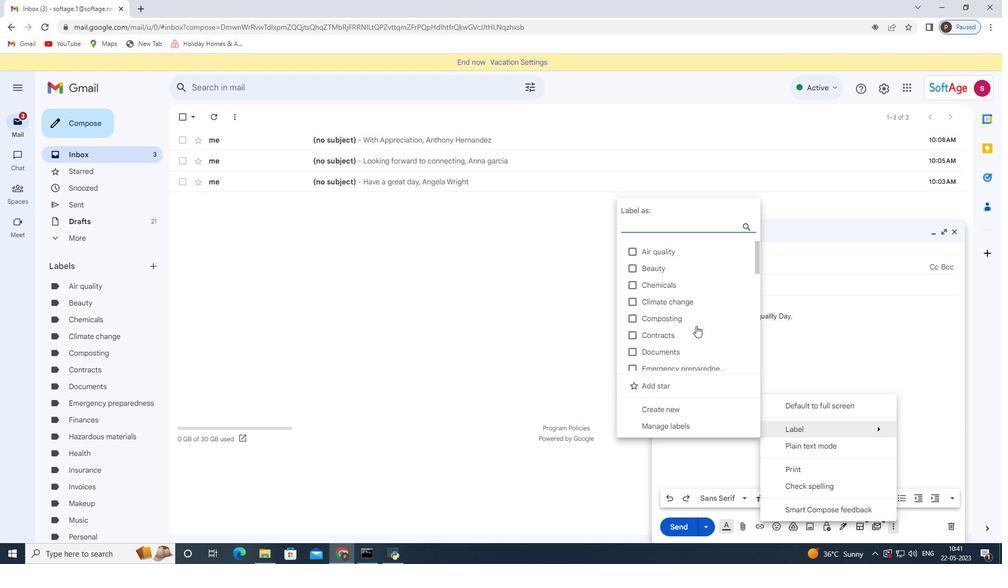 
Action: Mouse moved to (672, 411)
Screenshot: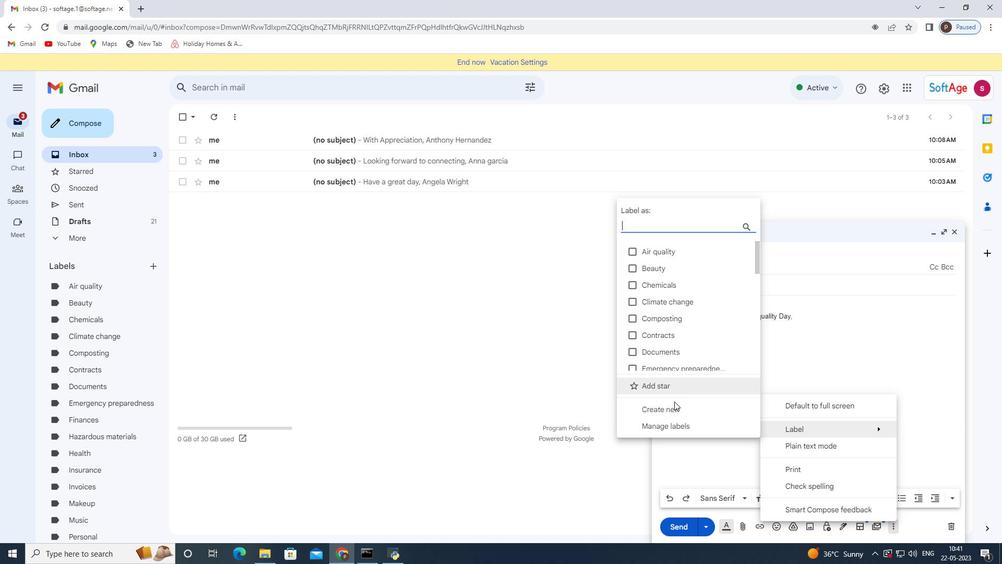 
Action: Mouse pressed left at (672, 411)
Screenshot: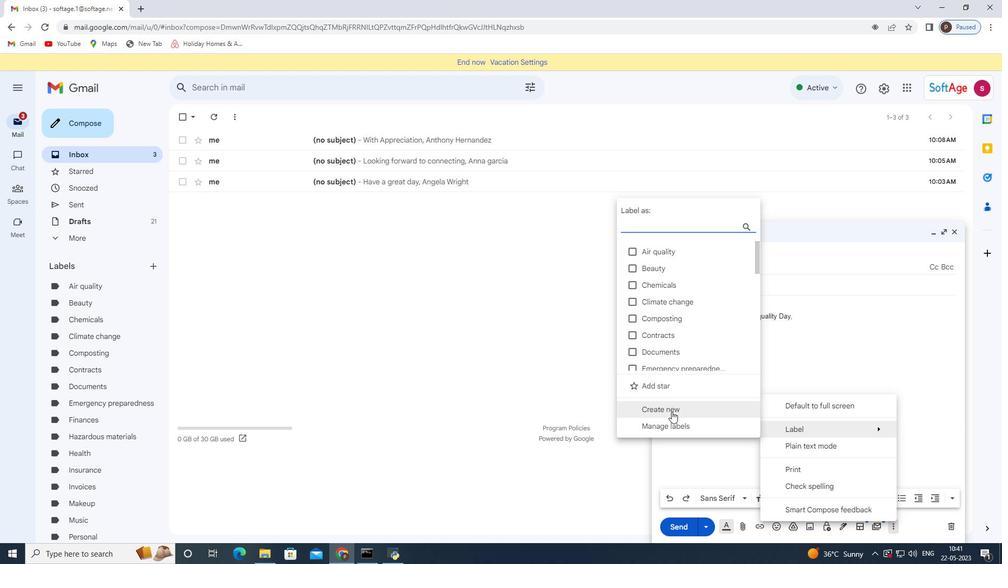 
Action: Mouse moved to (462, 290)
Screenshot: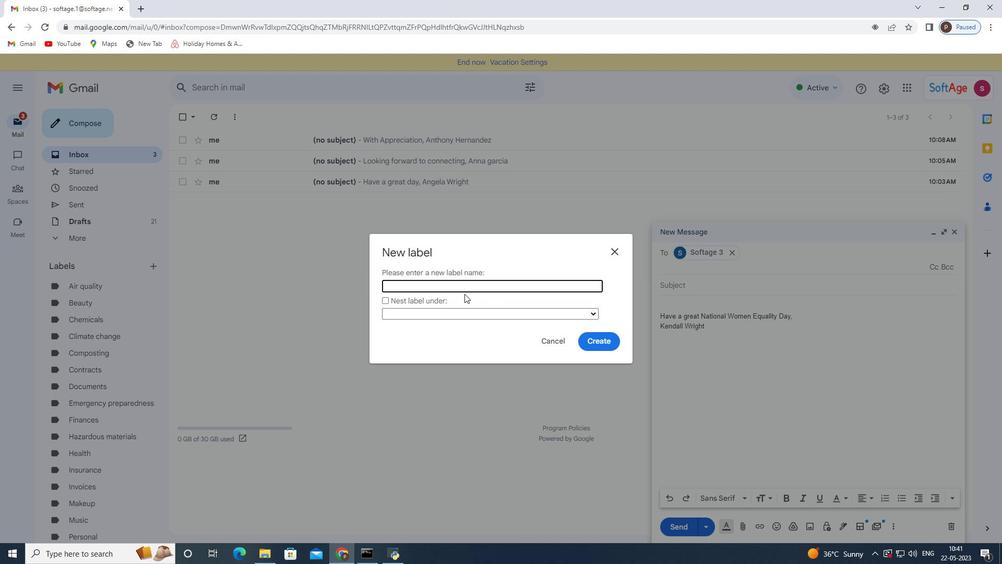 
Action: Mouse pressed left at (462, 290)
Screenshot: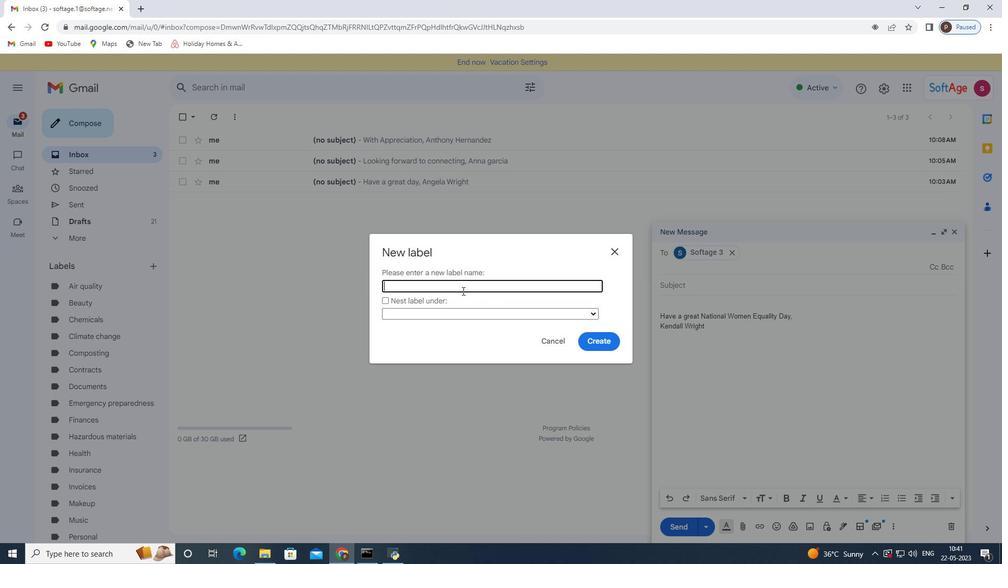 
Action: Key pressed <Key.shift>Rea<Key.backspace>sea
Screenshot: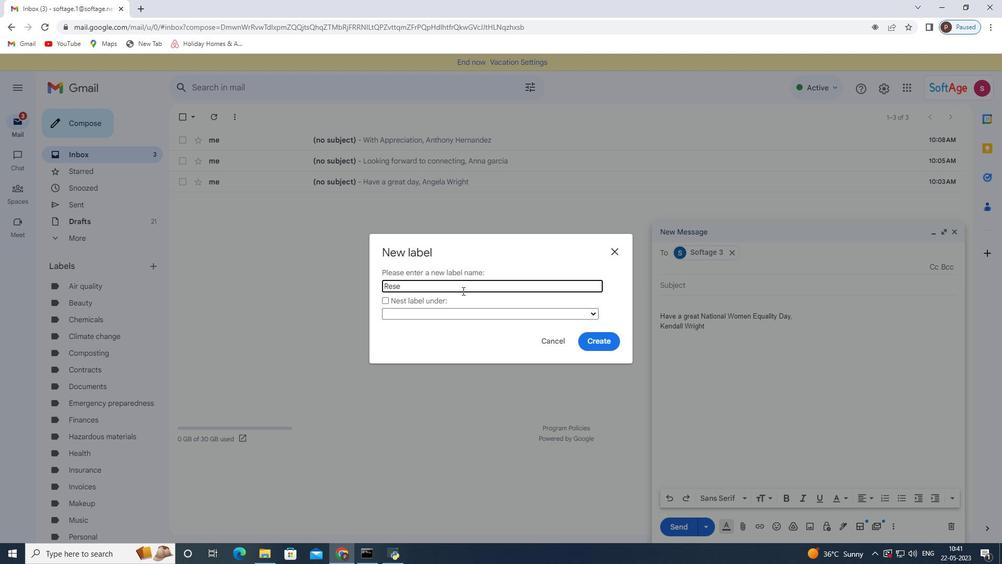 
Action: Mouse moved to (462, 290)
Screenshot: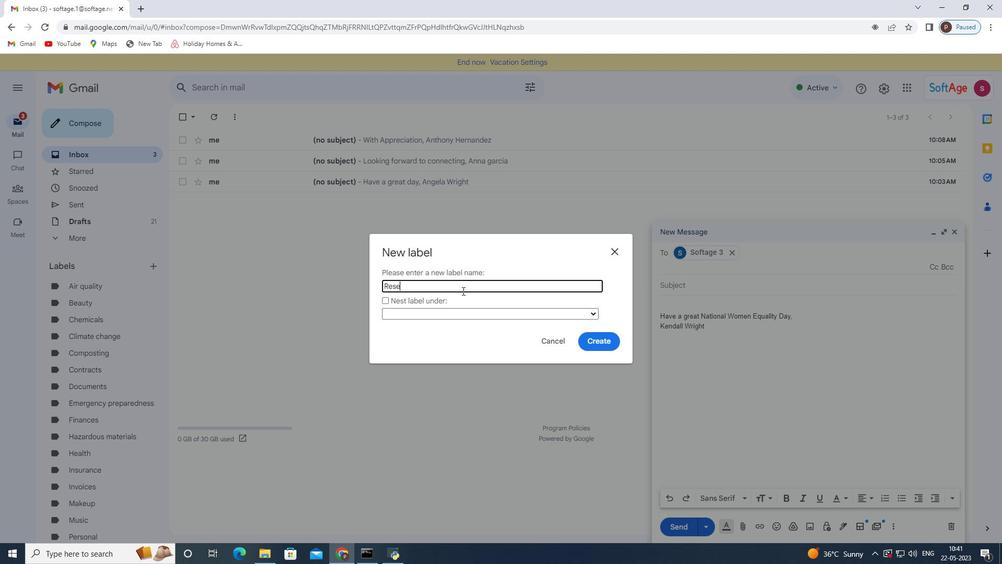 
Action: Key pressed rch<Key.space>and<Key.space>development
Screenshot: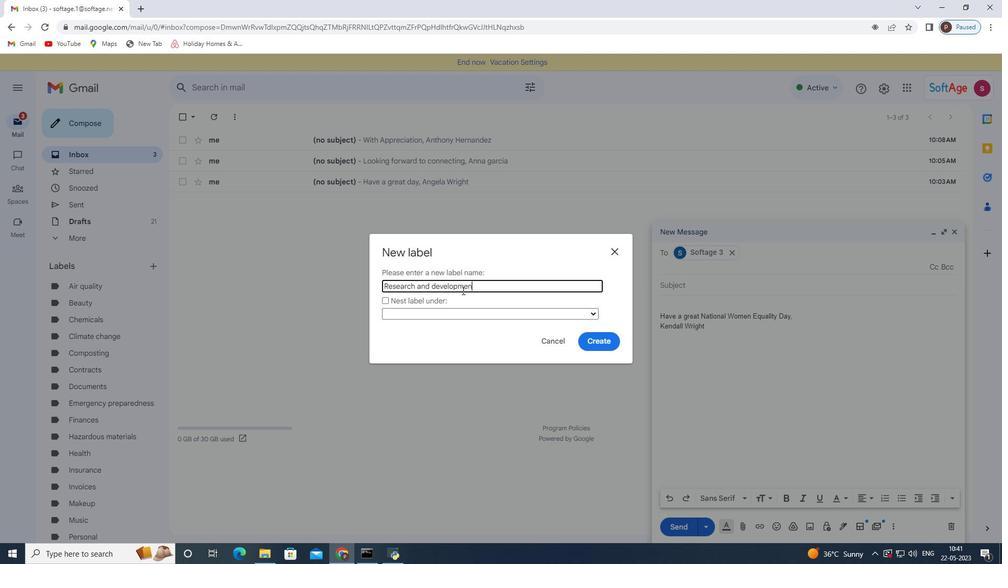 
Action: Mouse moved to (598, 343)
Screenshot: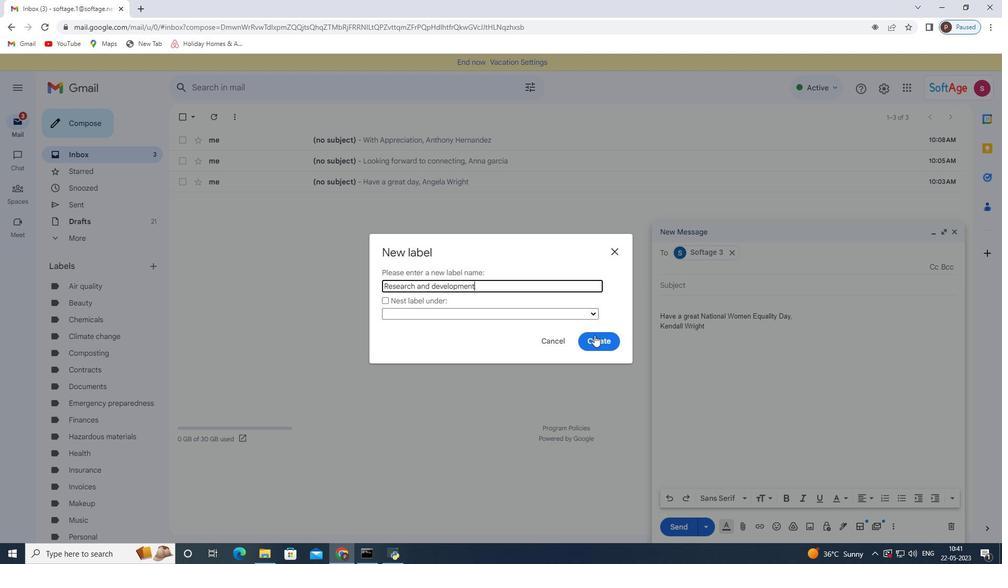
Action: Mouse pressed left at (598, 343)
Screenshot: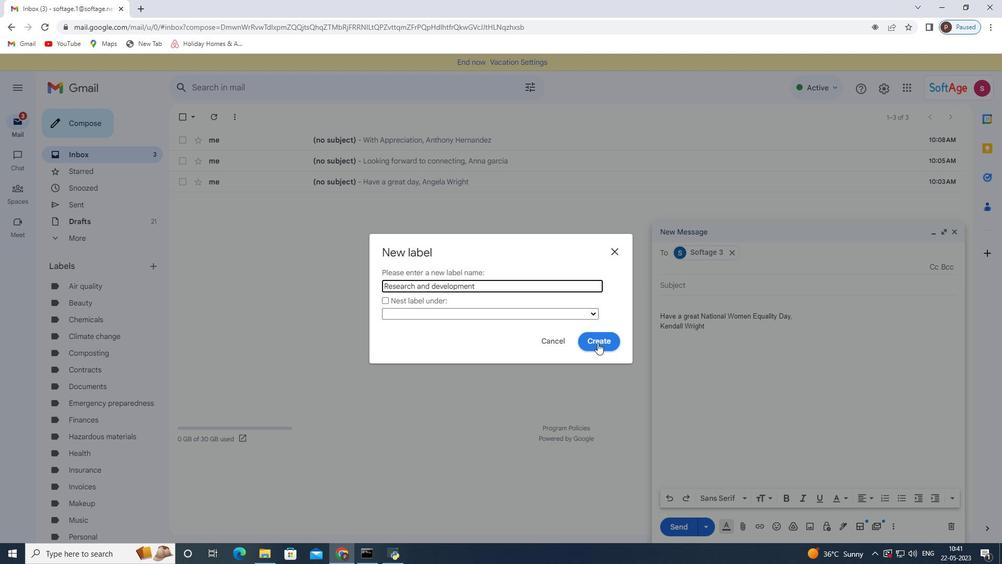 
Action: Mouse moved to (675, 529)
Screenshot: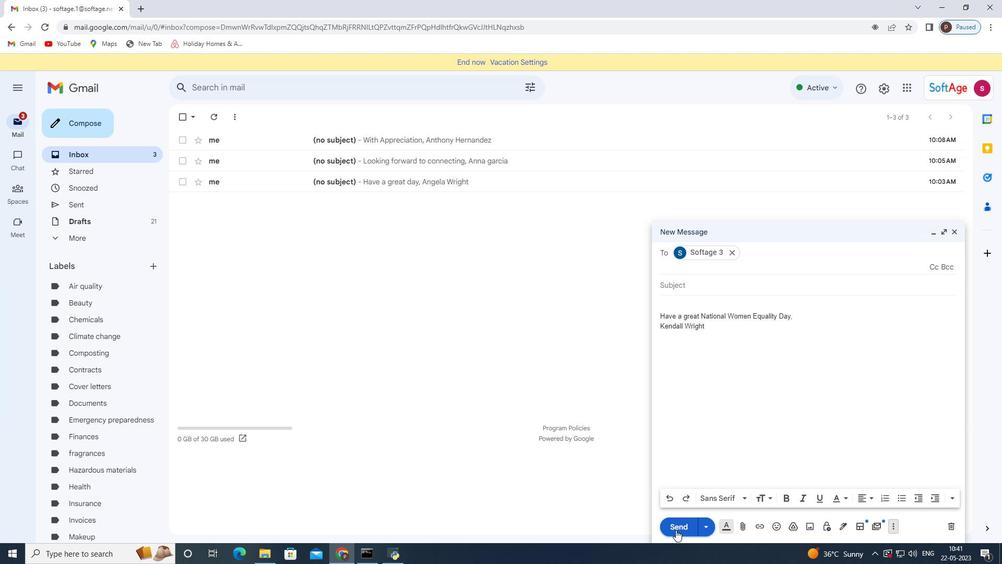
Action: Mouse pressed left at (675, 529)
Screenshot: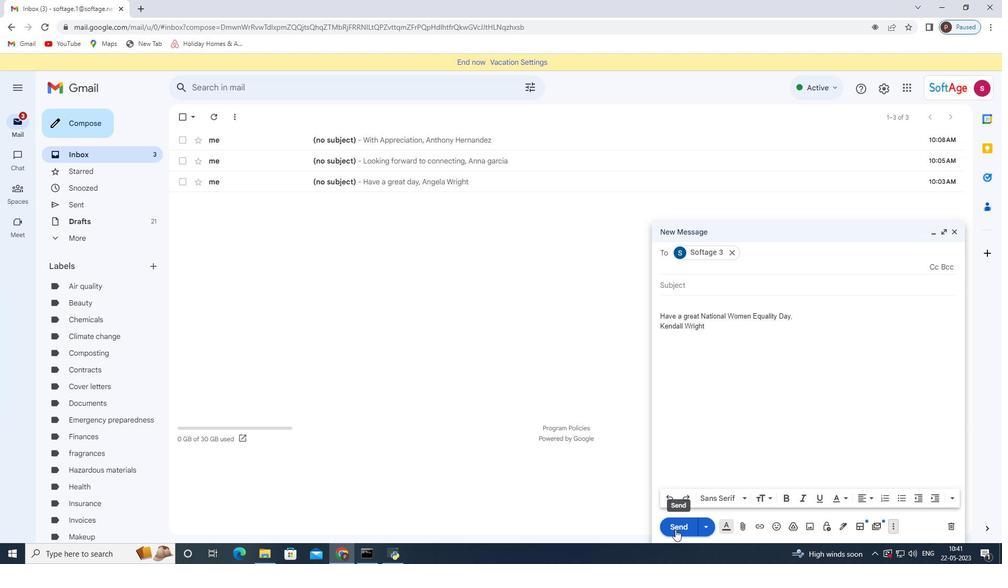 
Action: Mouse moved to (460, 432)
Screenshot: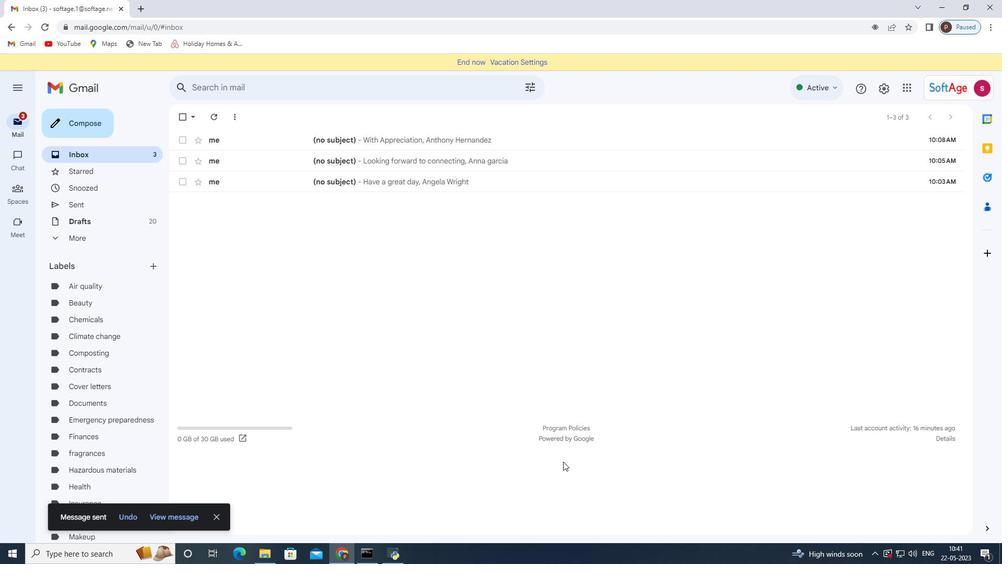 
